 Task: Look for space in Chincha Alta, Peru from 10th June, 2023 to 25th June, 2023 for 4 adults in price range Rs.10000 to Rs.15000. Place can be private room with 4 bedrooms having 4 beds and 4 bathrooms. Property type can be house, flat, guest house, hotel. Amenities needed are: wifi, TV, free parkinig on premises, gym, breakfast. Booking option can be shelf check-in. Required host language is English.
Action: Mouse moved to (566, 115)
Screenshot: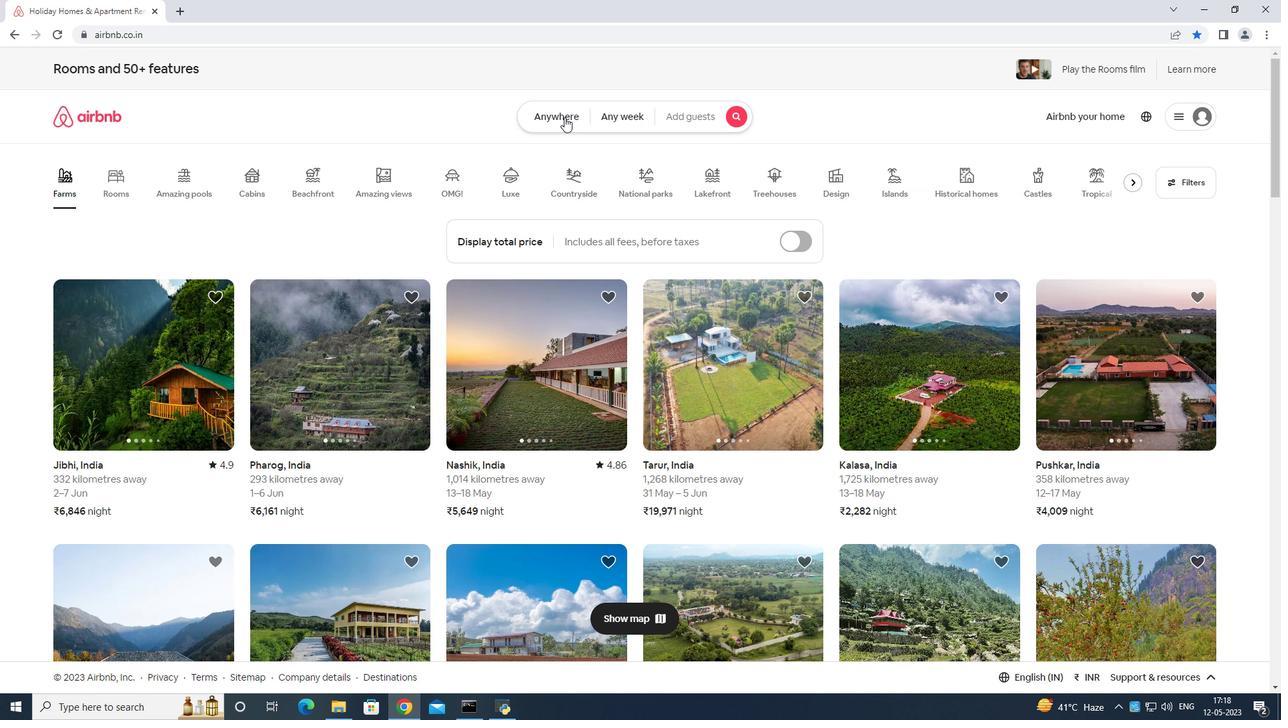 
Action: Mouse pressed left at (566, 115)
Screenshot: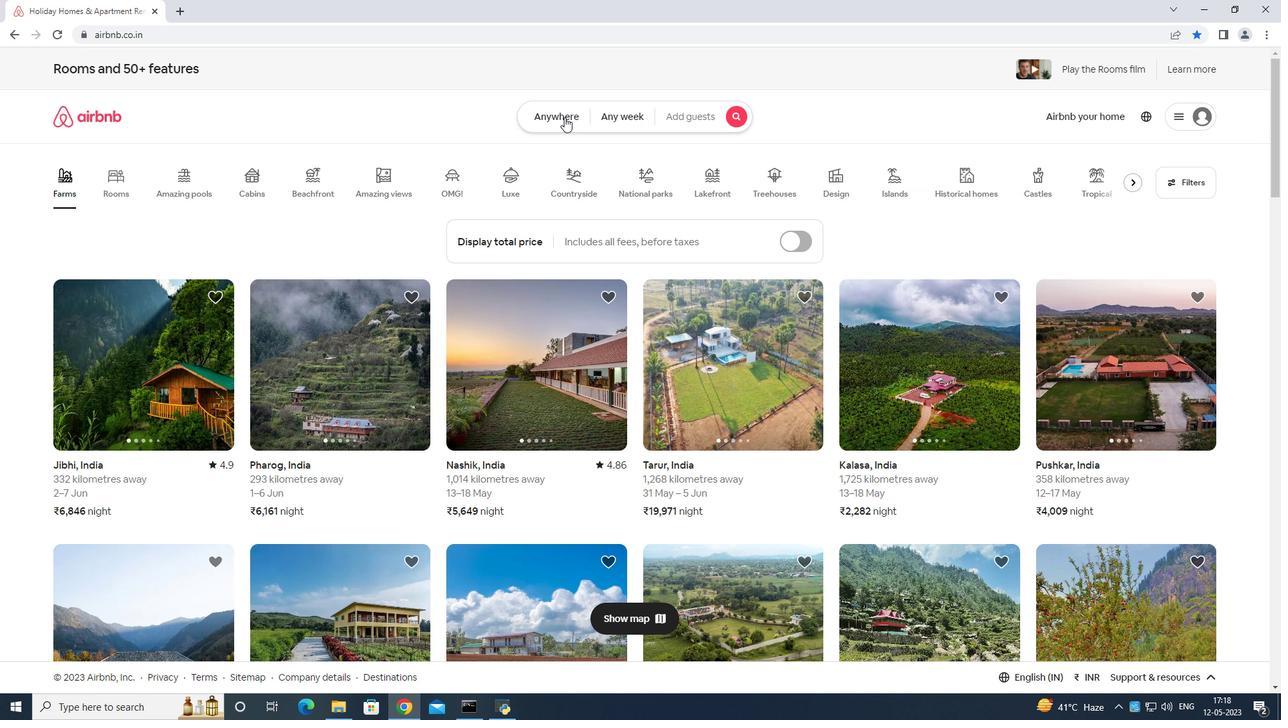 
Action: Mouse moved to (507, 170)
Screenshot: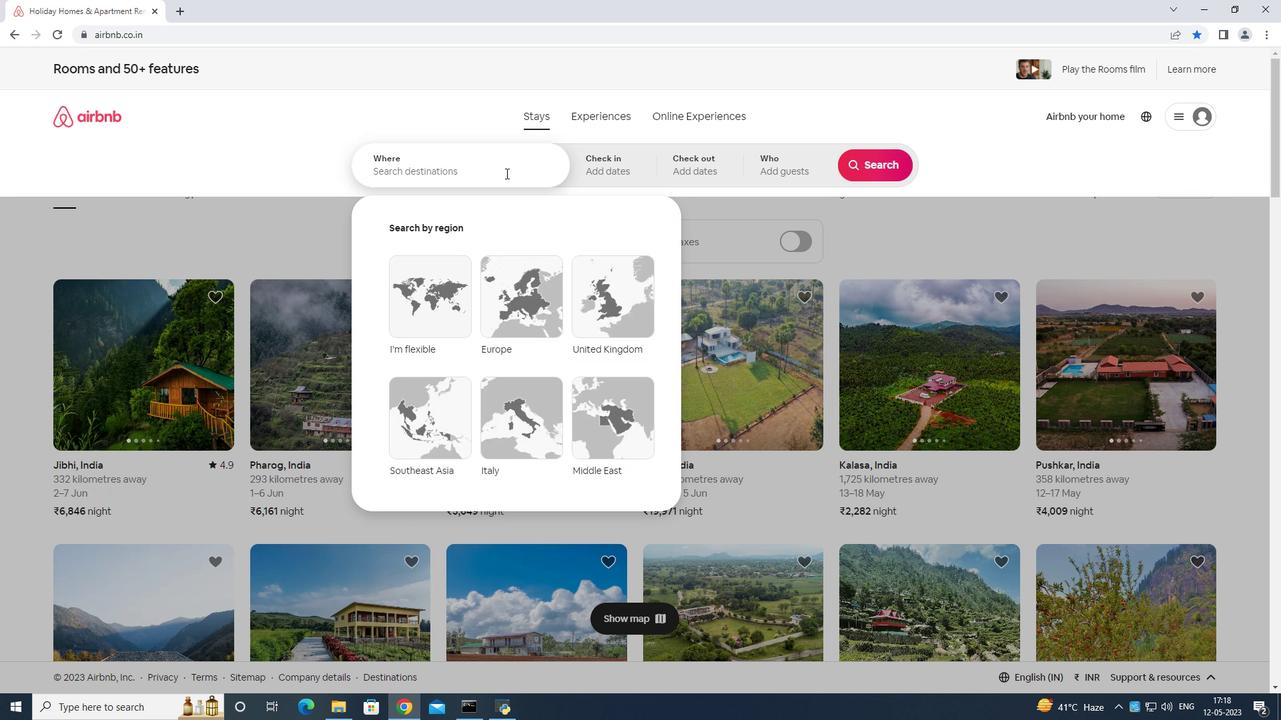 
Action: Mouse pressed left at (507, 170)
Screenshot: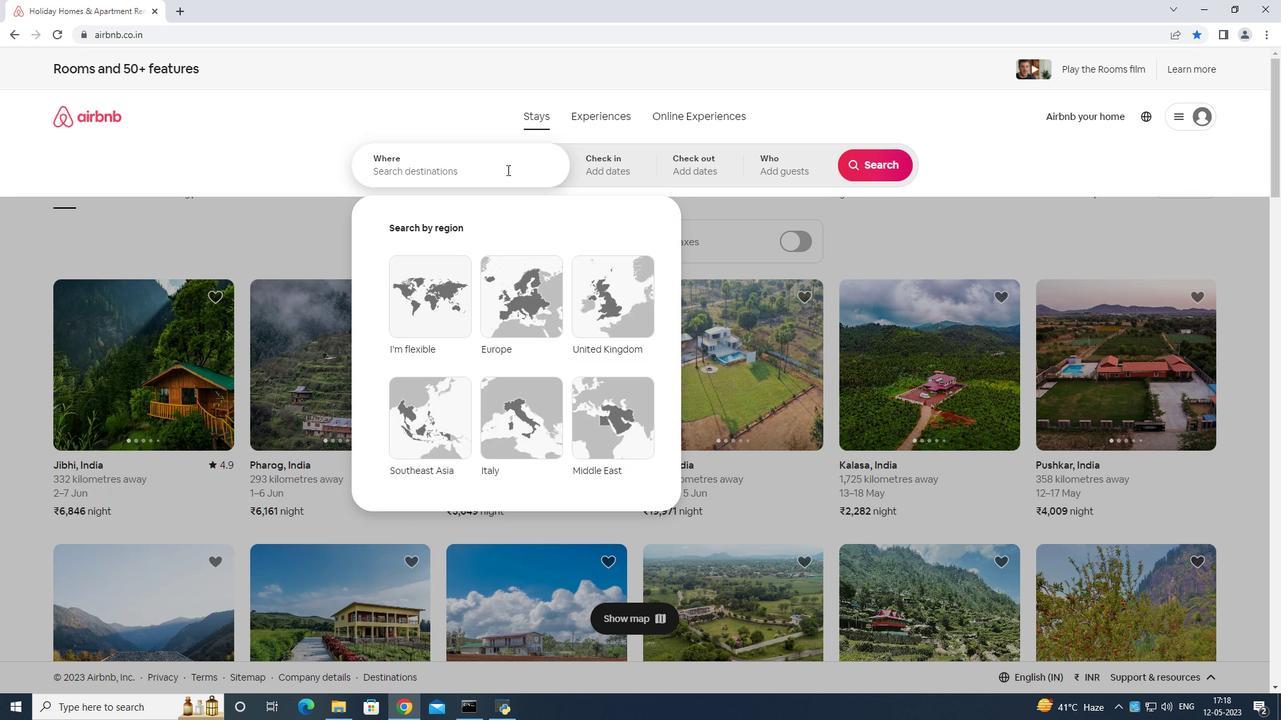 
Action: Mouse moved to (507, 168)
Screenshot: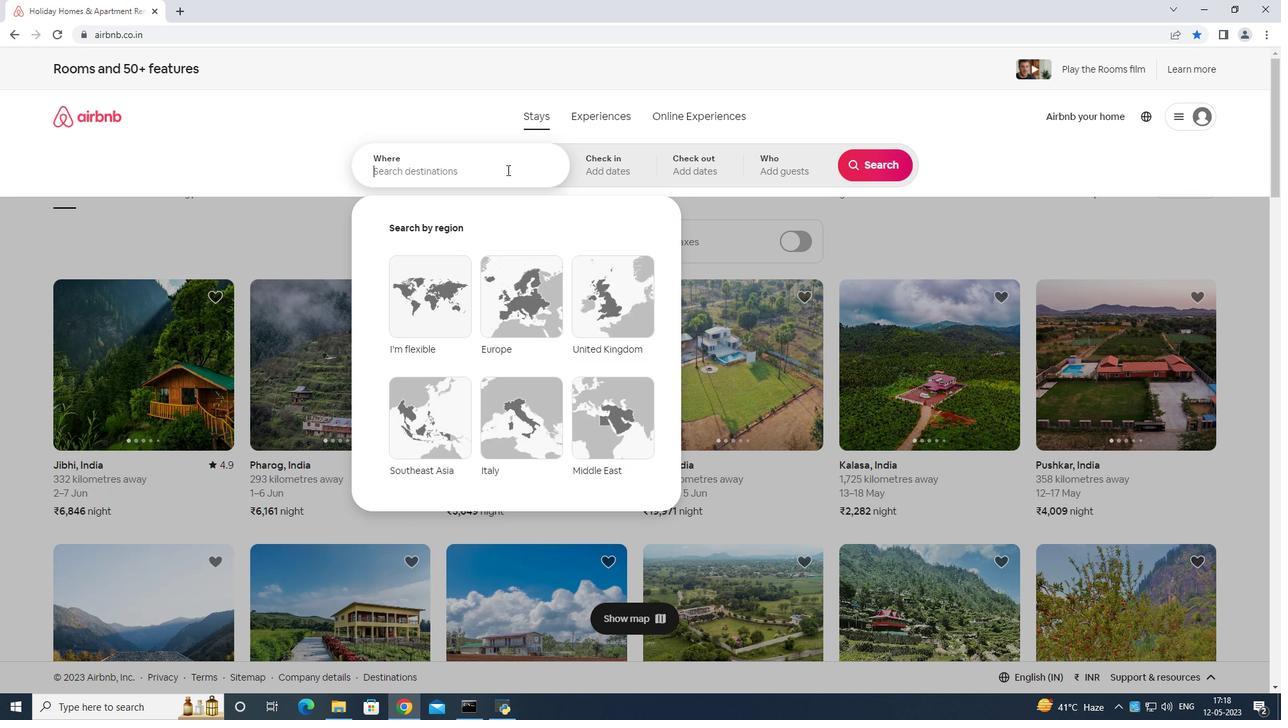 
Action: Key pressed <Key.shift>Chincha<Key.space>alta<Key.space>pr<Key.backspace>err<Key.backspace>u<Key.space><Key.enter>
Screenshot: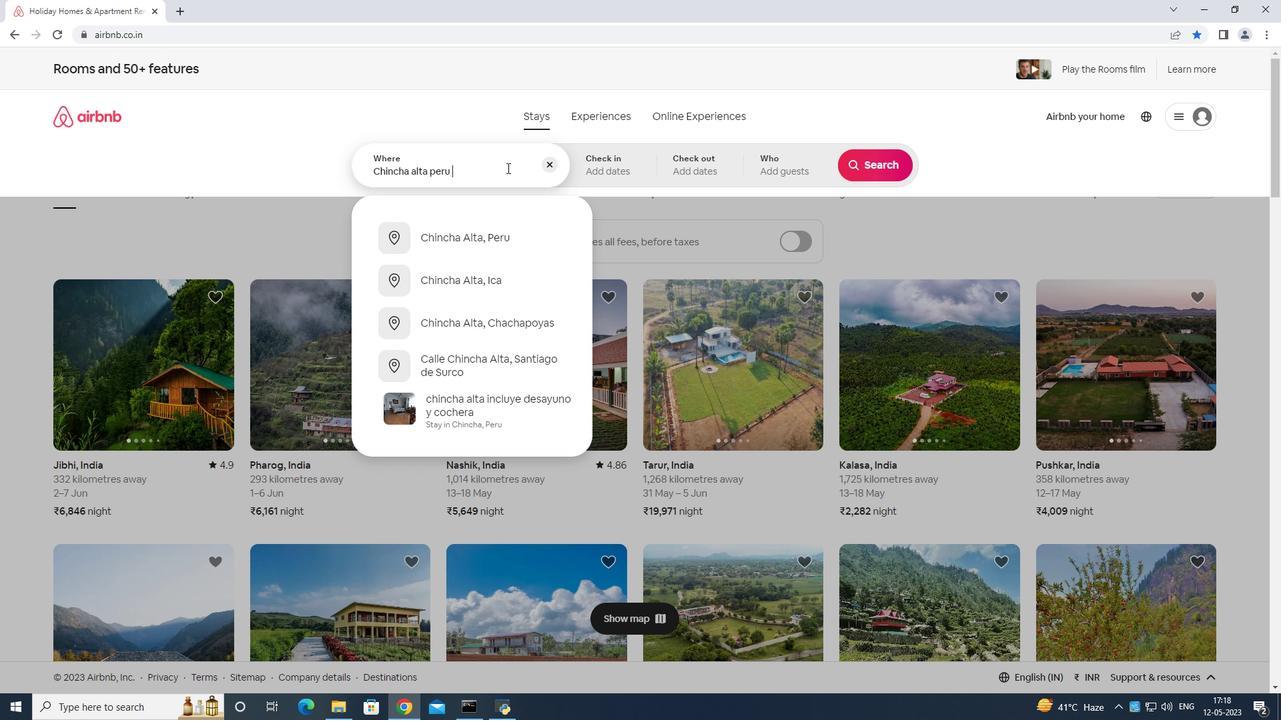 
Action: Mouse moved to (849, 361)
Screenshot: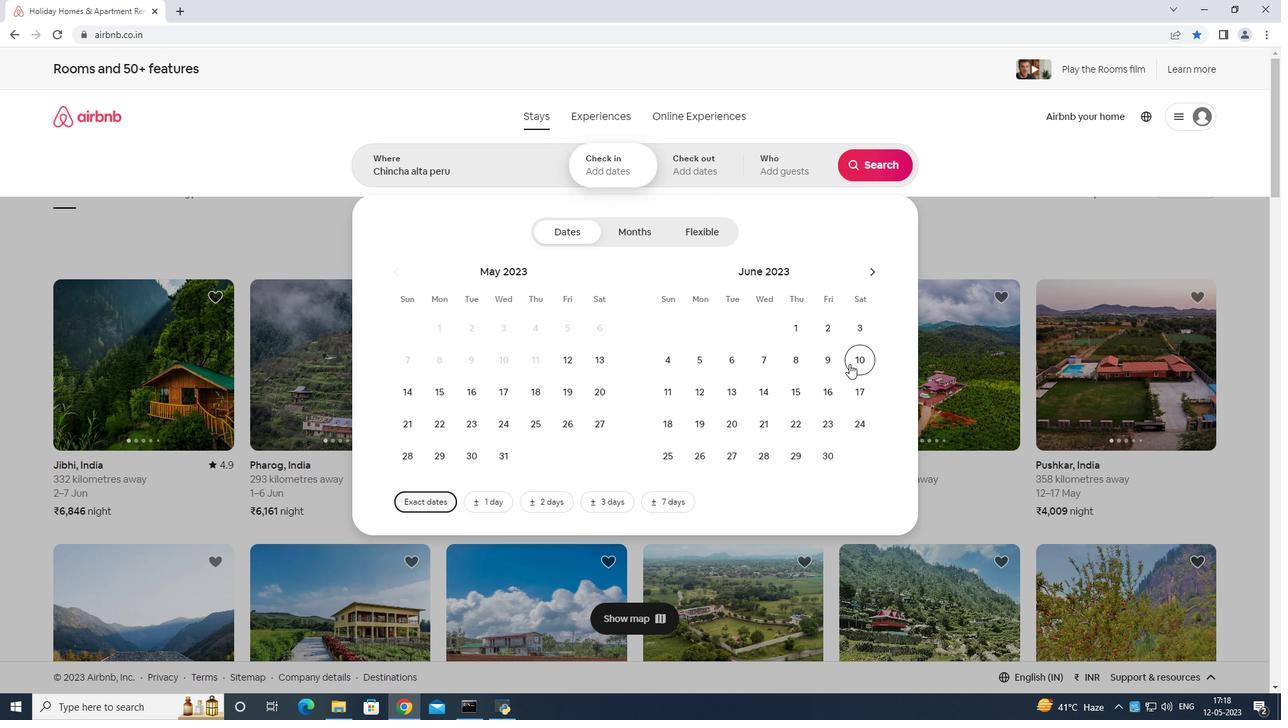 
Action: Mouse pressed left at (849, 361)
Screenshot: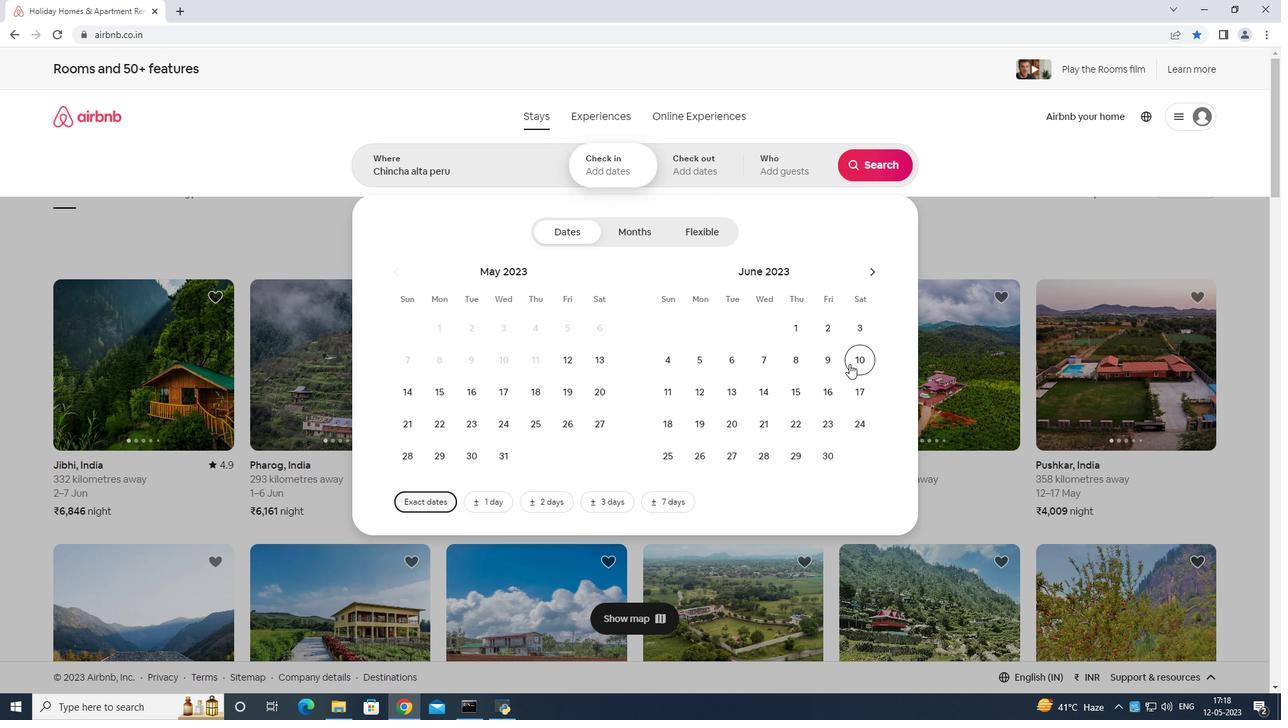 
Action: Mouse moved to (663, 463)
Screenshot: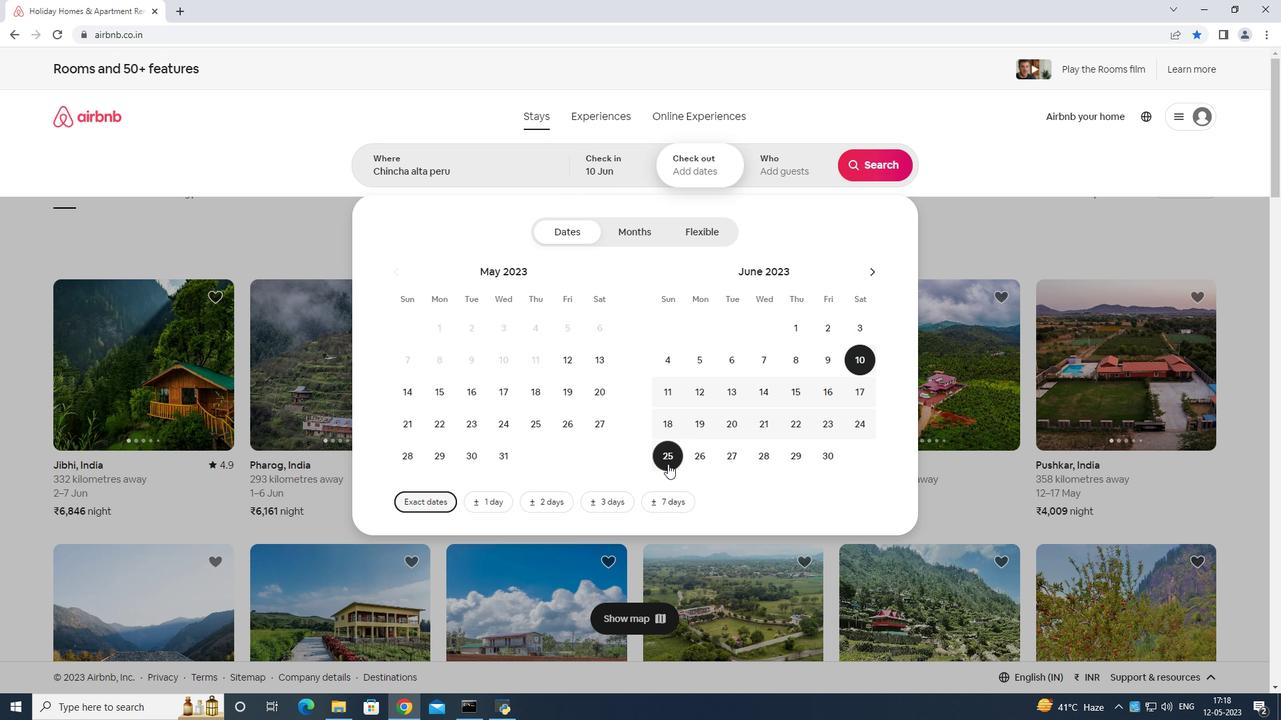
Action: Mouse pressed left at (663, 463)
Screenshot: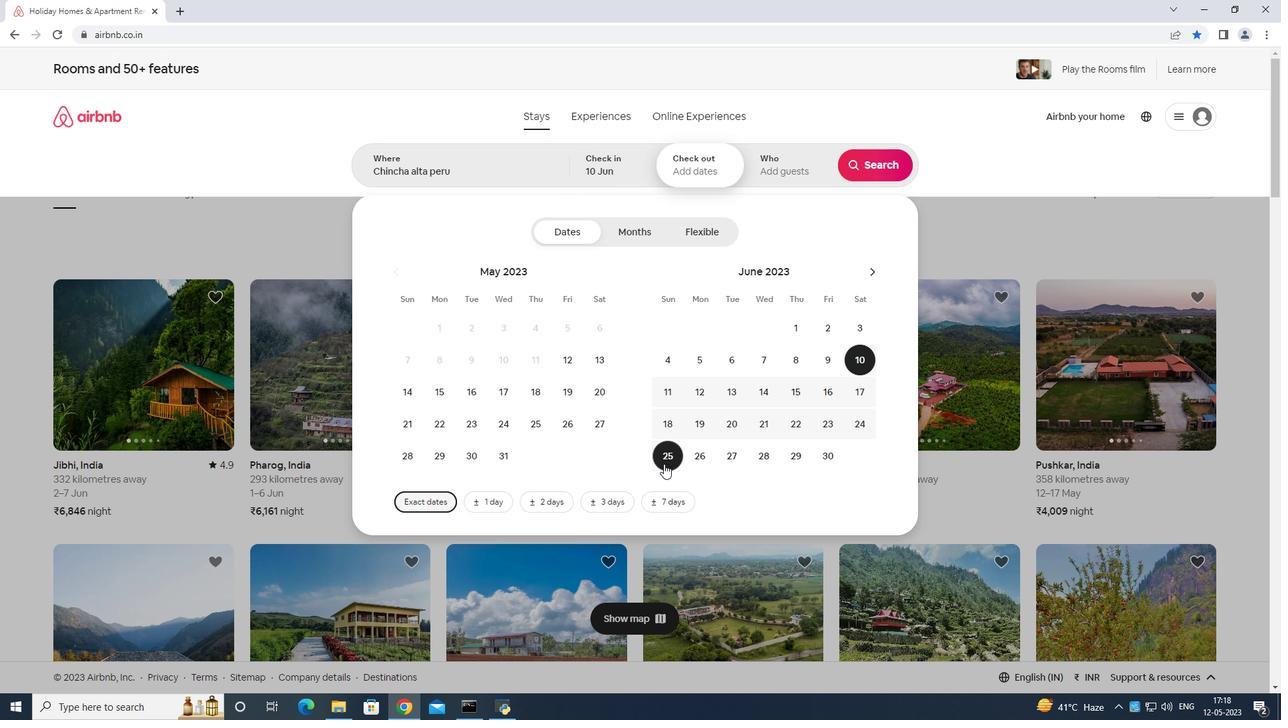 
Action: Mouse moved to (780, 166)
Screenshot: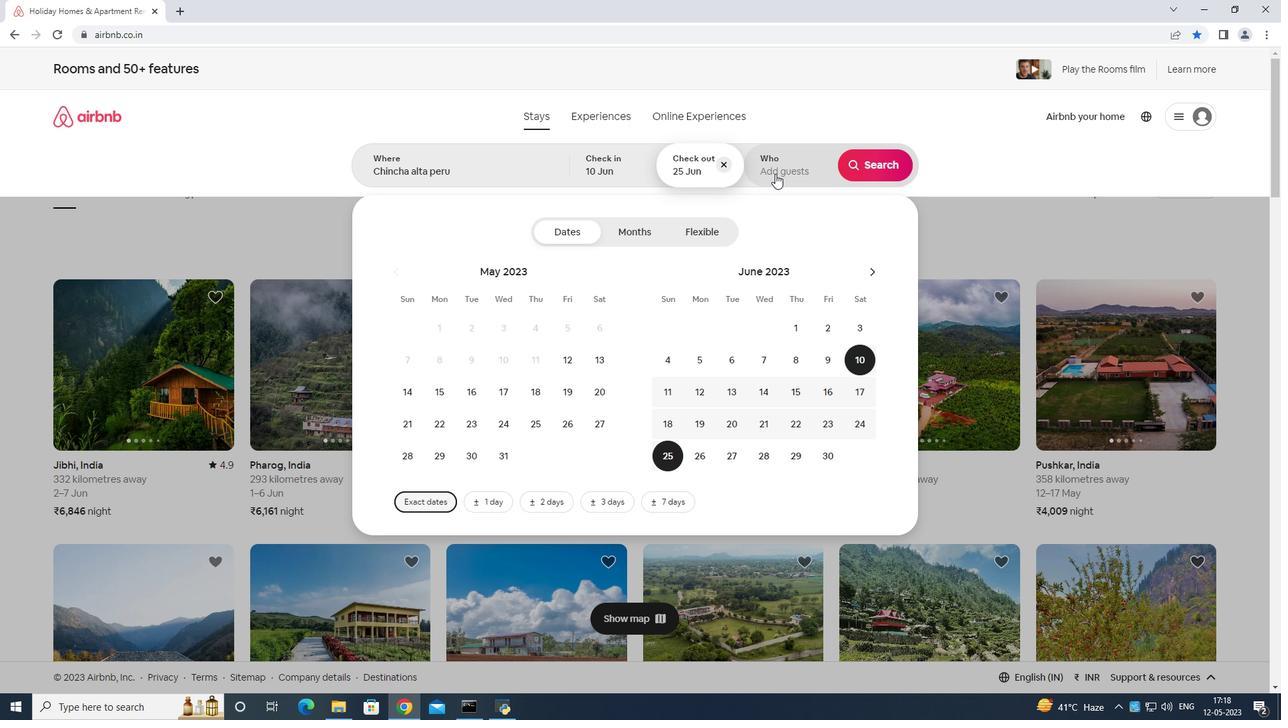 
Action: Mouse pressed left at (780, 166)
Screenshot: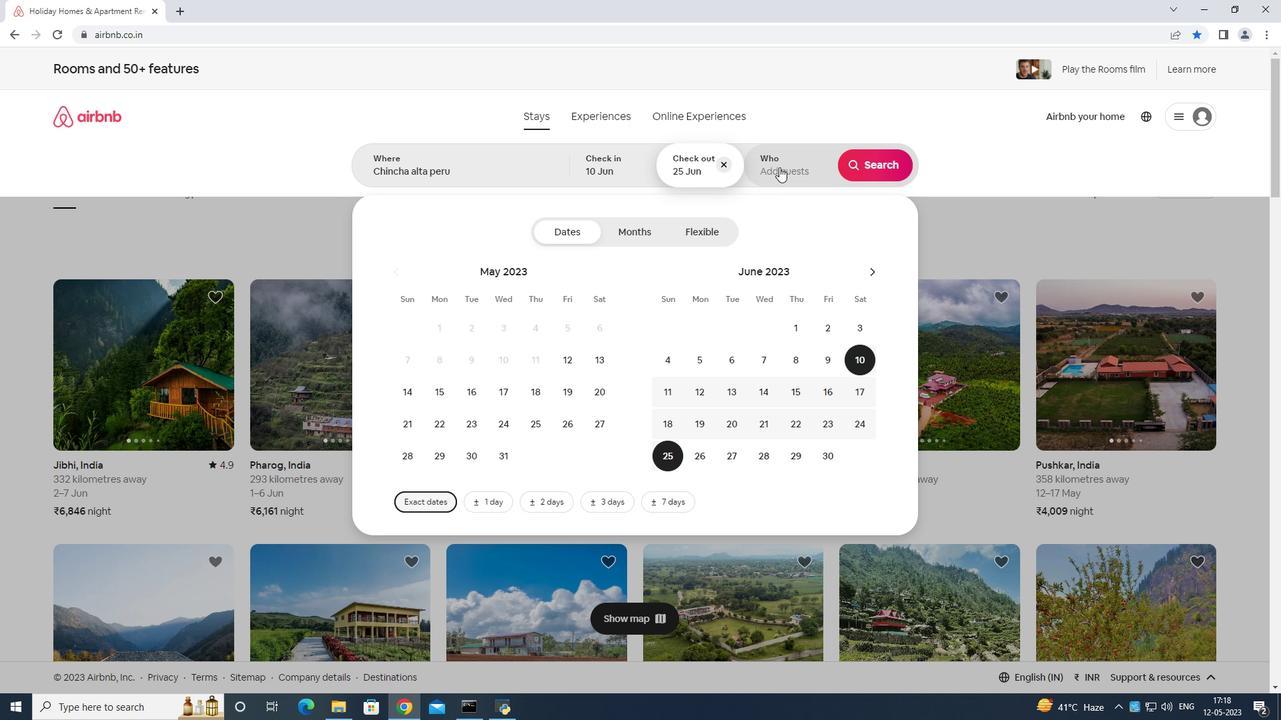 
Action: Mouse moved to (875, 240)
Screenshot: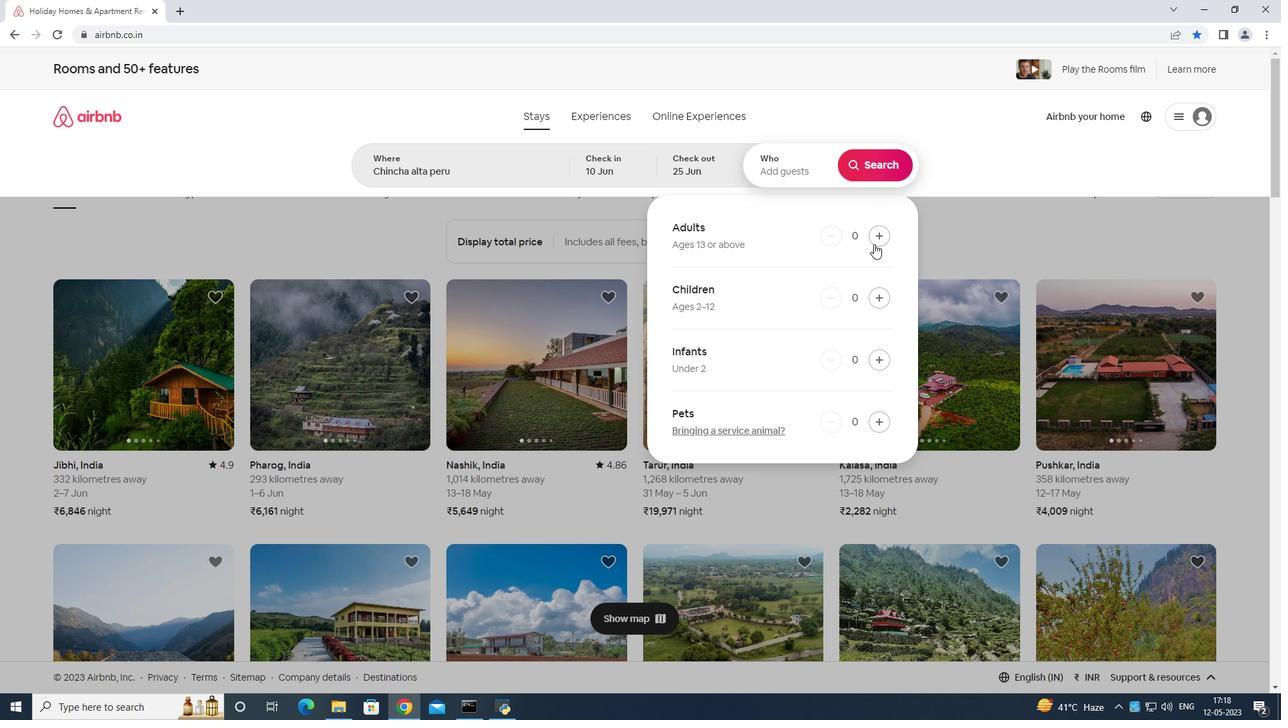
Action: Mouse pressed left at (875, 240)
Screenshot: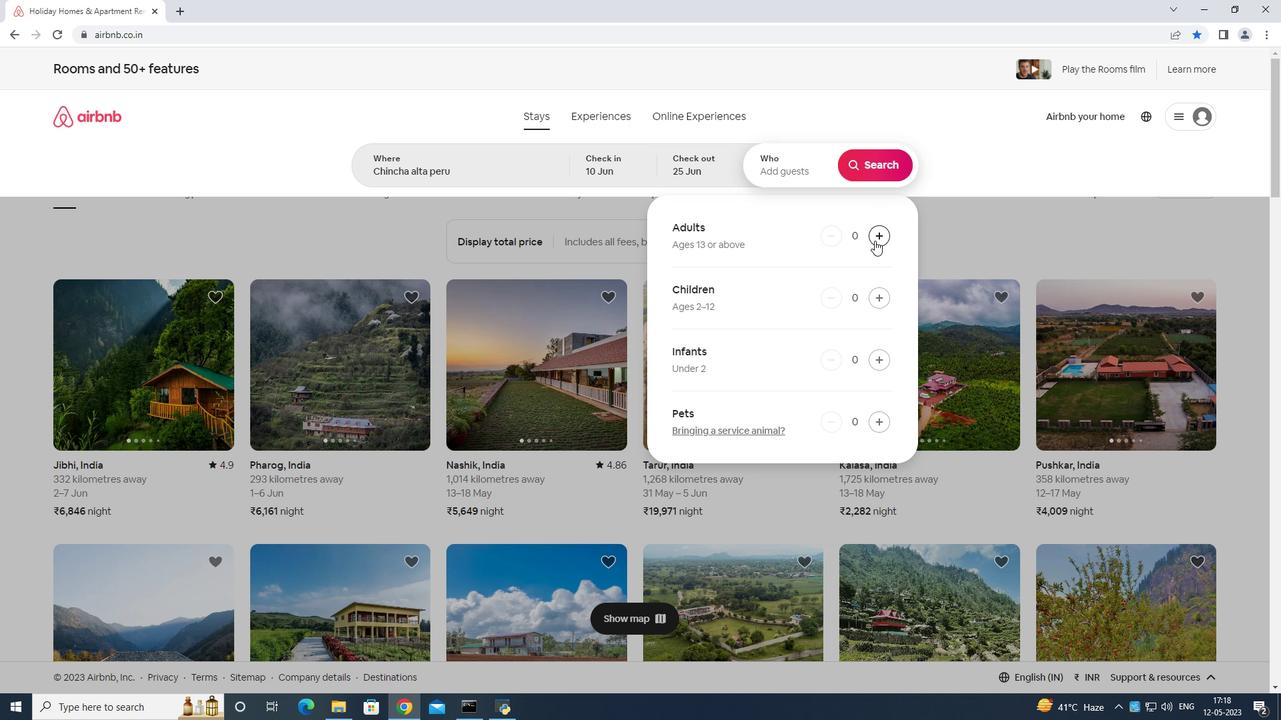 
Action: Mouse moved to (875, 240)
Screenshot: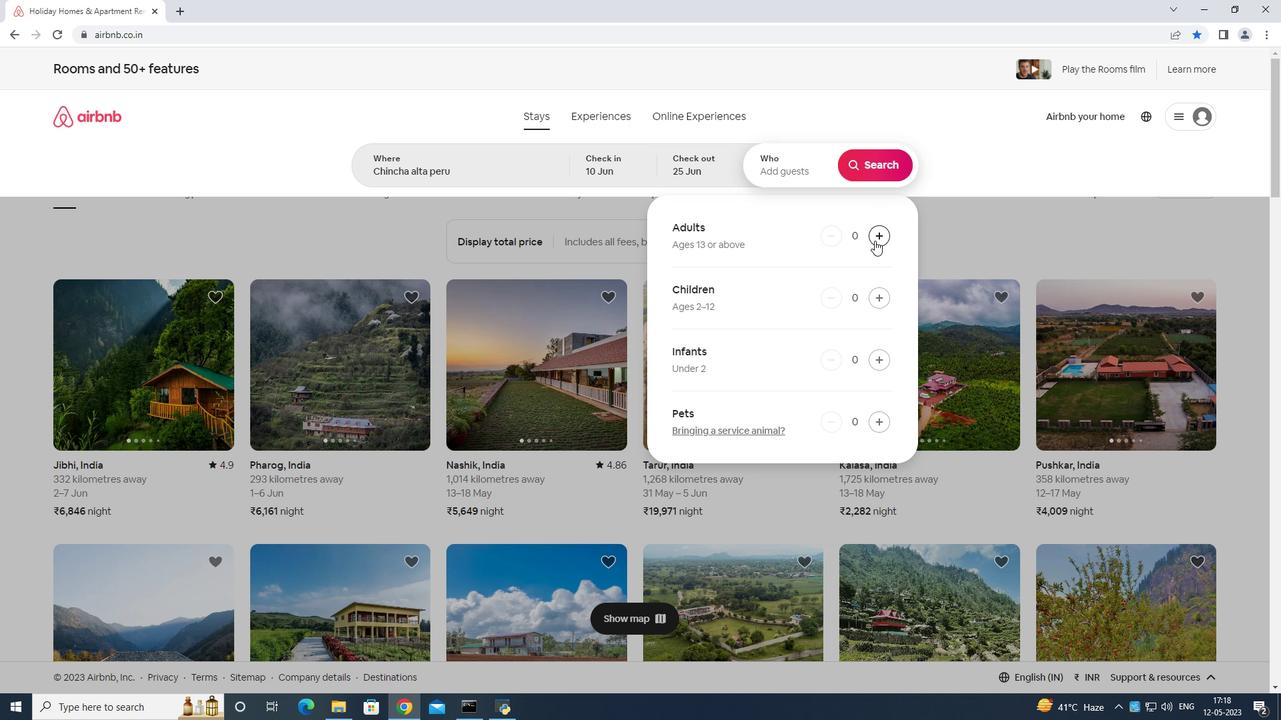 
Action: Mouse pressed left at (875, 240)
Screenshot: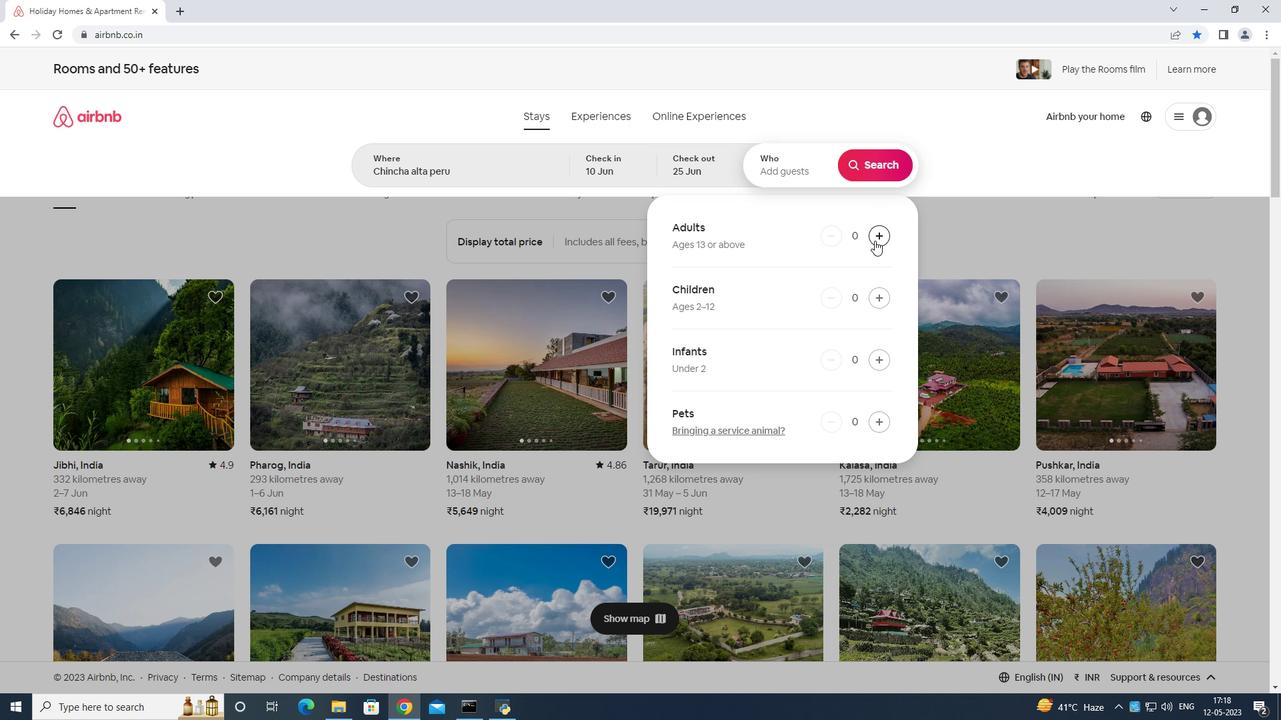 
Action: Mouse pressed left at (875, 240)
Screenshot: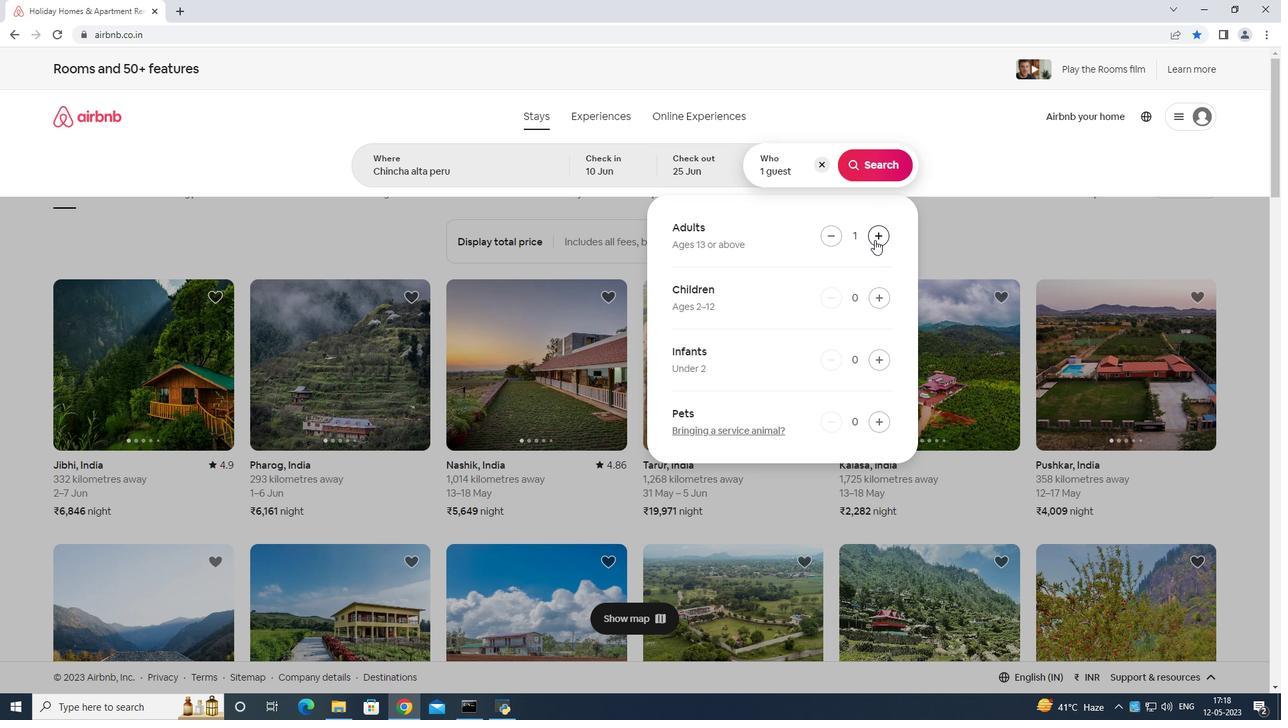 
Action: Mouse moved to (876, 240)
Screenshot: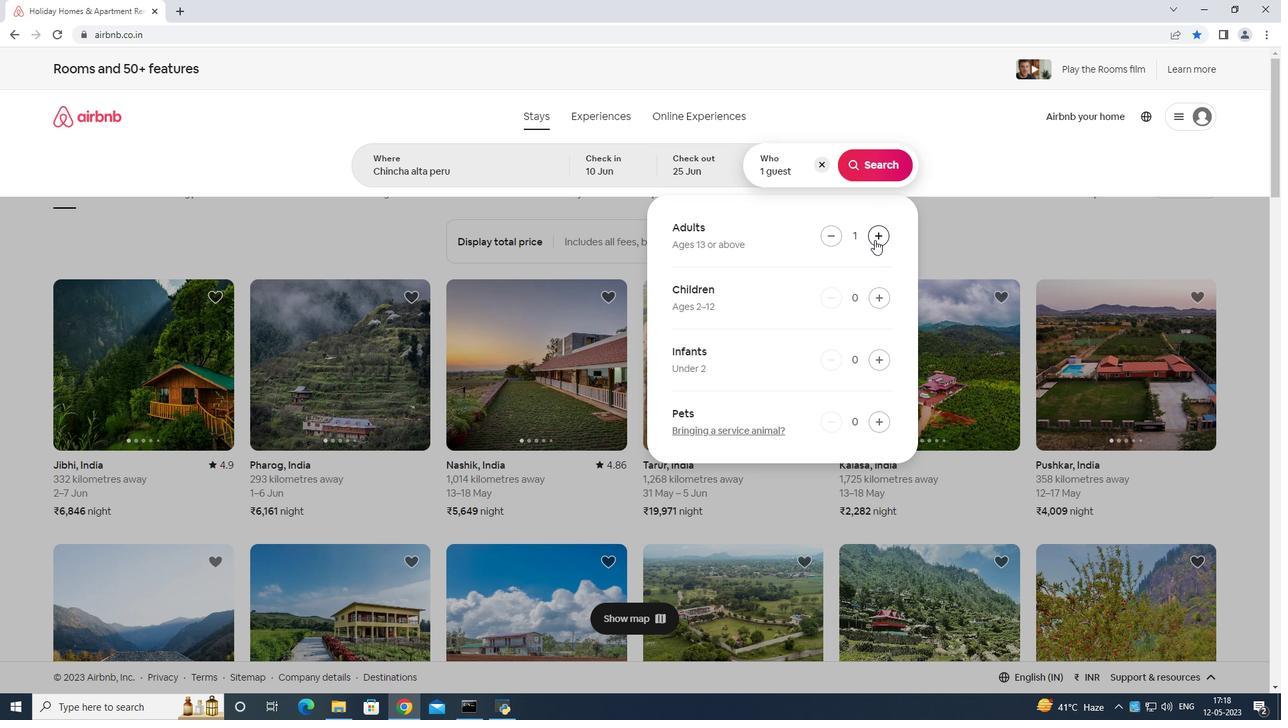 
Action: Mouse pressed left at (876, 240)
Screenshot: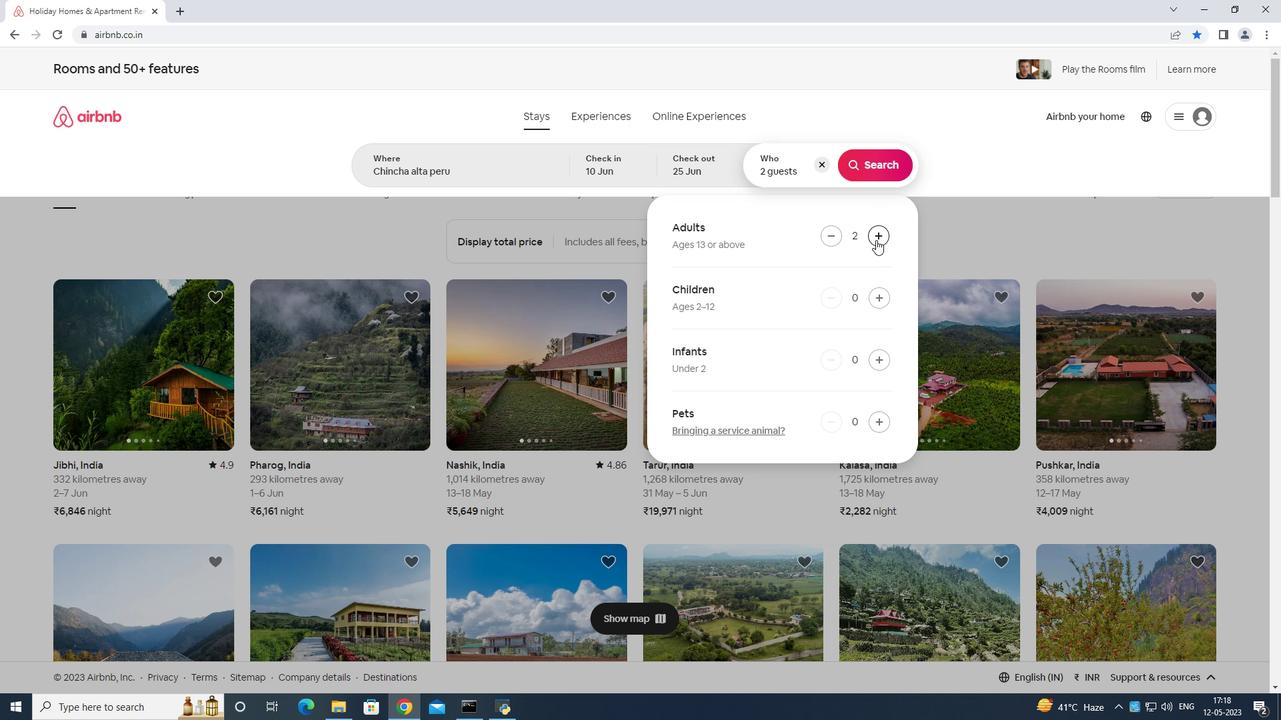 
Action: Mouse moved to (875, 164)
Screenshot: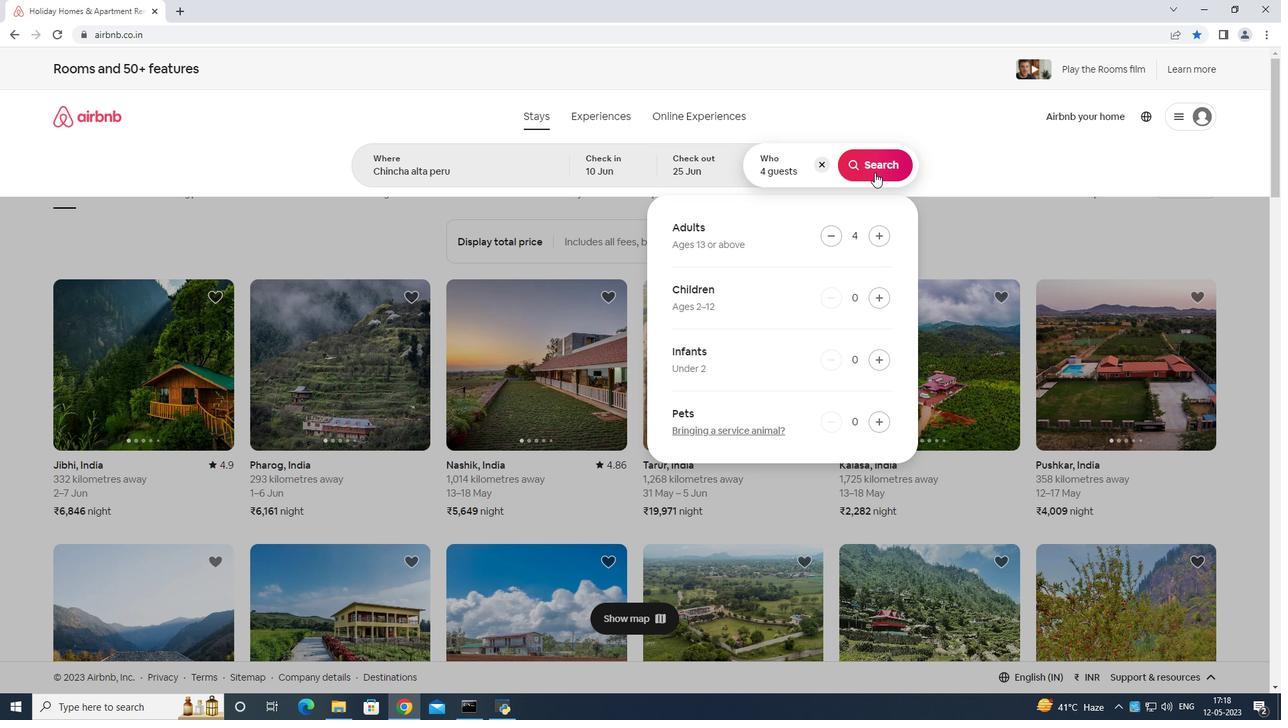 
Action: Mouse pressed left at (875, 164)
Screenshot: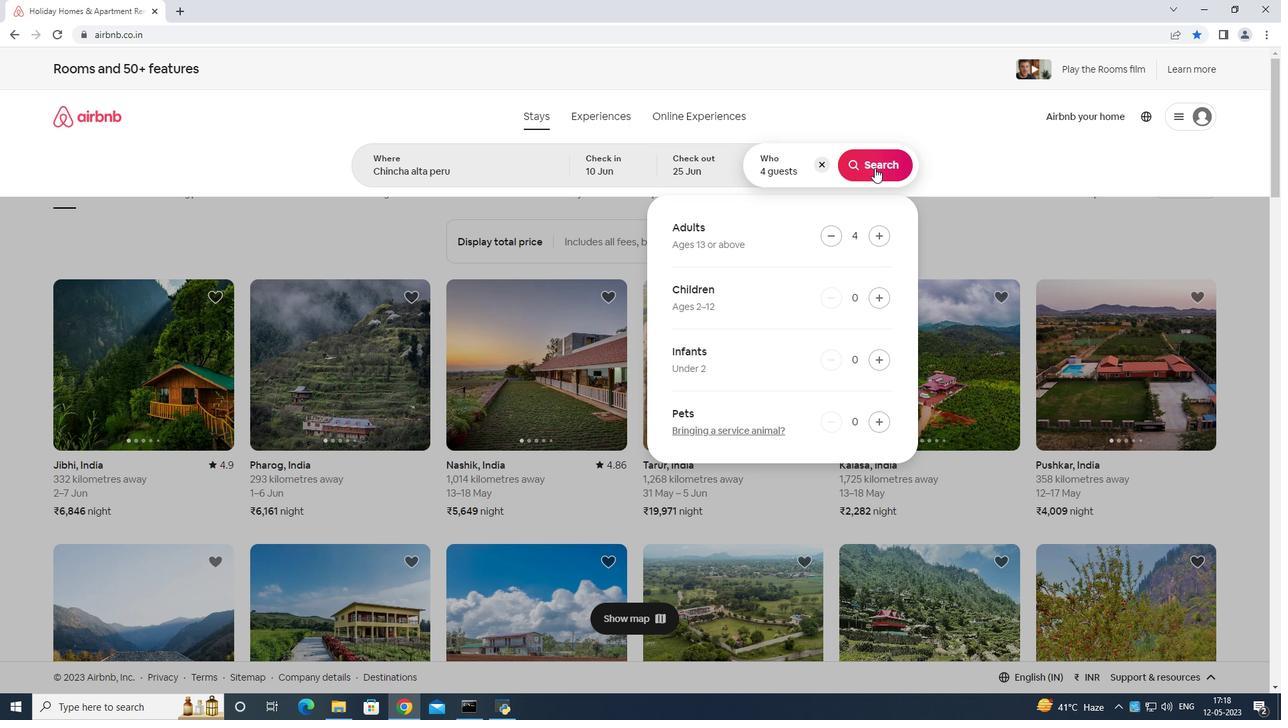 
Action: Mouse moved to (1205, 126)
Screenshot: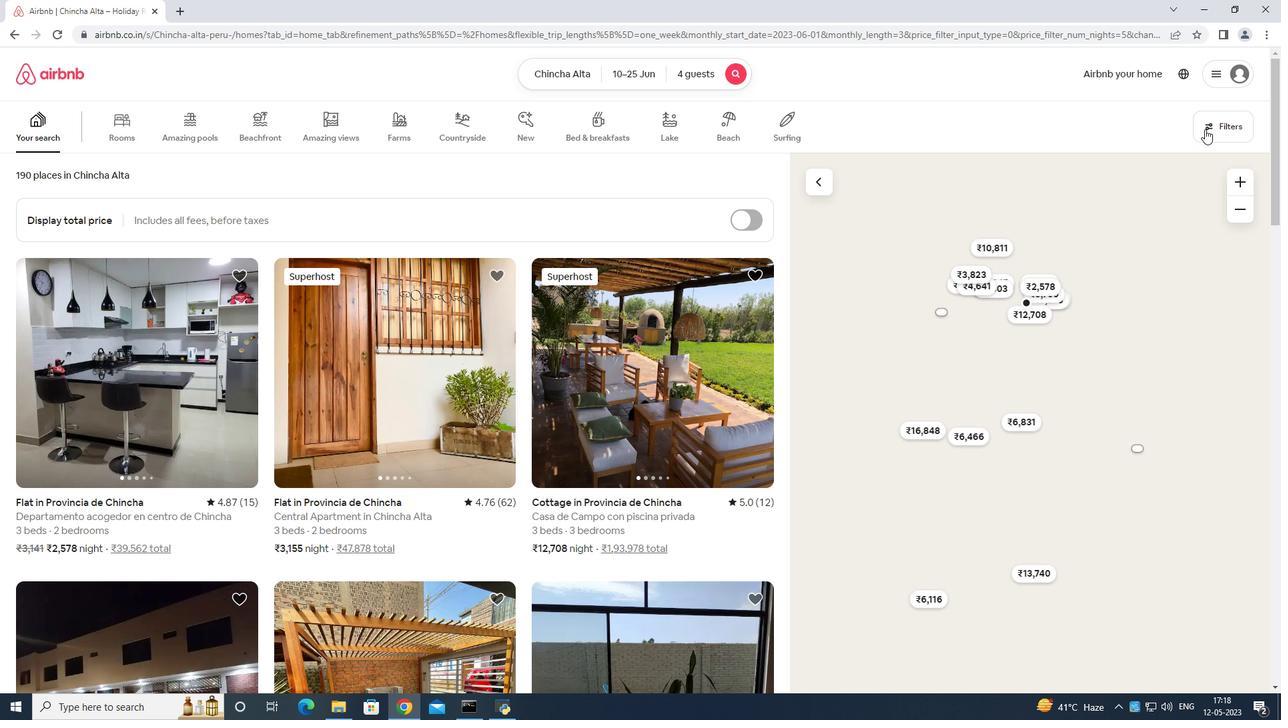 
Action: Mouse pressed left at (1205, 126)
Screenshot: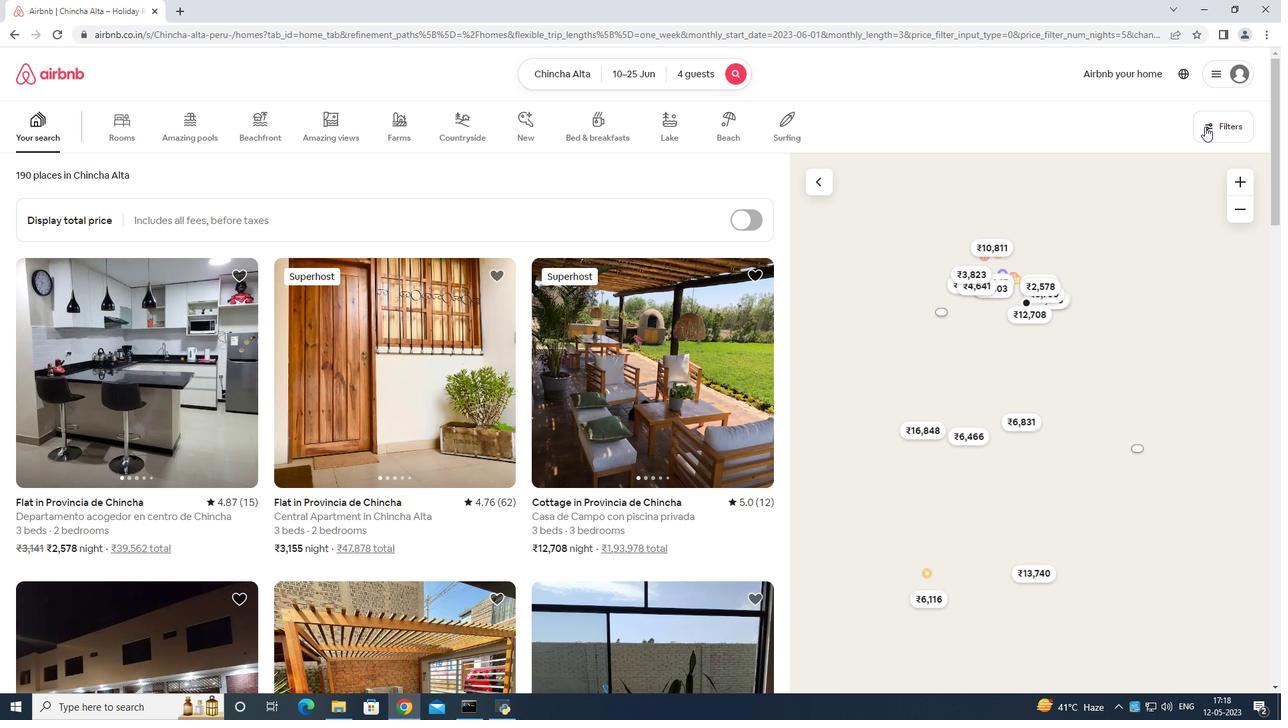 
Action: Mouse moved to (511, 457)
Screenshot: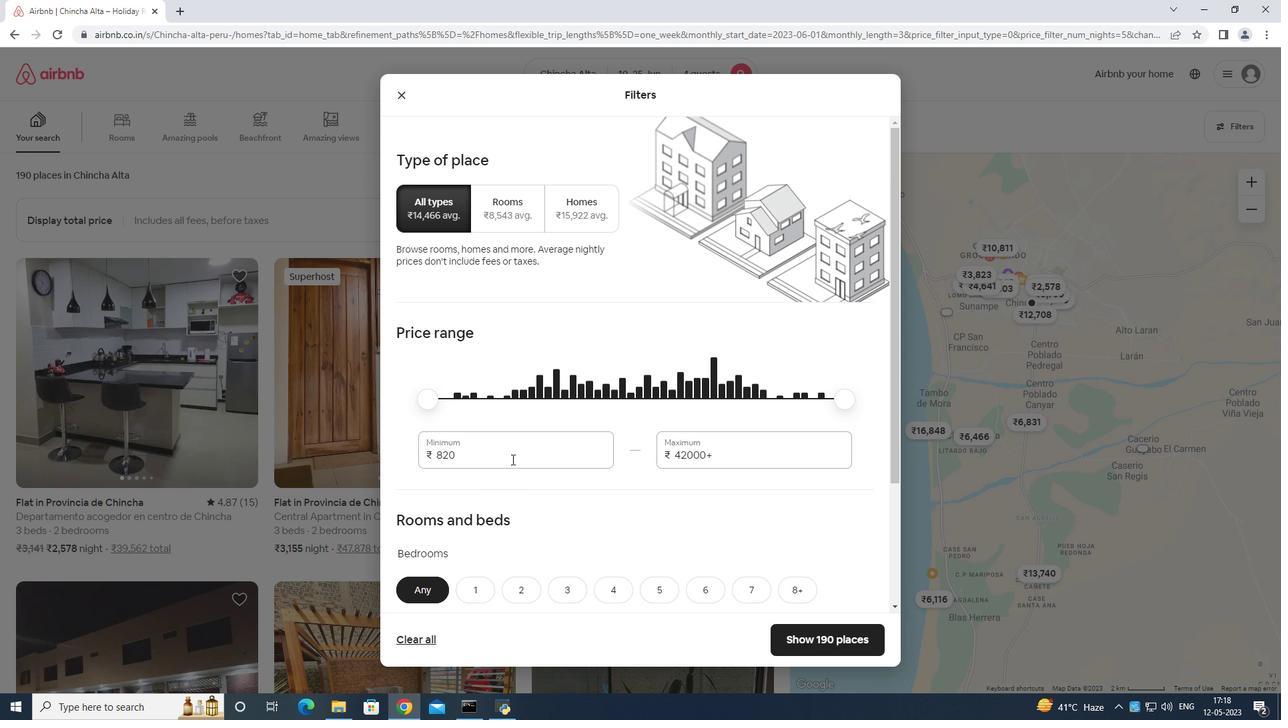 
Action: Mouse pressed left at (511, 457)
Screenshot: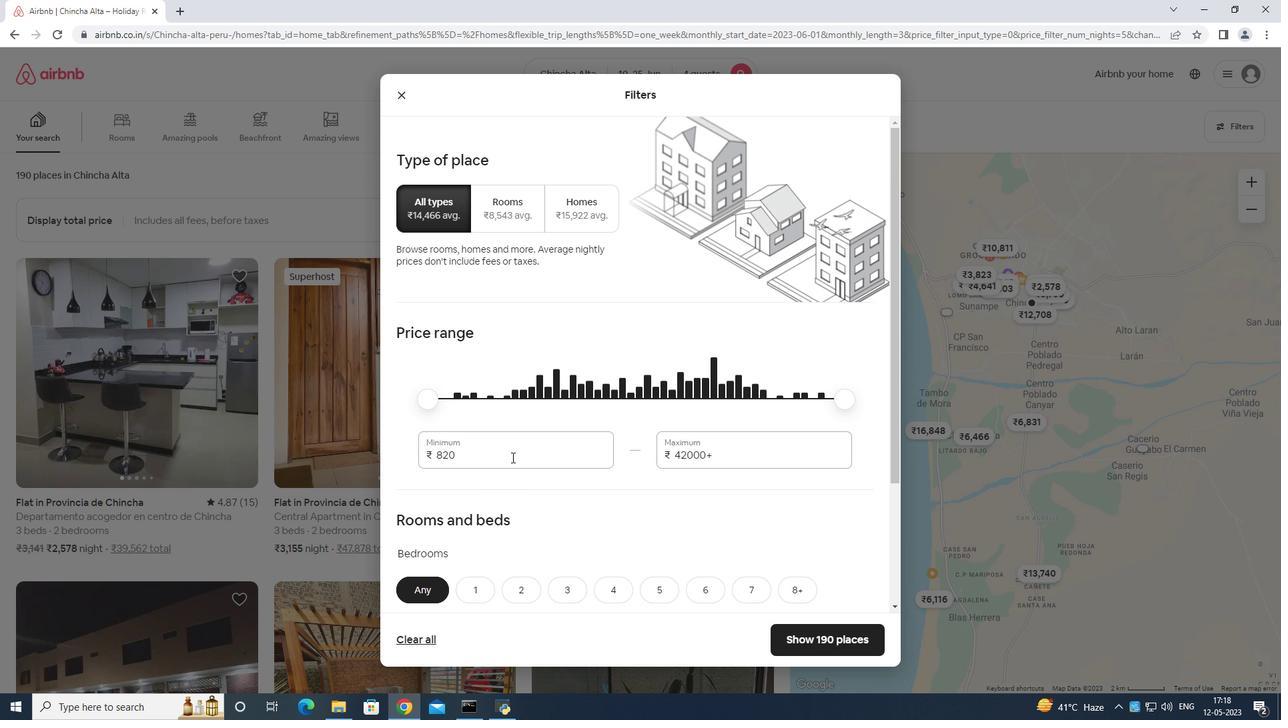 
Action: Mouse moved to (527, 435)
Screenshot: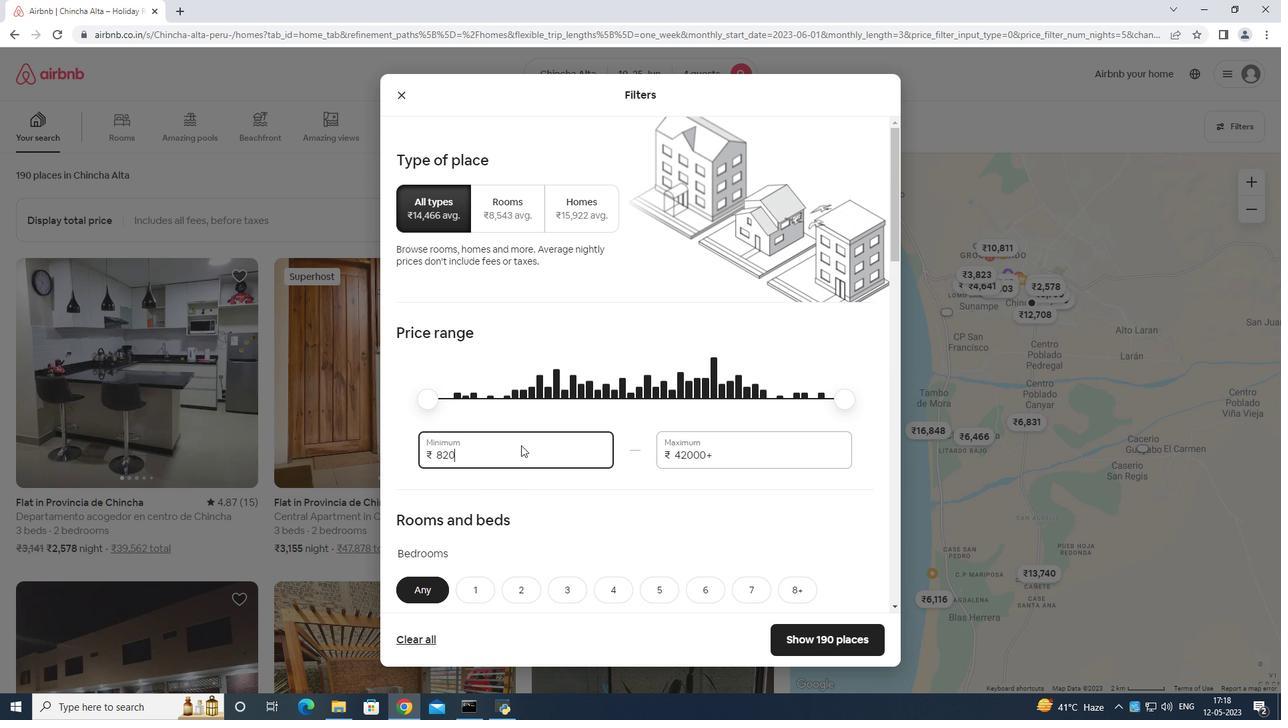 
Action: Key pressed <Key.backspace>
Screenshot: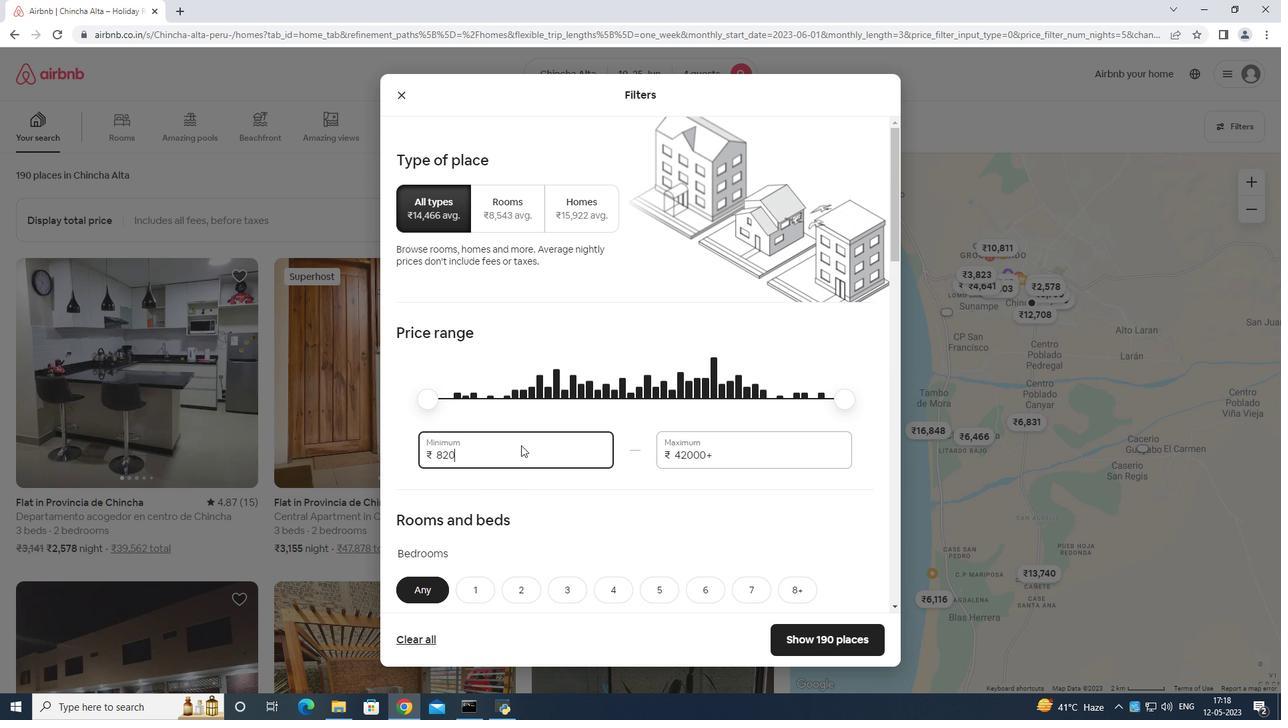 
Action: Mouse moved to (527, 433)
Screenshot: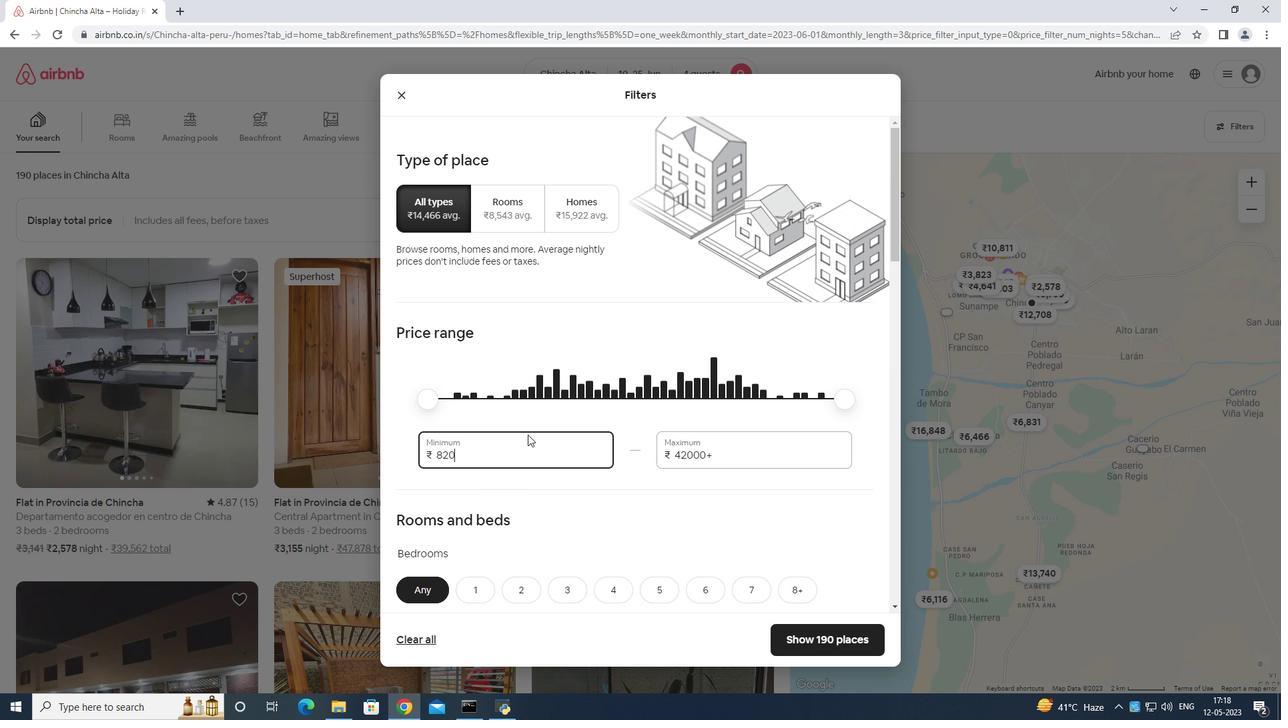 
Action: Key pressed <Key.backspace><Key.backspace><Key.backspace><Key.backspace>10000
Screenshot: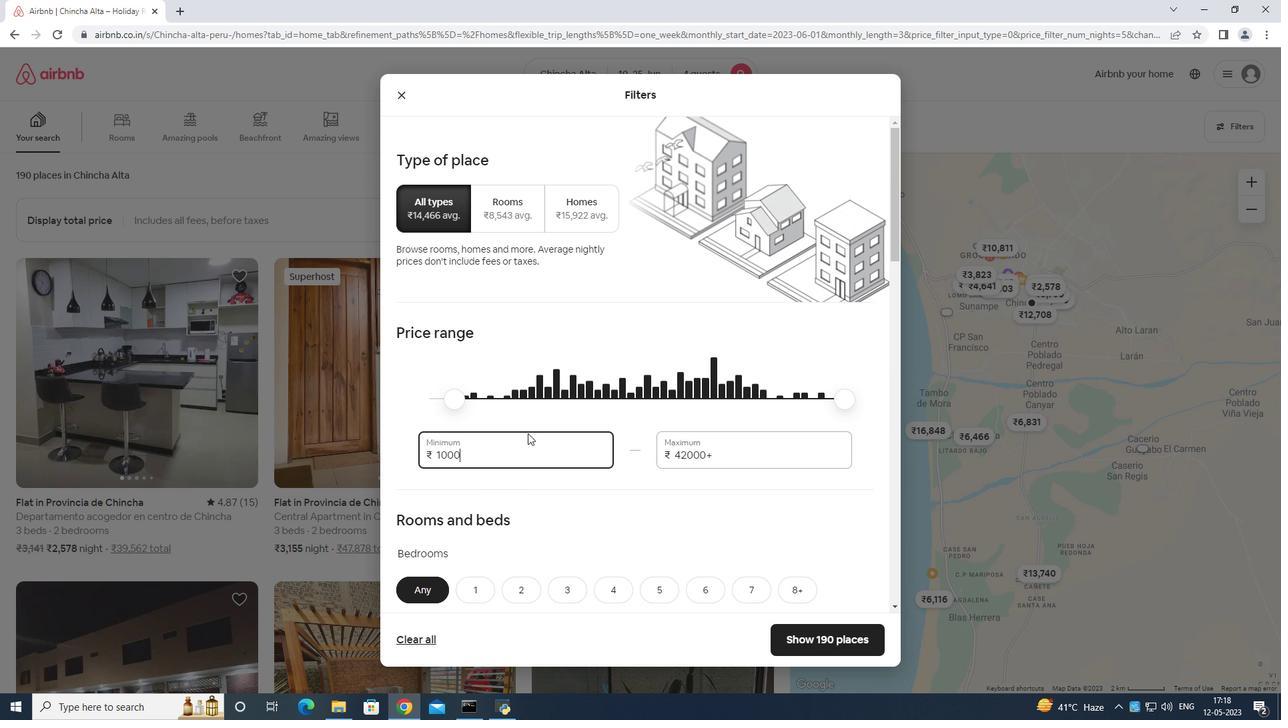 
Action: Mouse moved to (734, 448)
Screenshot: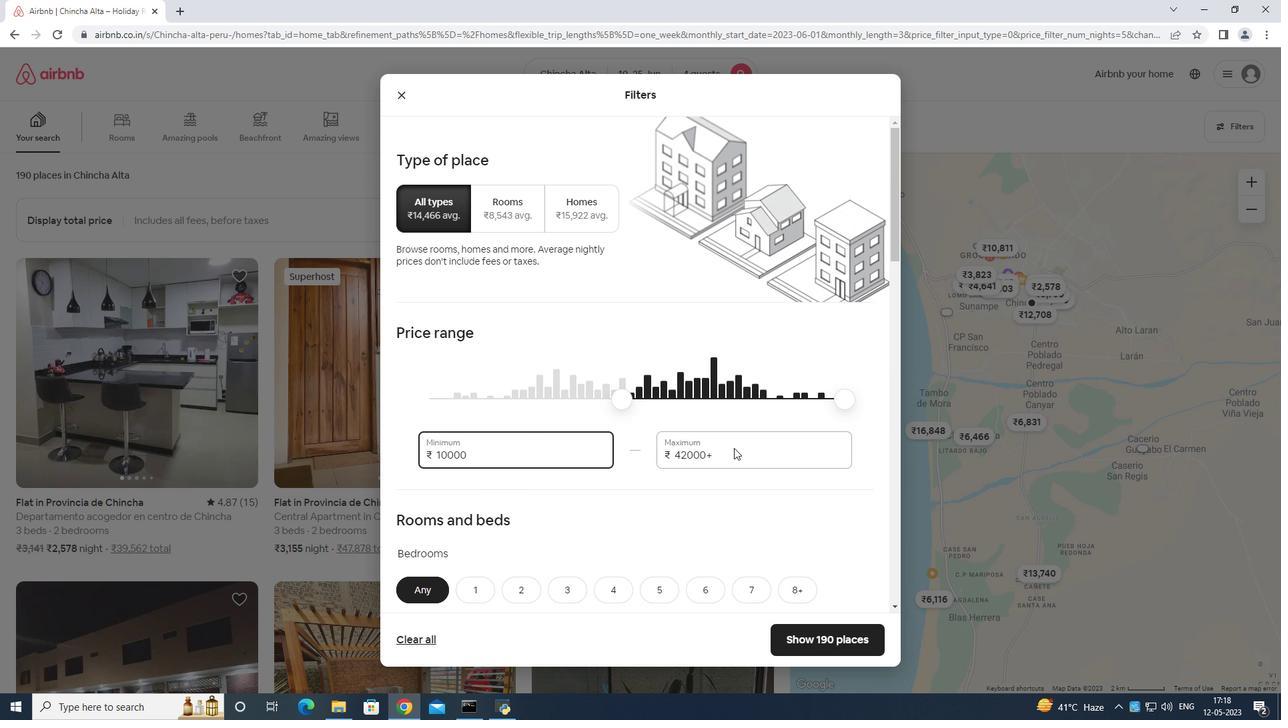 
Action: Mouse pressed left at (734, 448)
Screenshot: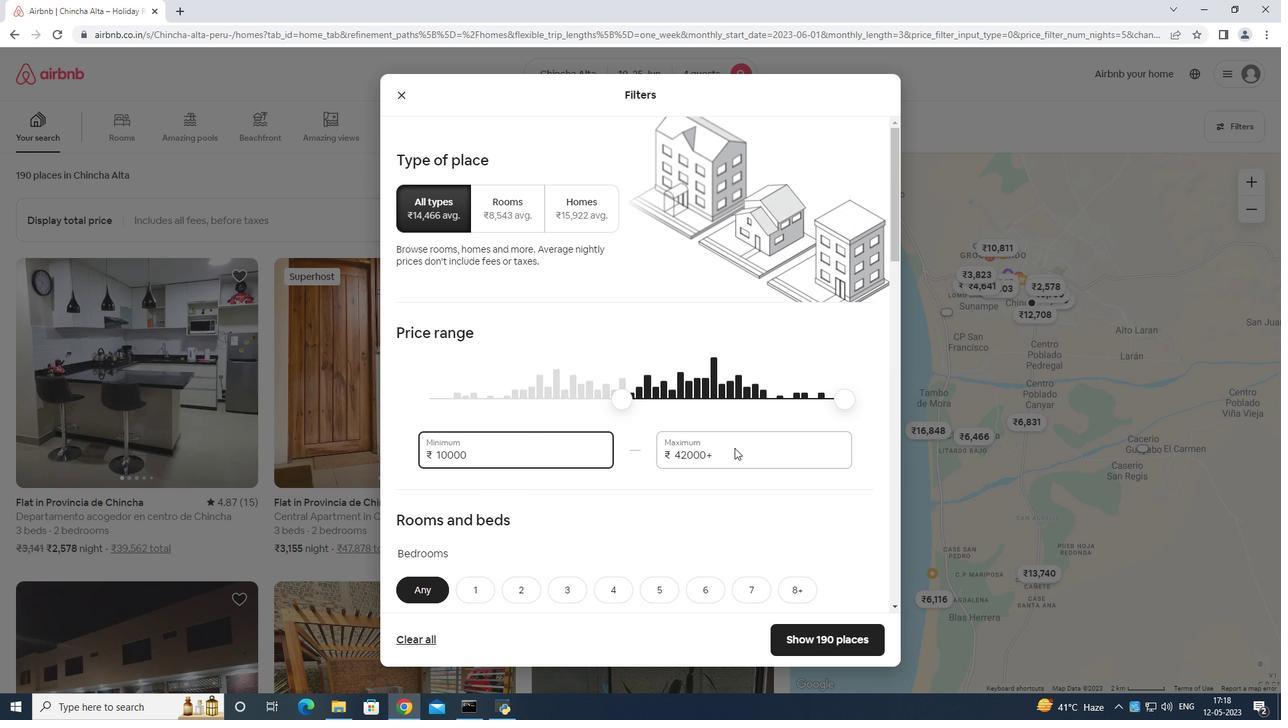 
Action: Mouse moved to (735, 443)
Screenshot: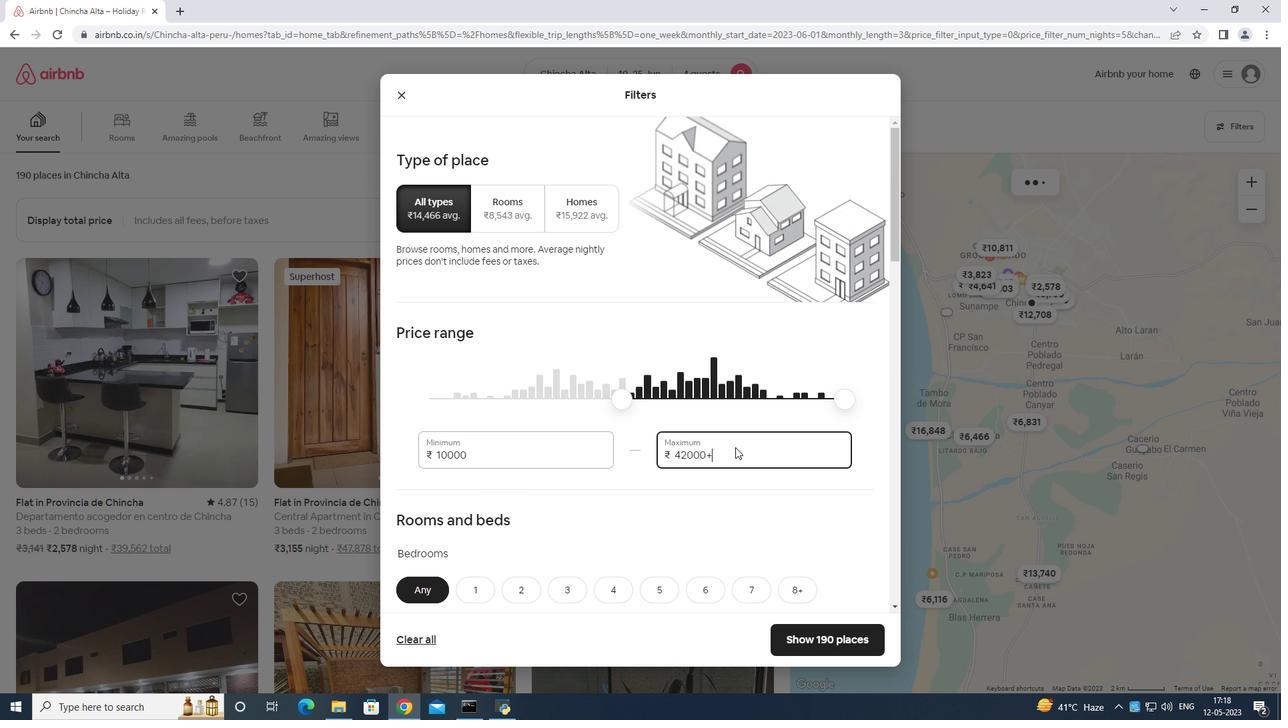 
Action: Key pressed <Key.backspace><Key.backspace><Key.backspace><Key.backspace><Key.backspace><Key.backspace><Key.backspace><Key.backspace><Key.backspace><Key.backspace><Key.backspace><Key.backspace>15000
Screenshot: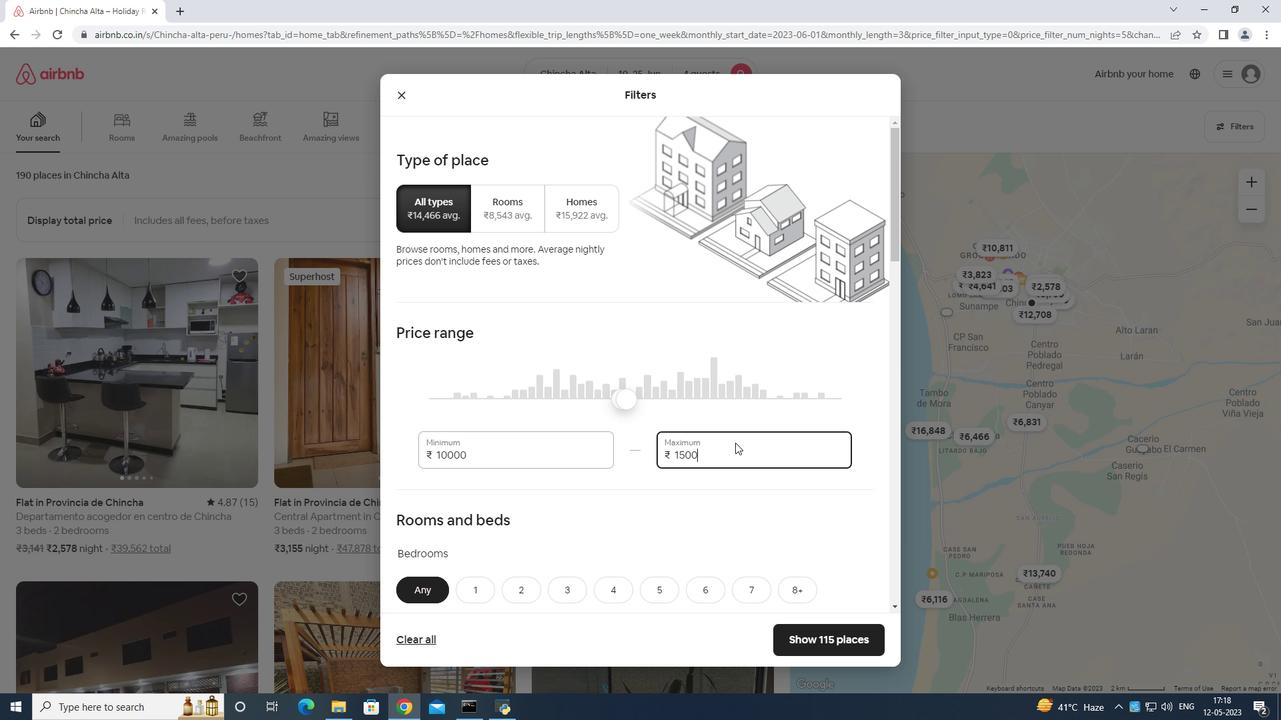 
Action: Mouse scrolled (735, 442) with delta (0, 0)
Screenshot: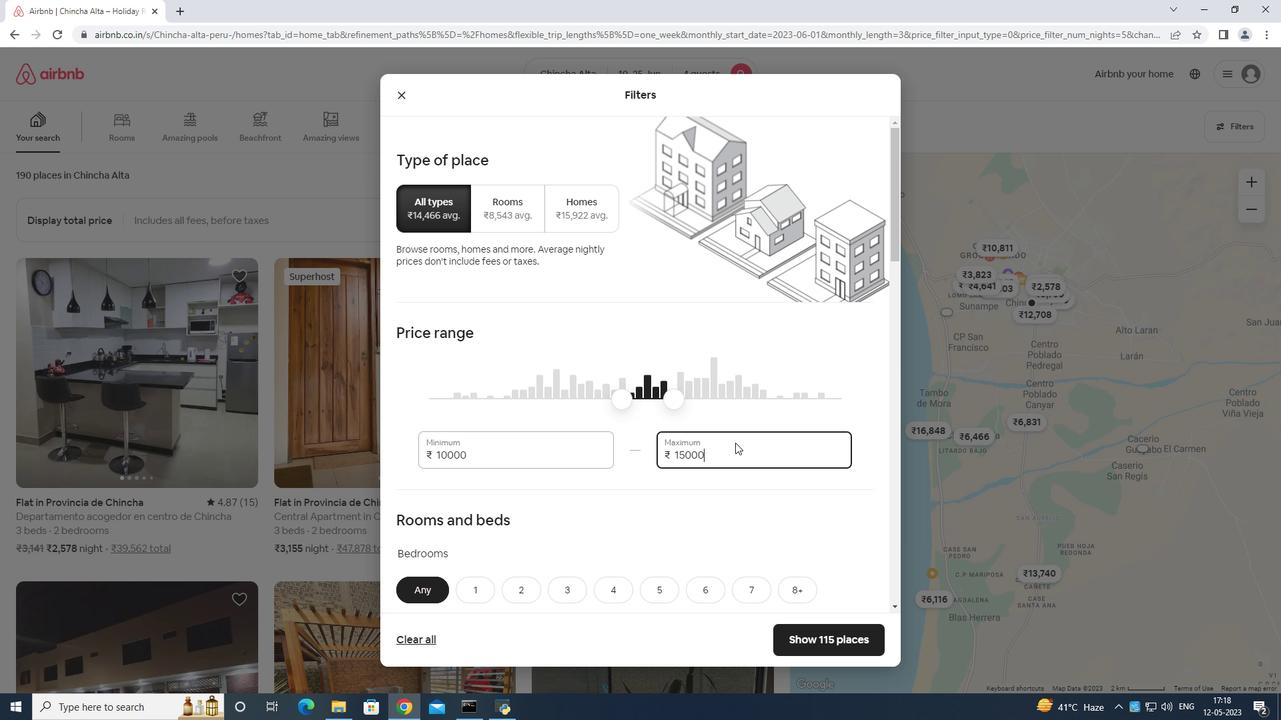 
Action: Mouse moved to (737, 445)
Screenshot: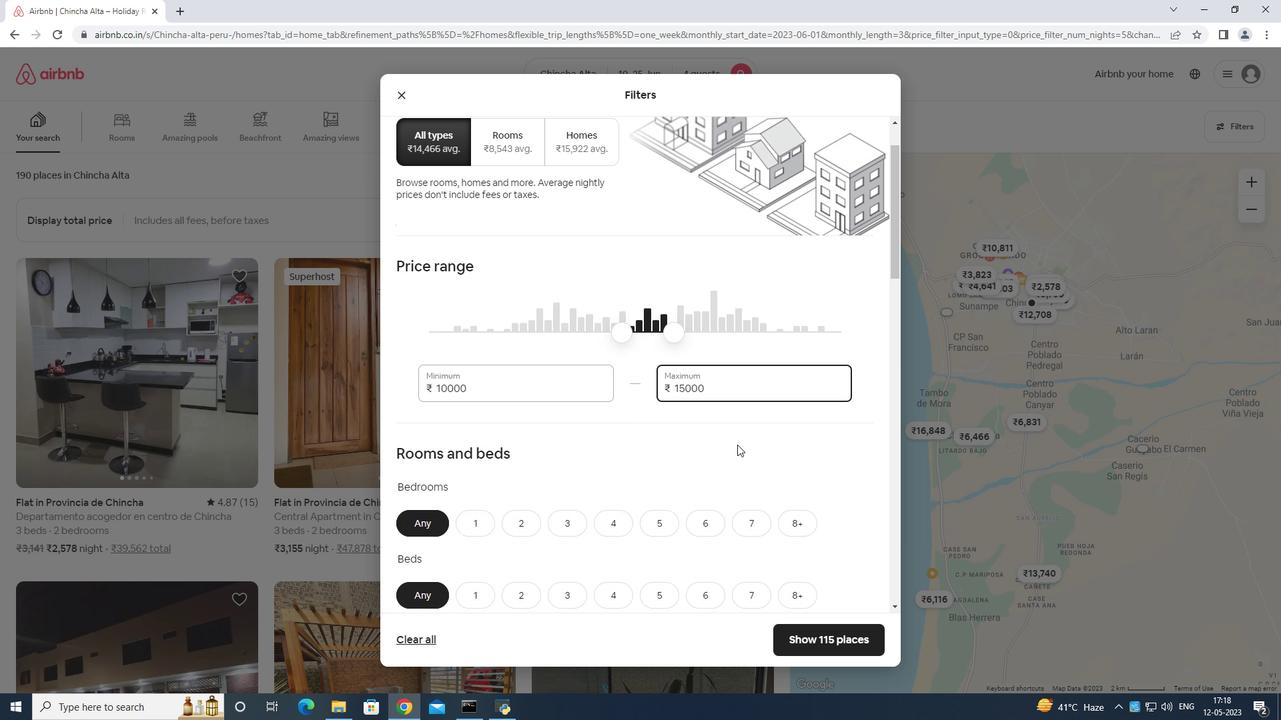 
Action: Mouse scrolled (737, 445) with delta (0, 0)
Screenshot: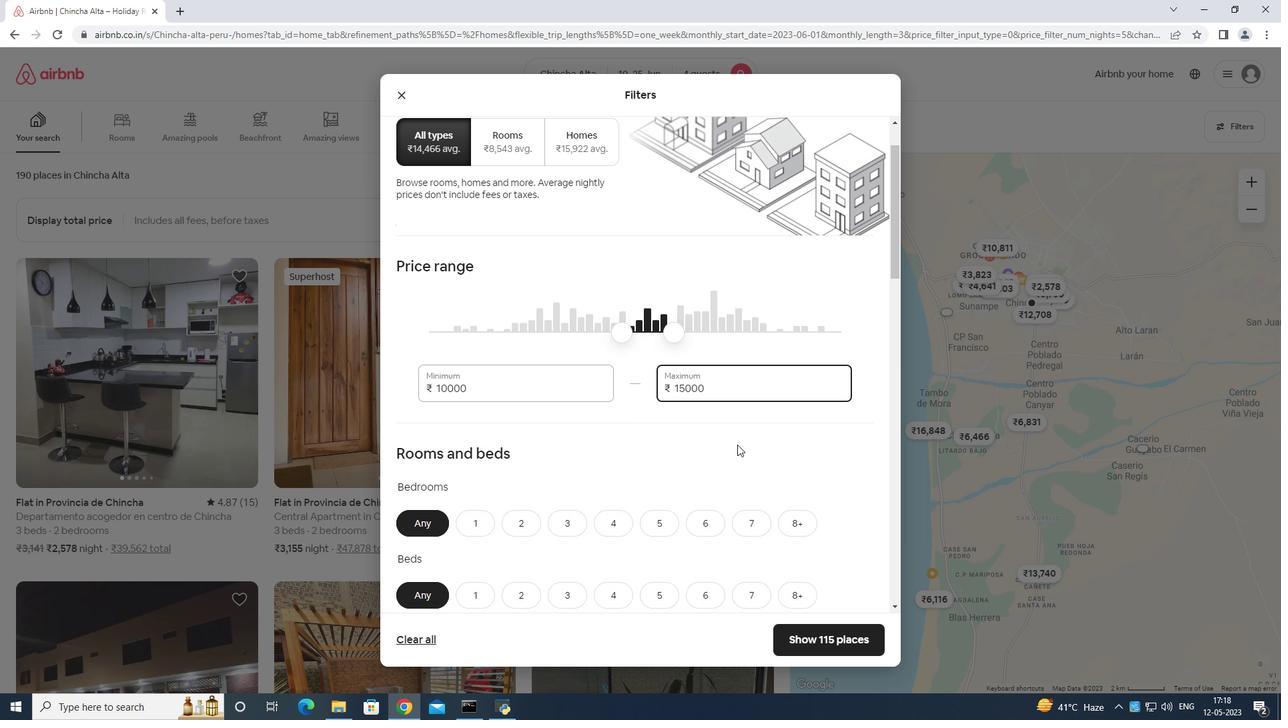 
Action: Mouse scrolled (737, 445) with delta (0, 0)
Screenshot: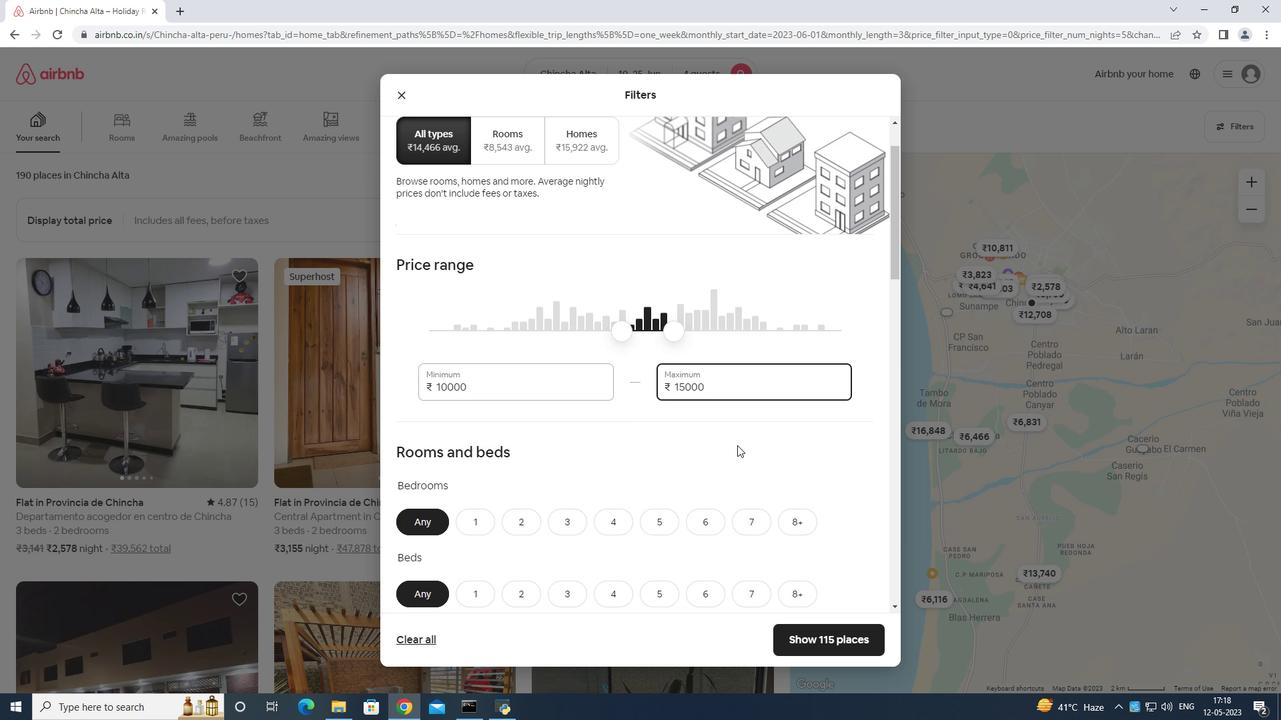 
Action: Mouse moved to (601, 386)
Screenshot: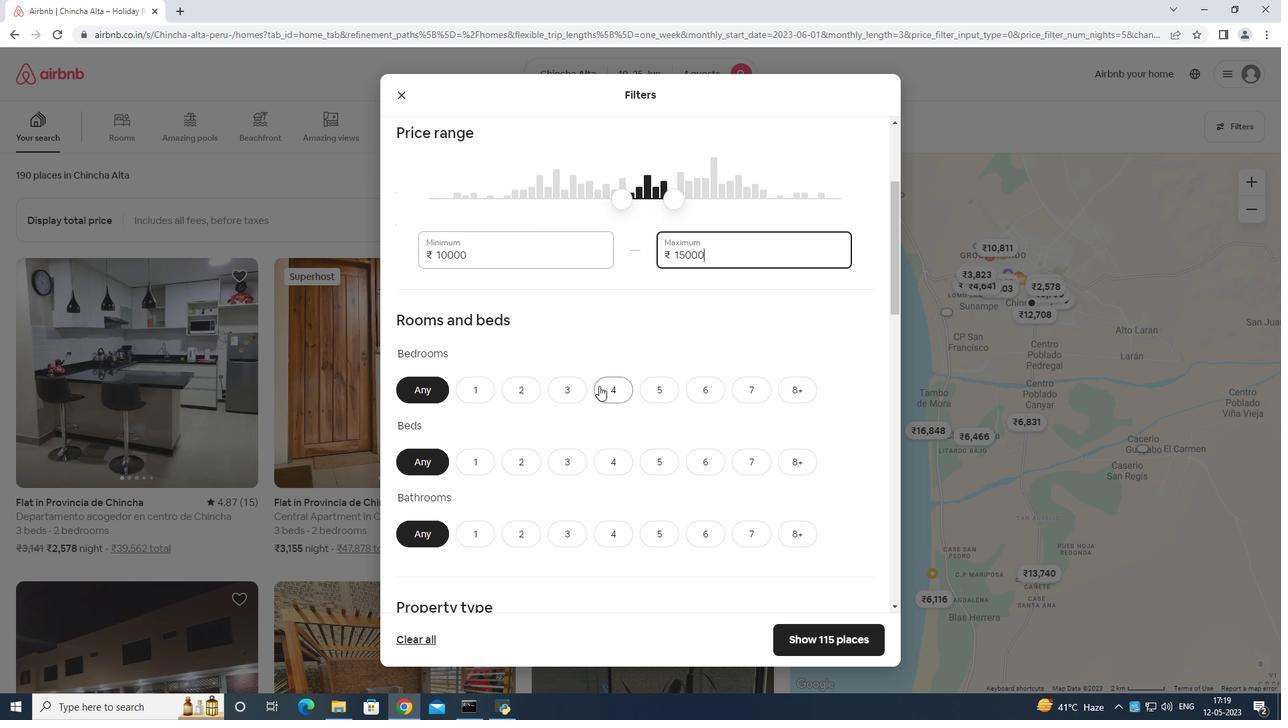
Action: Mouse pressed left at (601, 386)
Screenshot: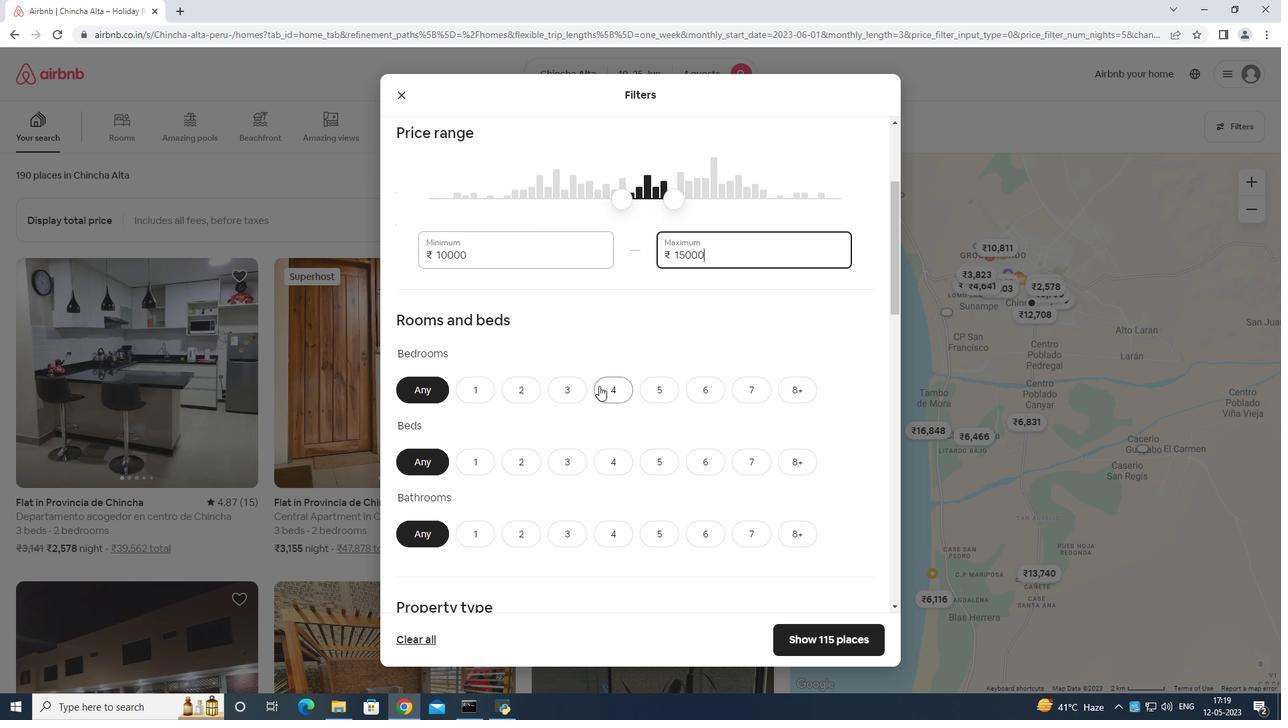 
Action: Mouse moved to (618, 458)
Screenshot: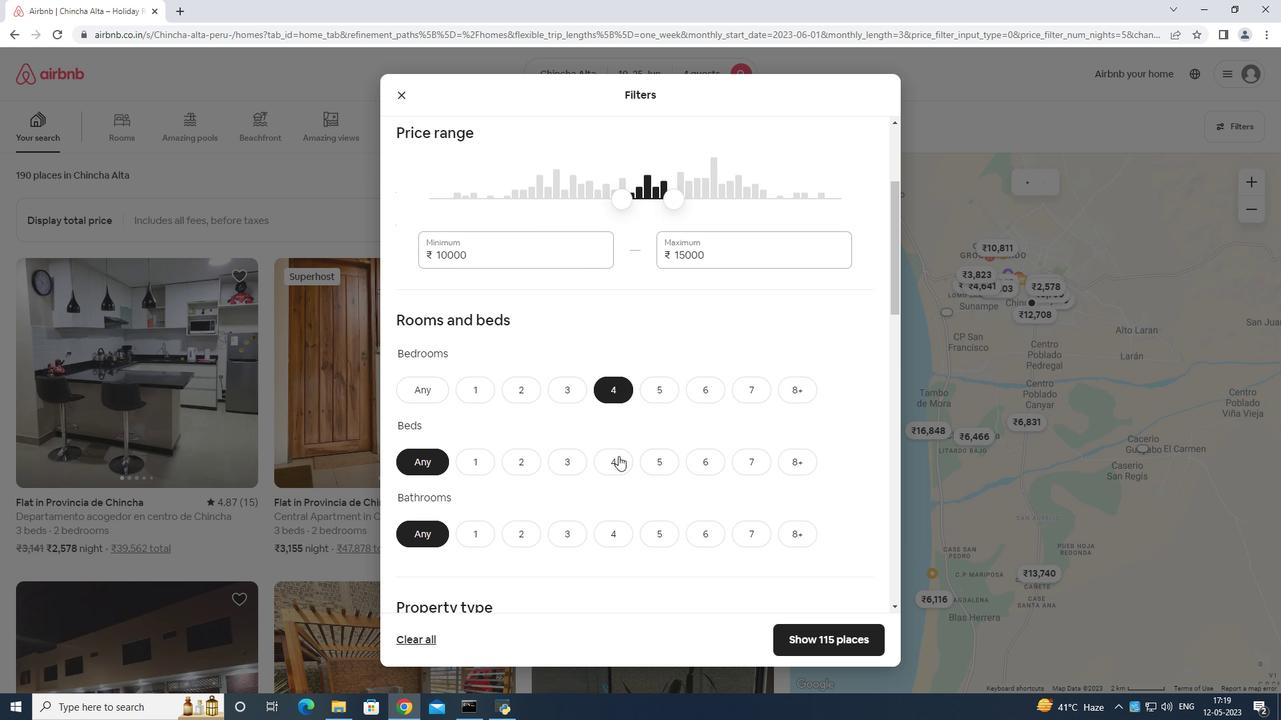 
Action: Mouse pressed left at (618, 458)
Screenshot: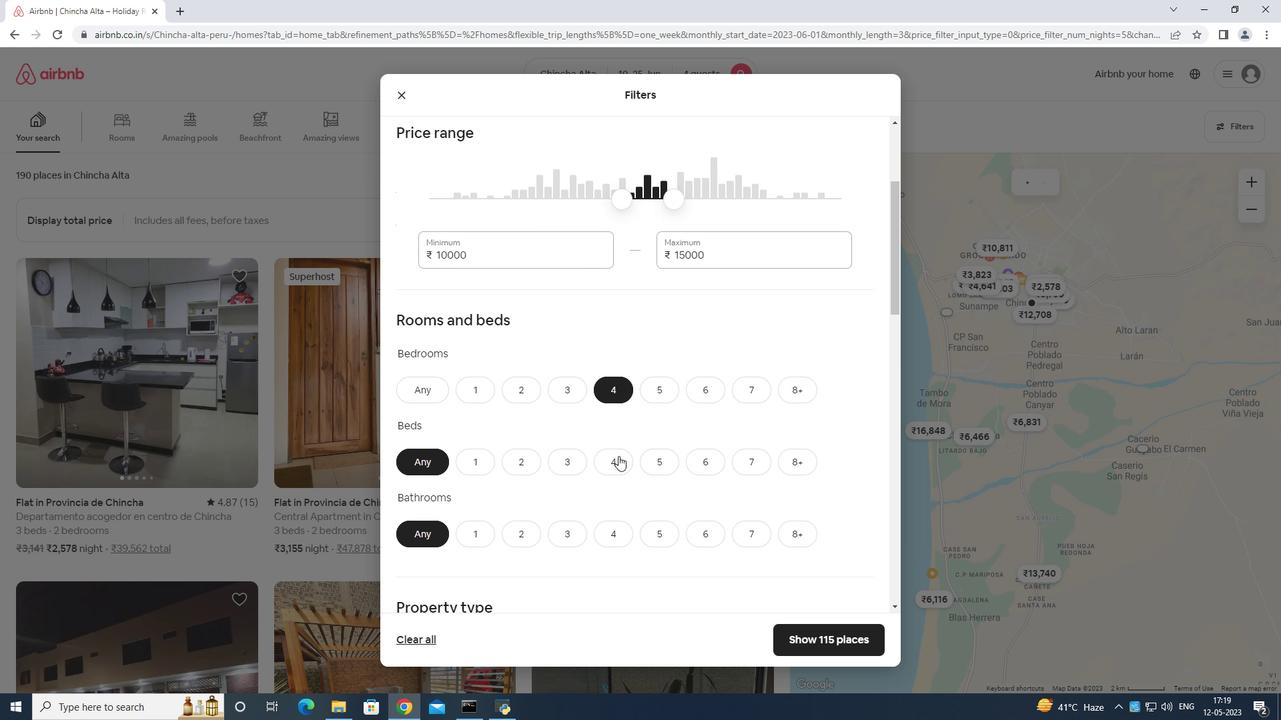 
Action: Mouse moved to (614, 522)
Screenshot: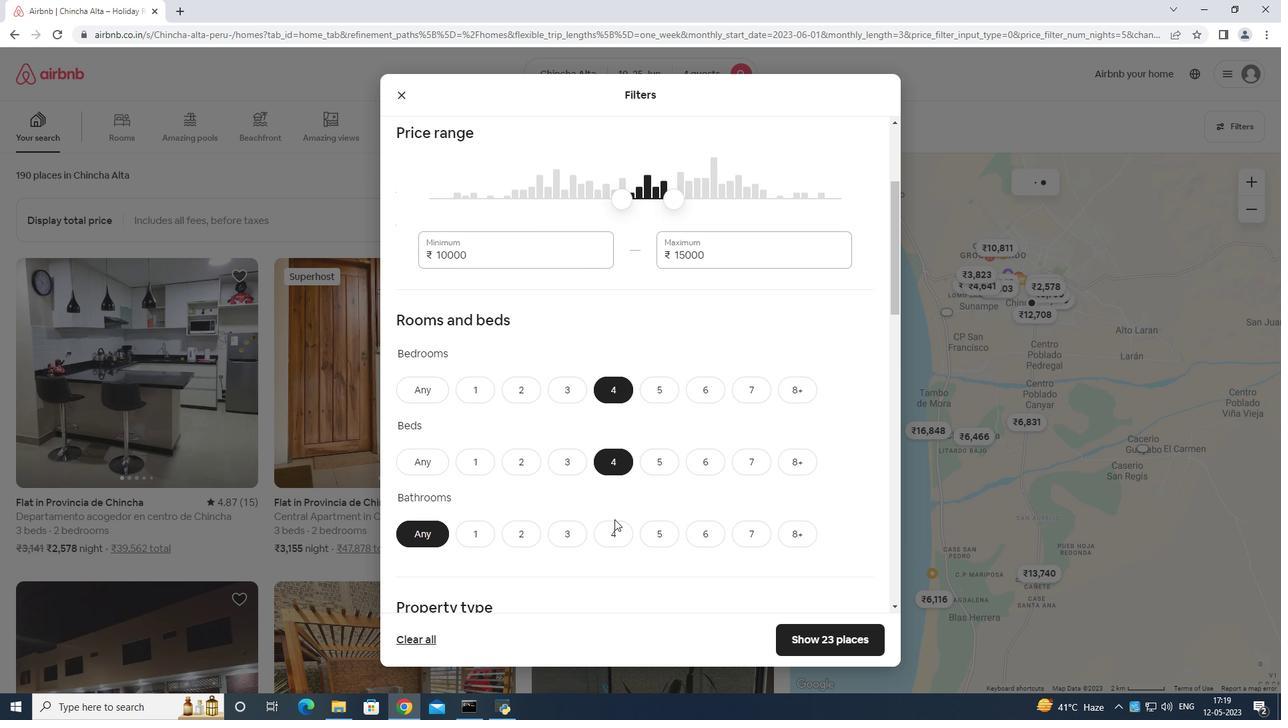
Action: Mouse pressed left at (614, 522)
Screenshot: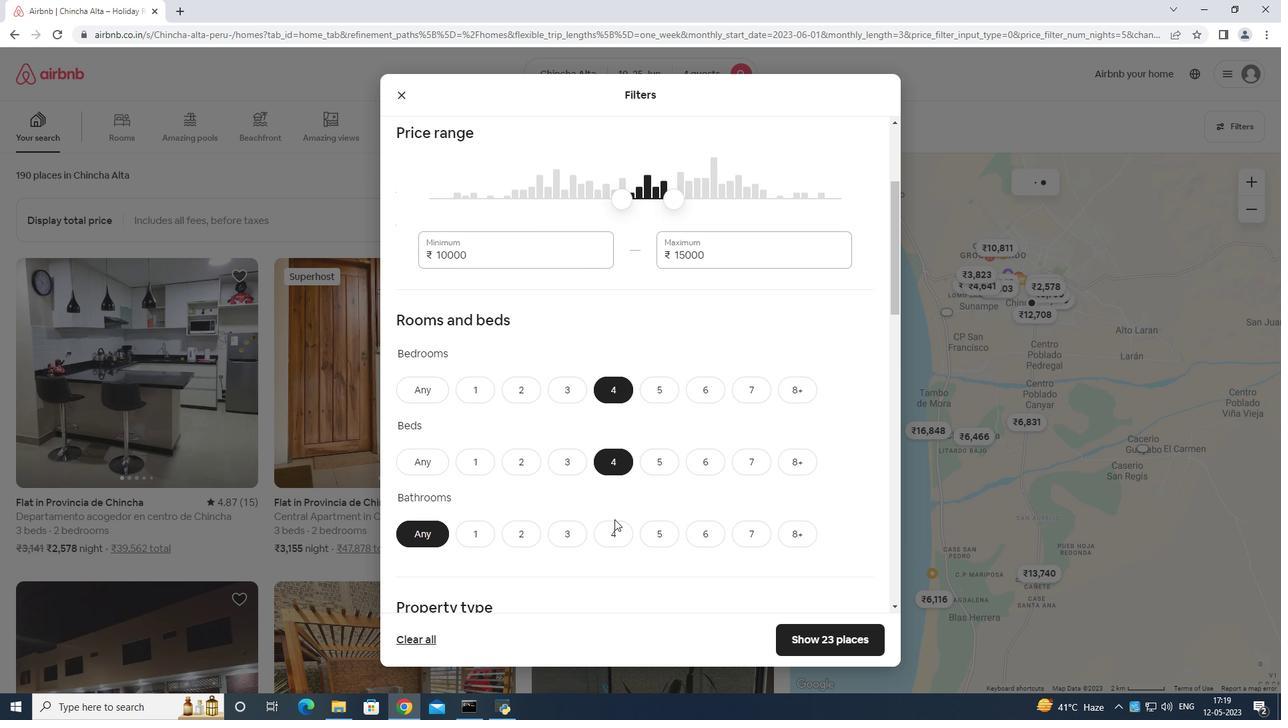 
Action: Mouse moved to (614, 530)
Screenshot: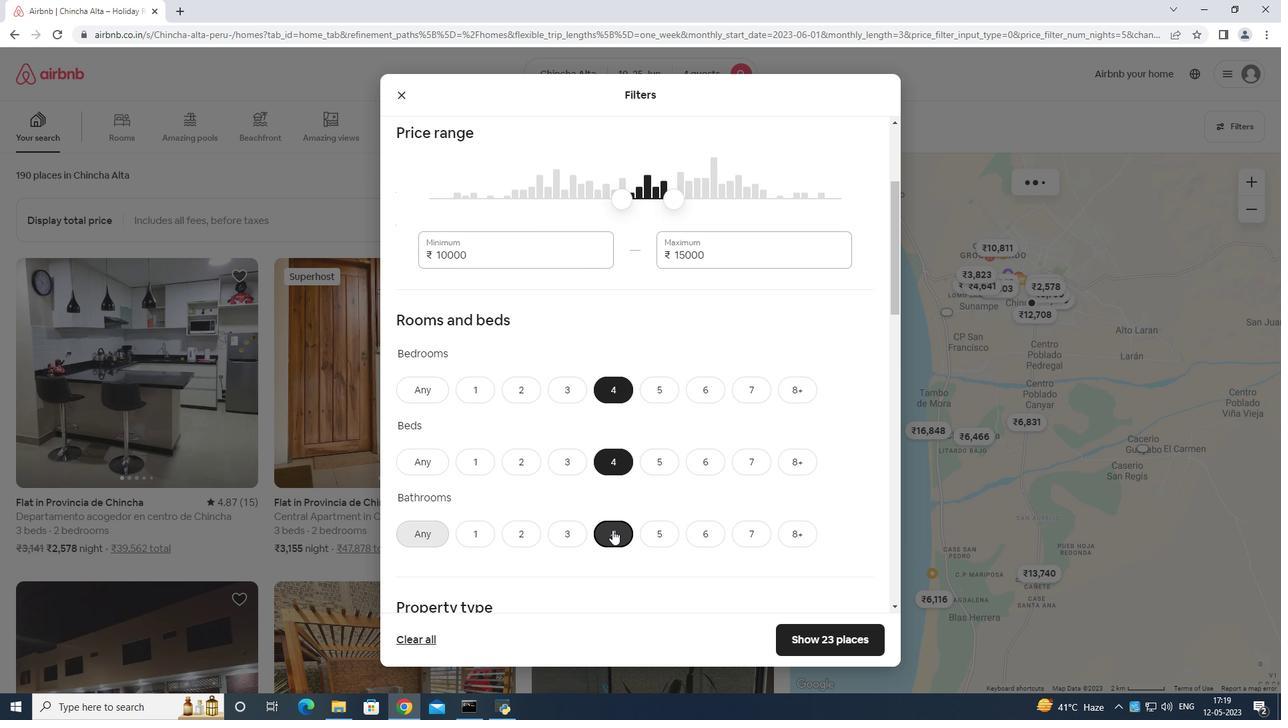 
Action: Mouse scrolled (614, 529) with delta (0, 0)
Screenshot: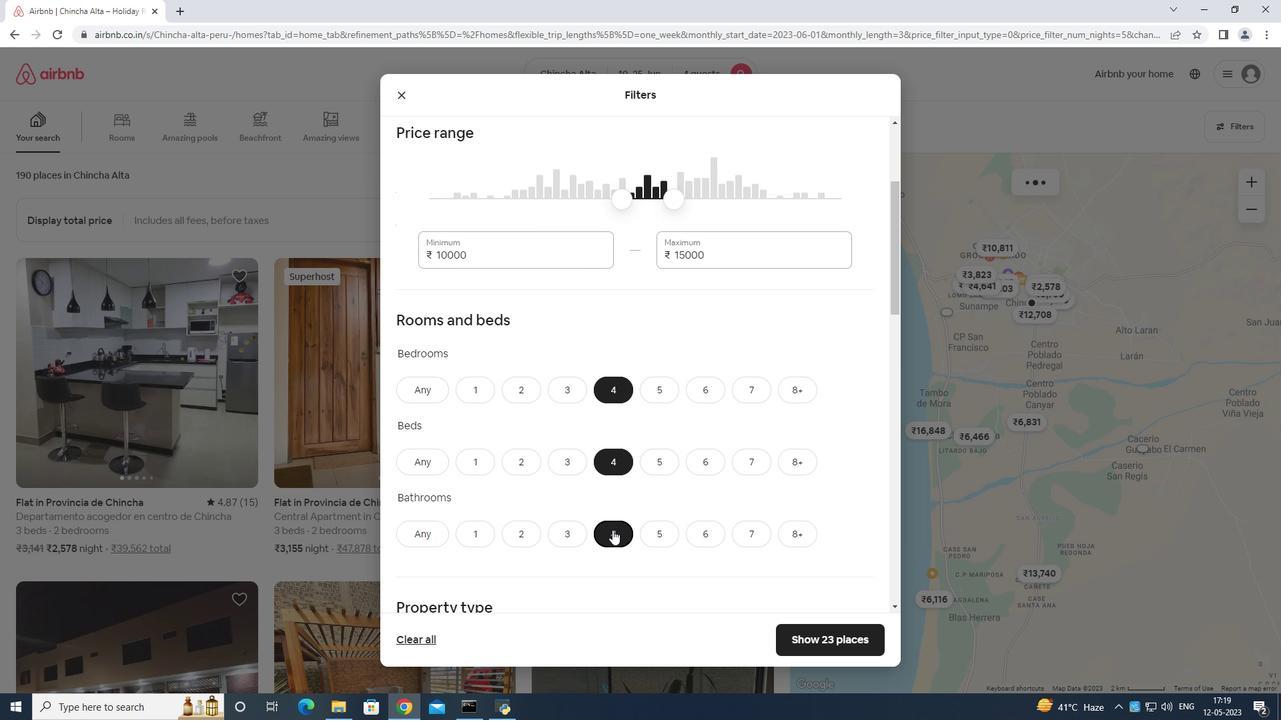 
Action: Mouse moved to (616, 529)
Screenshot: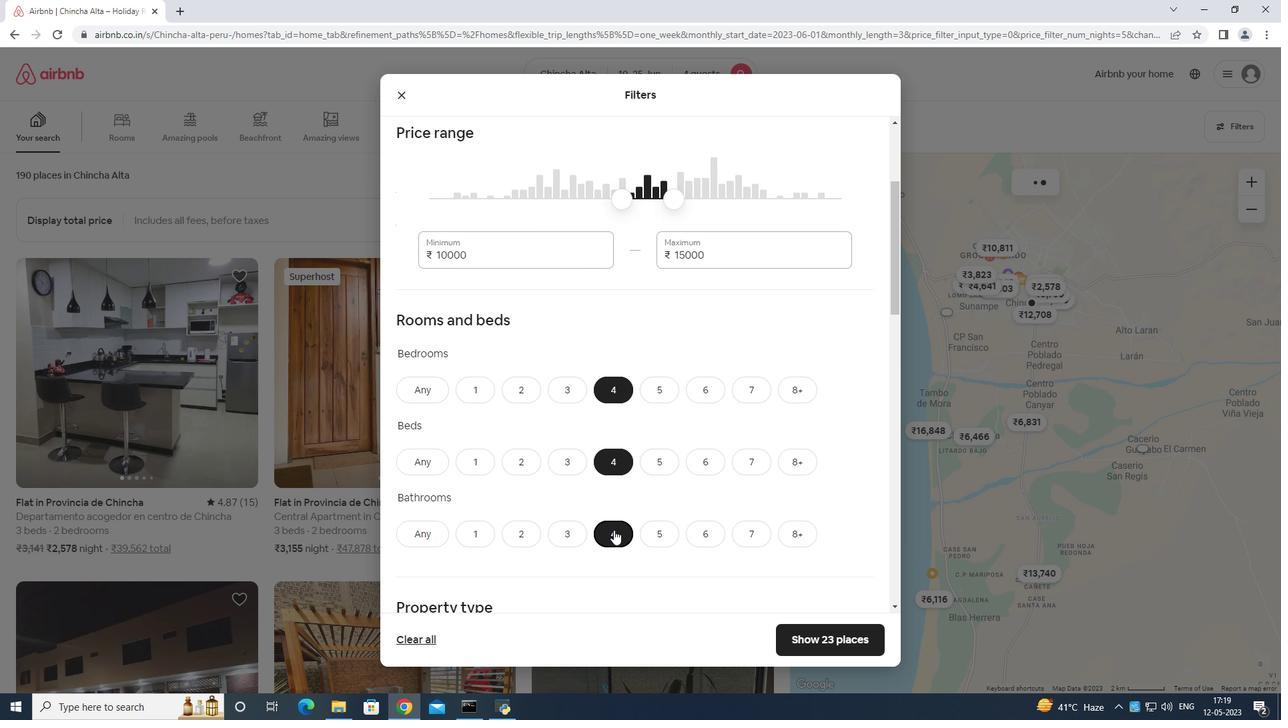 
Action: Mouse scrolled (616, 528) with delta (0, 0)
Screenshot: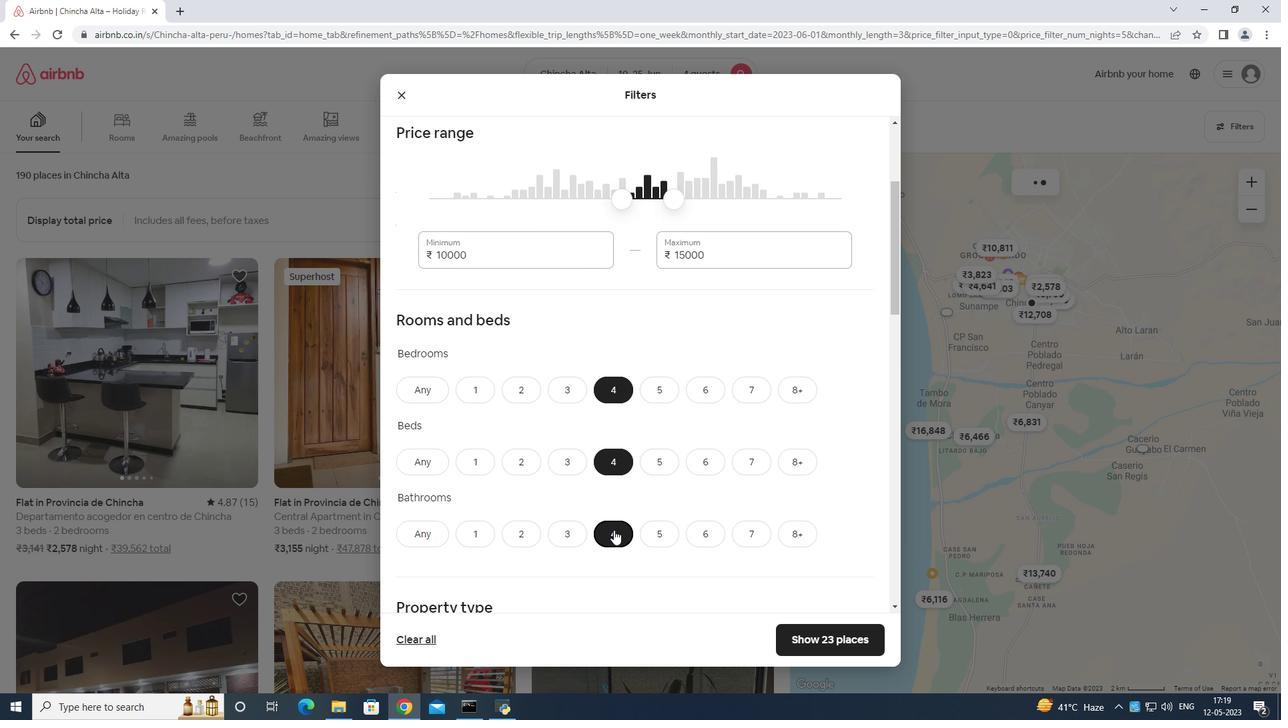 
Action: Mouse moved to (618, 526)
Screenshot: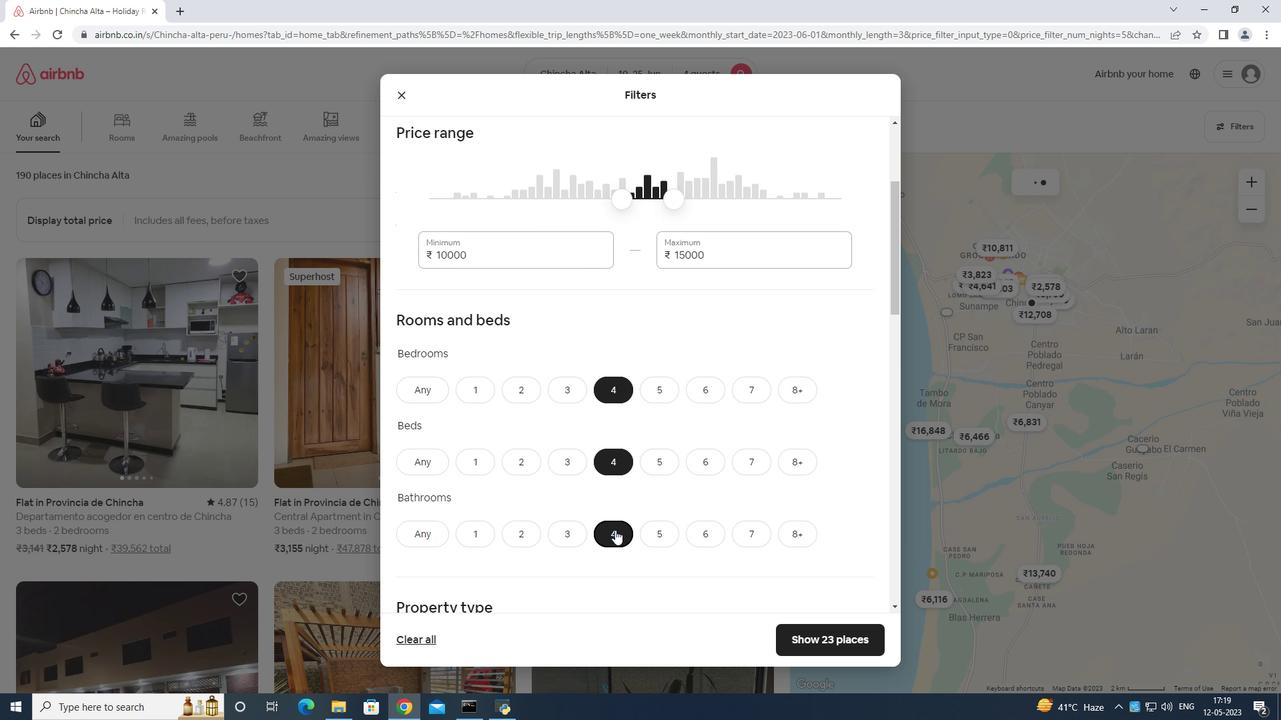 
Action: Mouse scrolled (618, 525) with delta (0, 0)
Screenshot: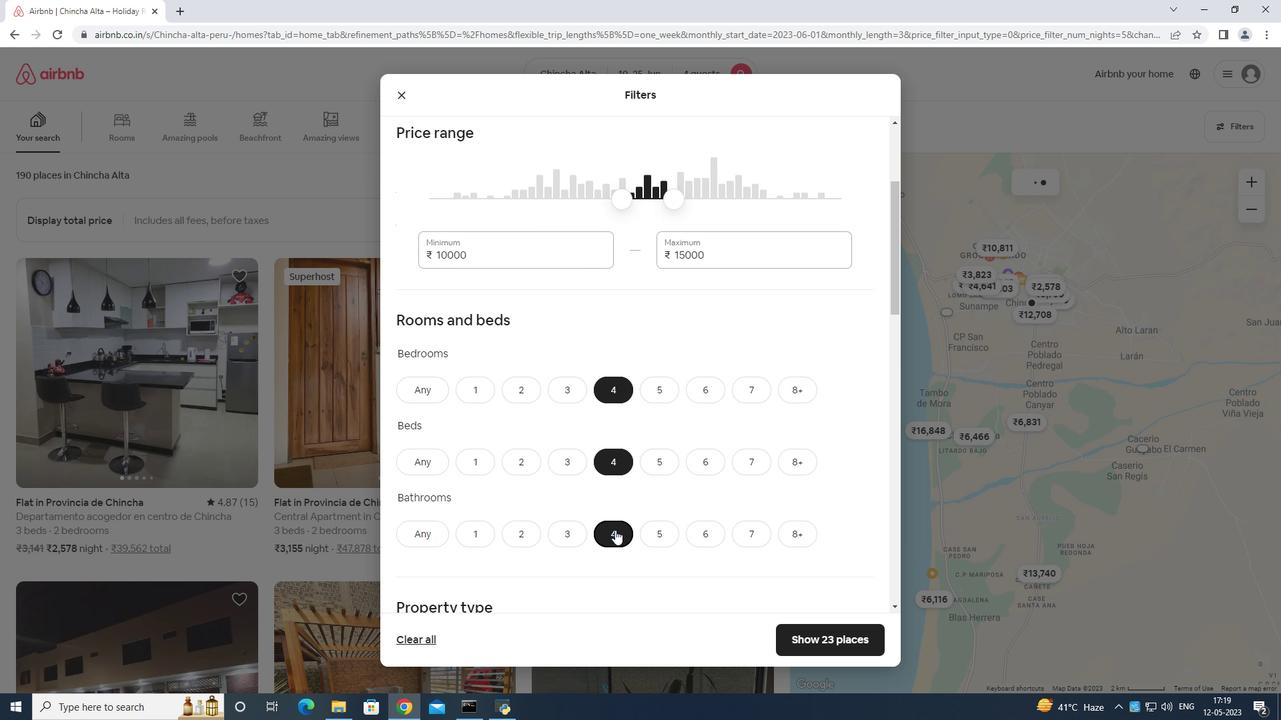
Action: Mouse moved to (624, 520)
Screenshot: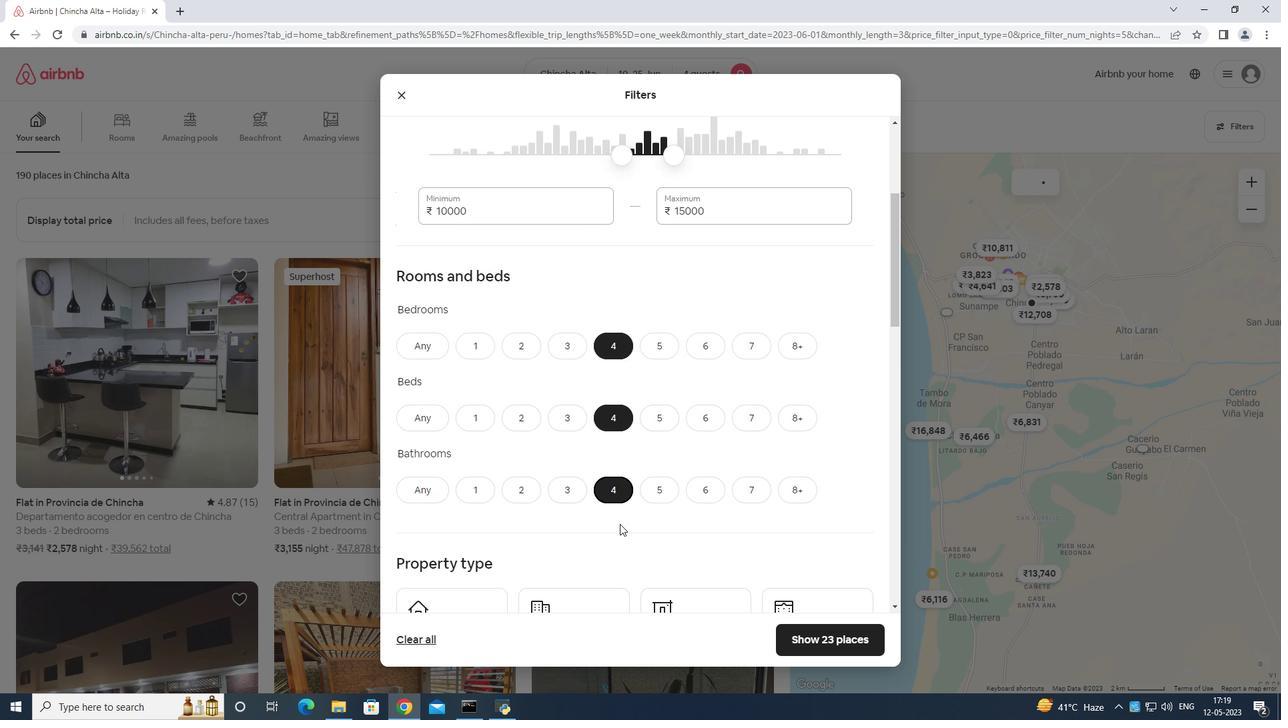 
Action: Mouse scrolled (624, 519) with delta (0, 0)
Screenshot: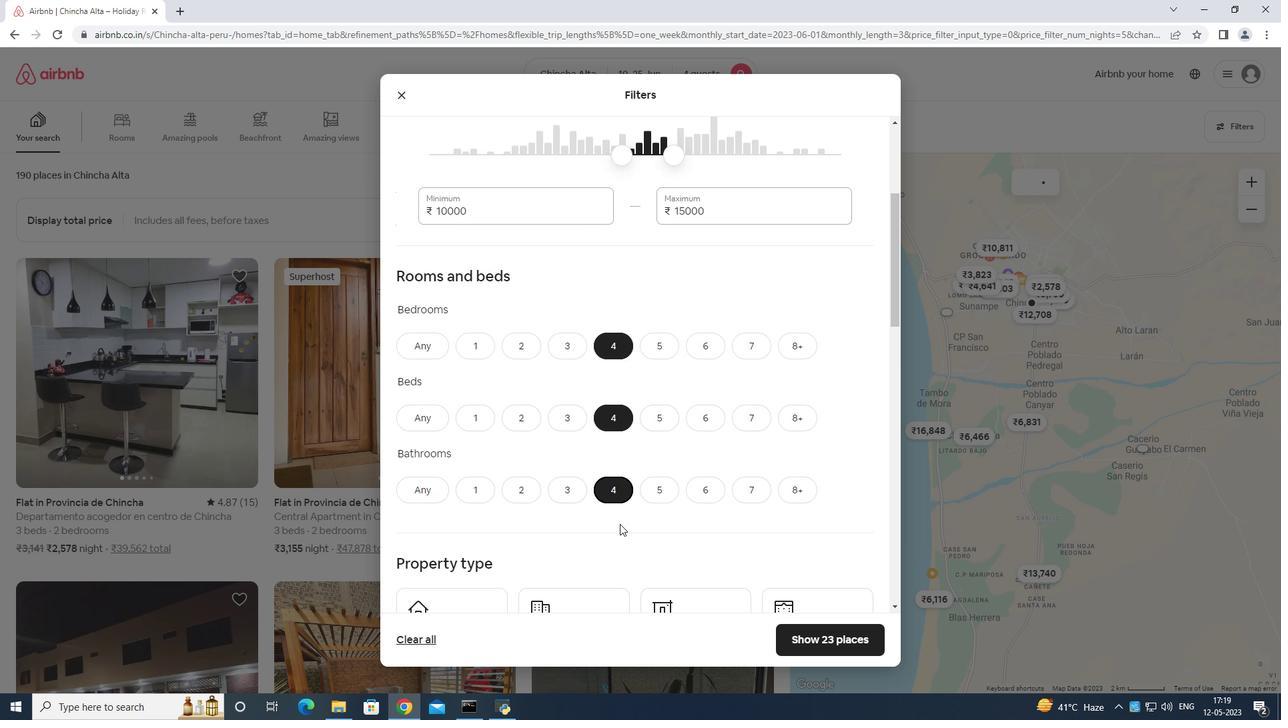 
Action: Mouse moved to (483, 413)
Screenshot: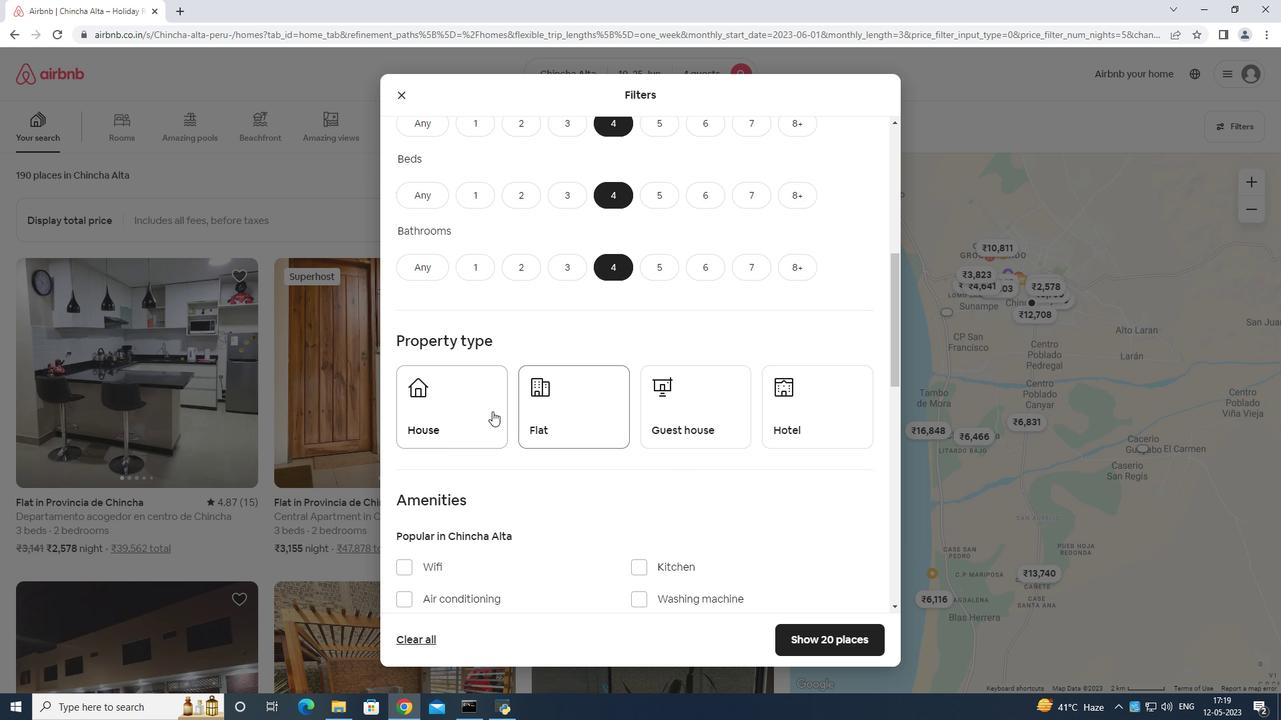 
Action: Mouse pressed left at (483, 413)
Screenshot: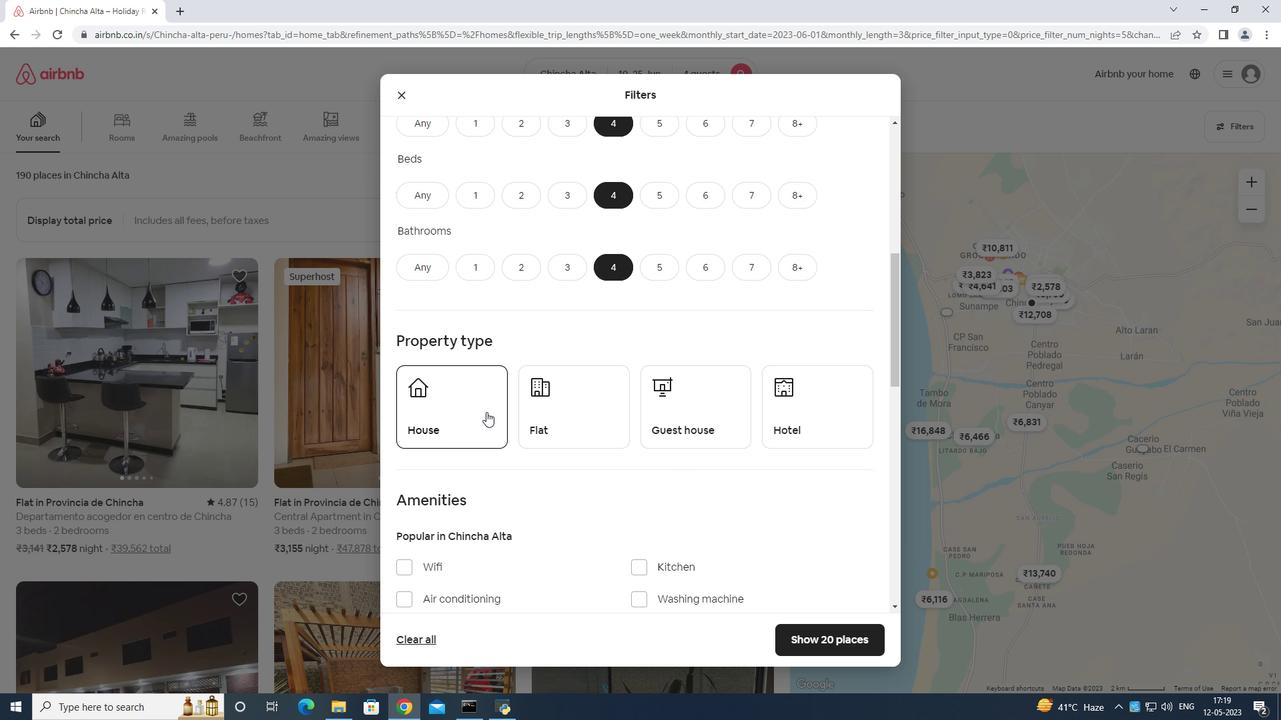 
Action: Mouse moved to (572, 403)
Screenshot: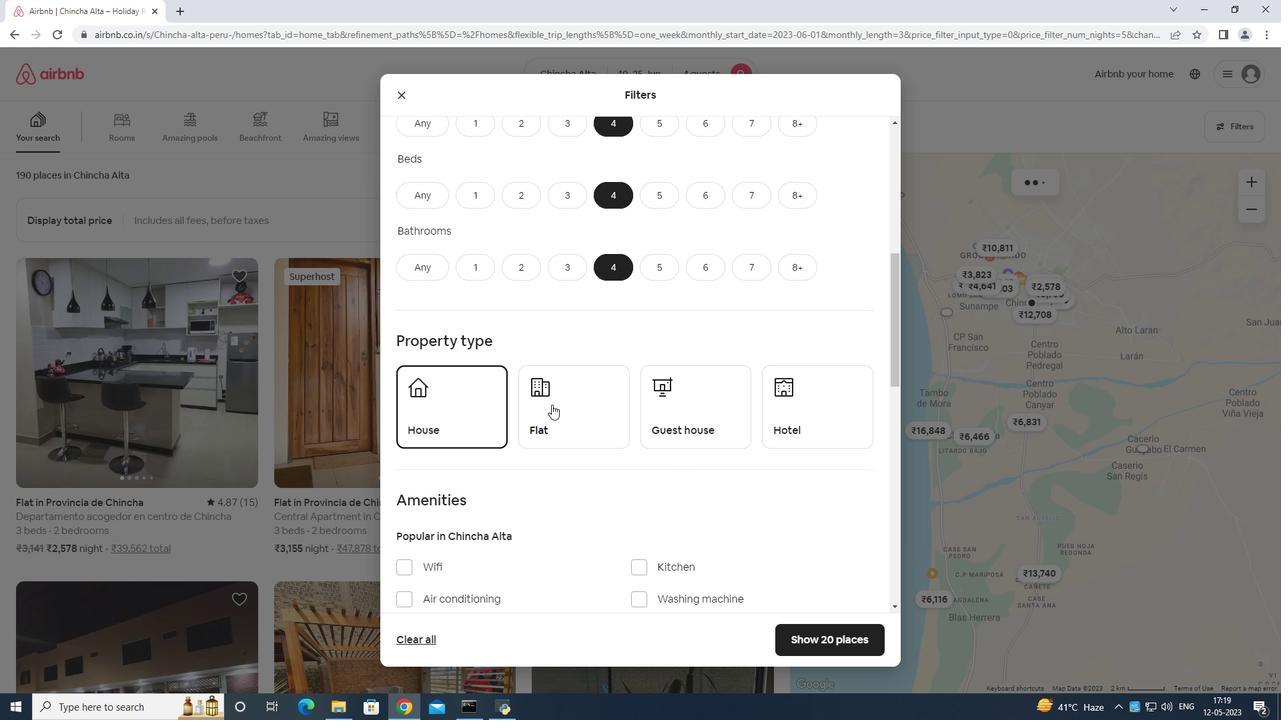 
Action: Mouse pressed left at (572, 403)
Screenshot: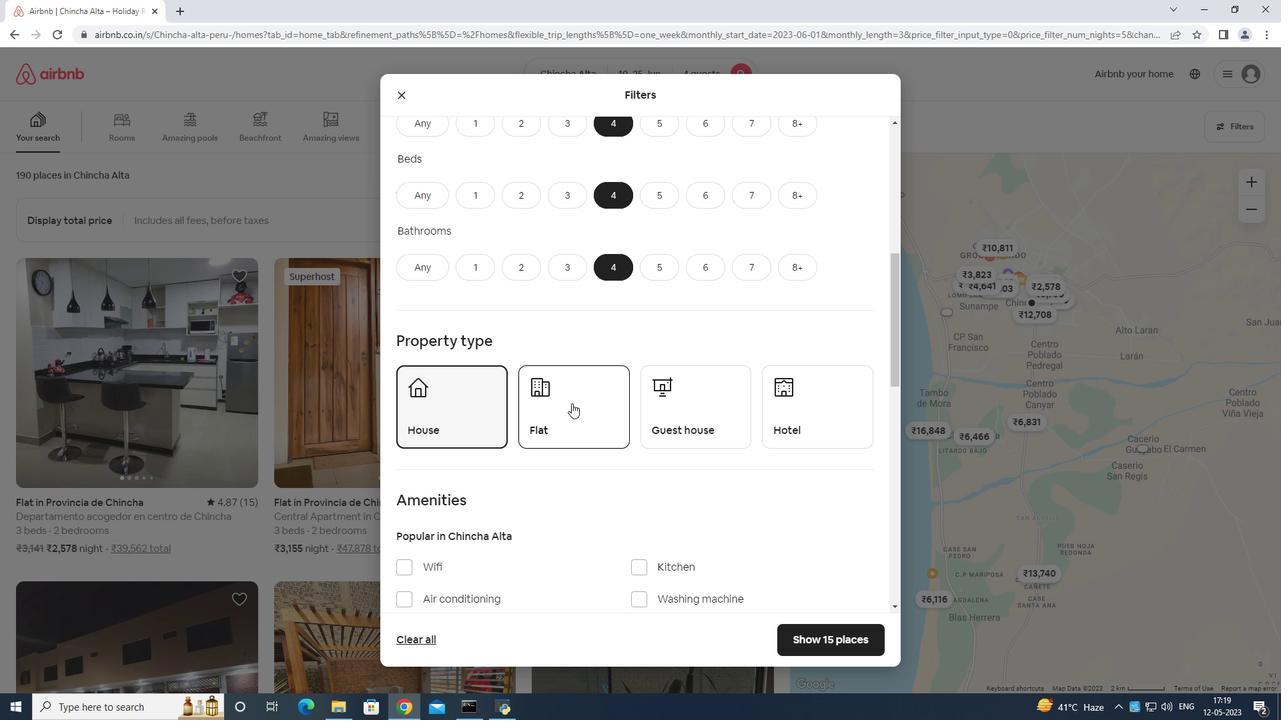 
Action: Mouse moved to (660, 399)
Screenshot: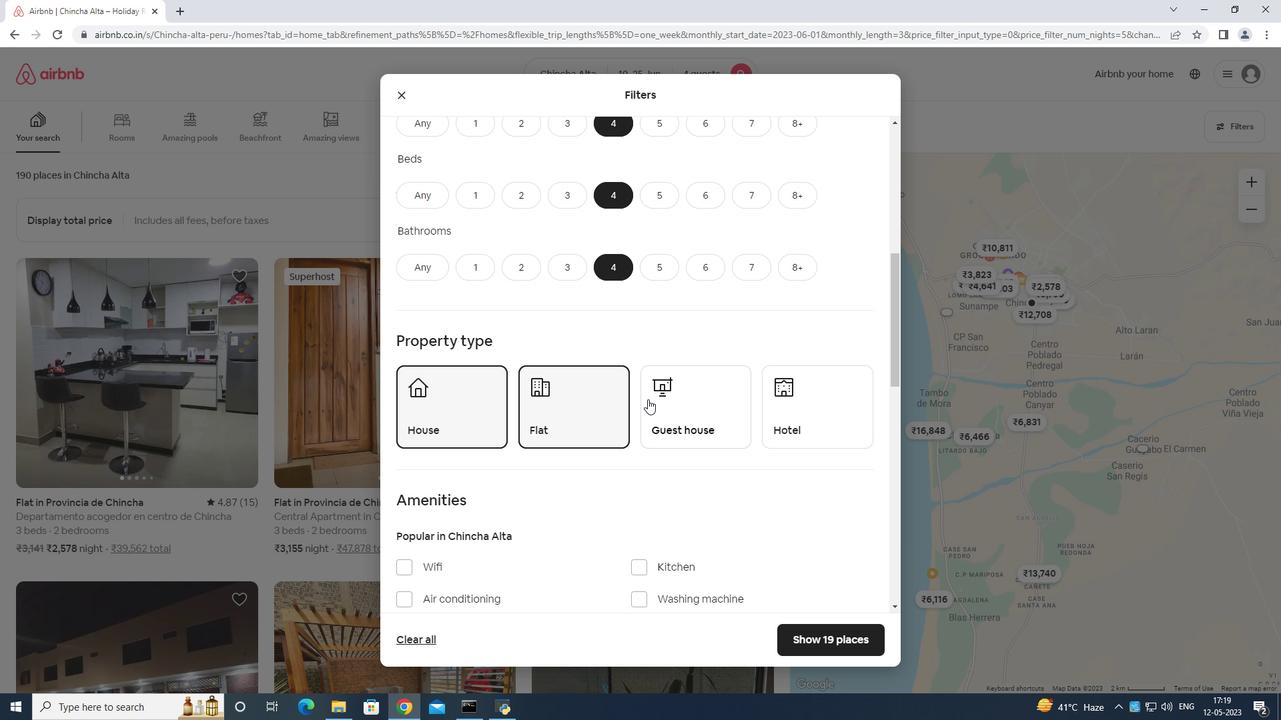
Action: Mouse pressed left at (660, 399)
Screenshot: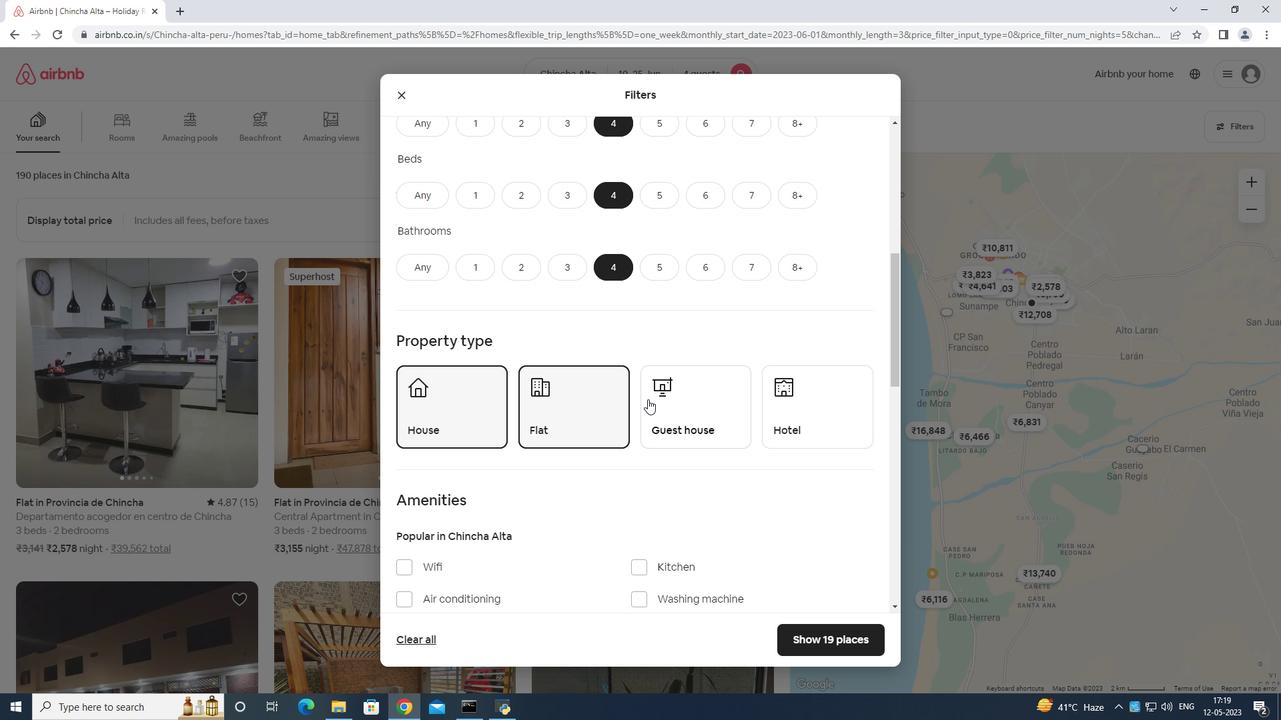 
Action: Mouse moved to (850, 396)
Screenshot: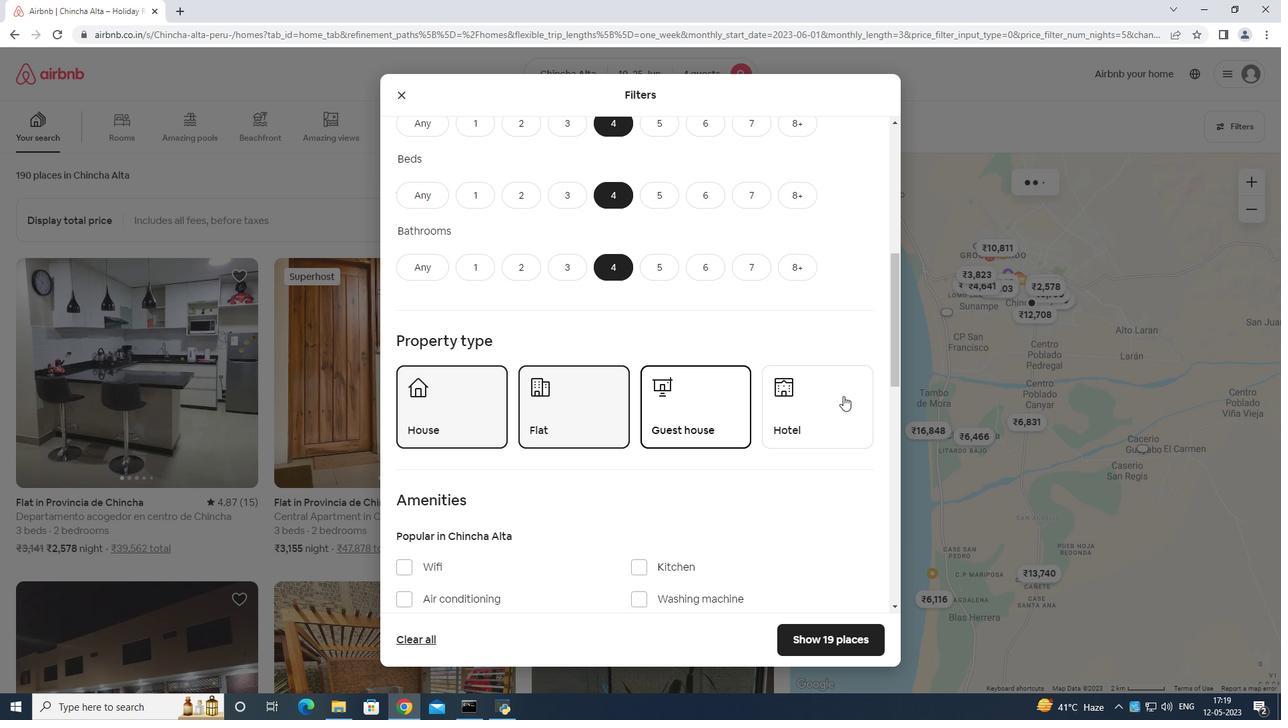 
Action: Mouse pressed left at (850, 396)
Screenshot: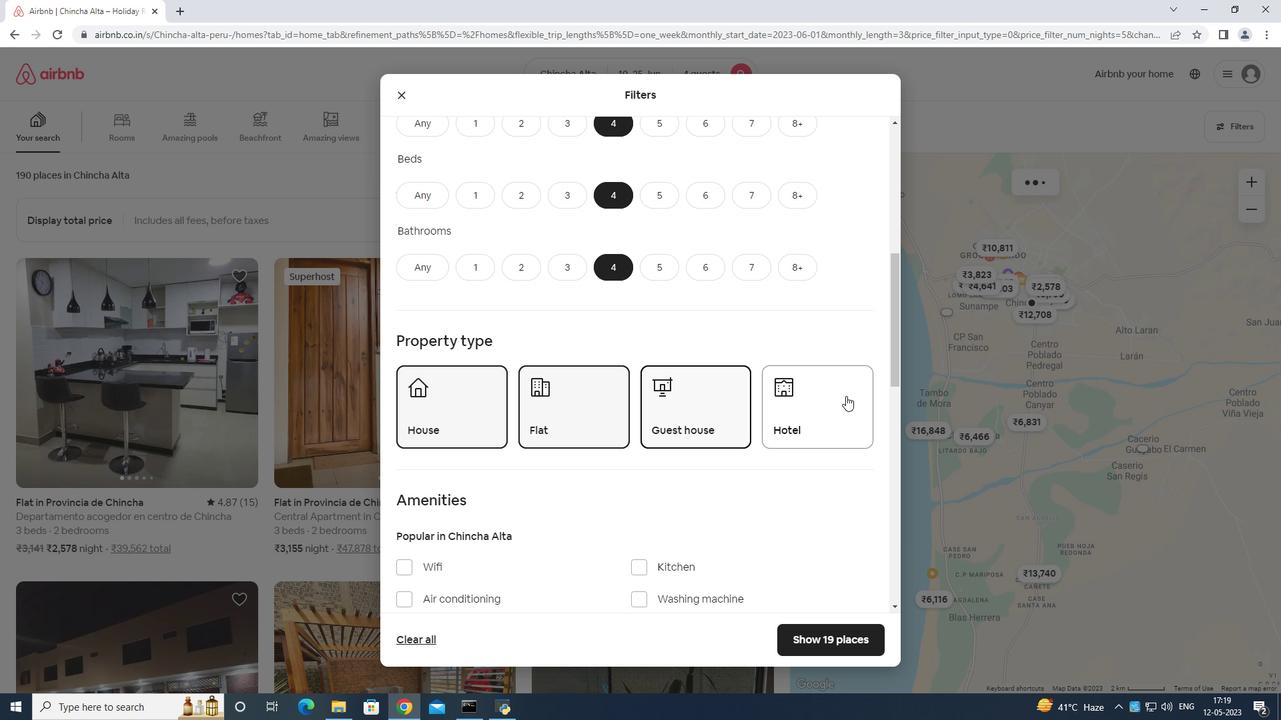 
Action: Mouse moved to (842, 401)
Screenshot: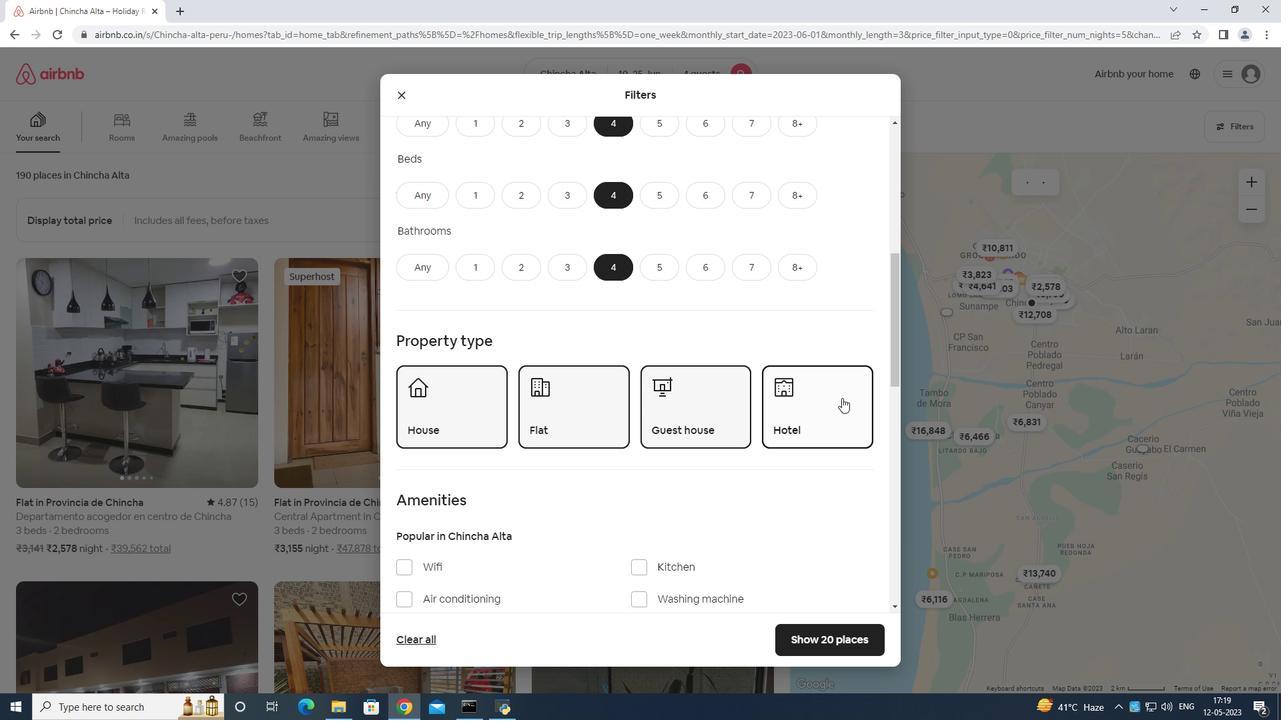 
Action: Mouse scrolled (842, 400) with delta (0, 0)
Screenshot: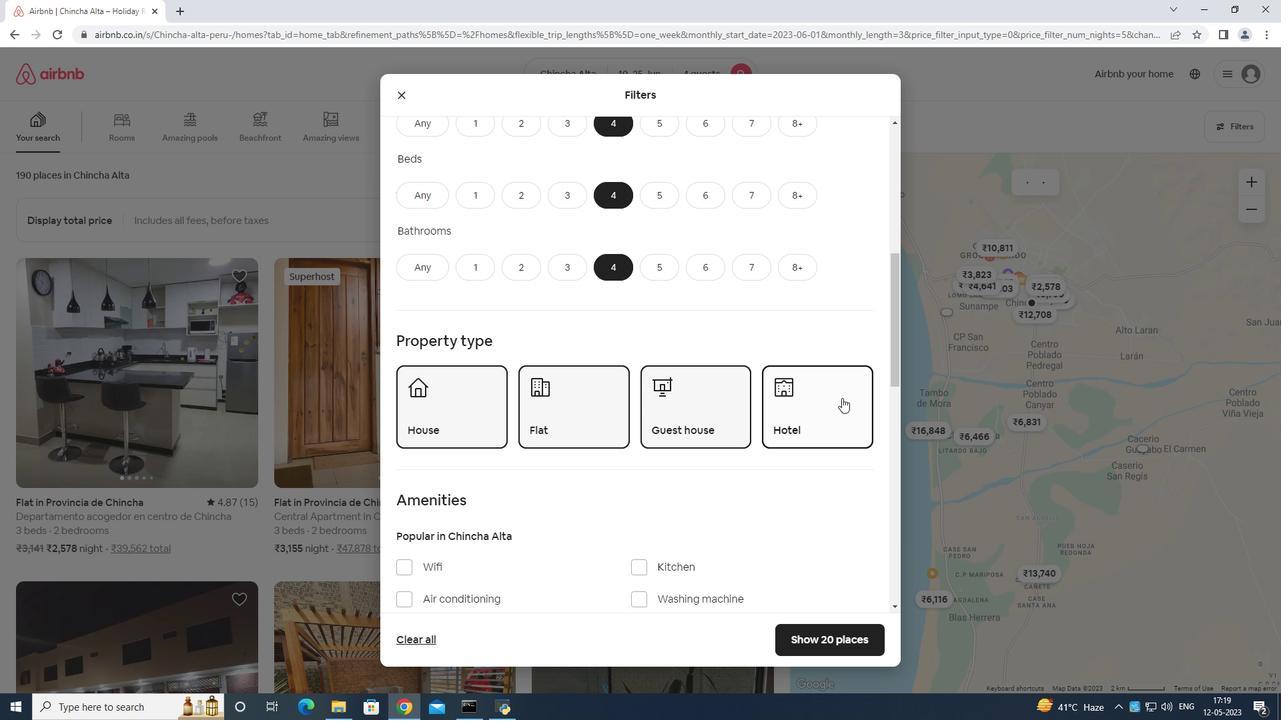 
Action: Mouse moved to (842, 403)
Screenshot: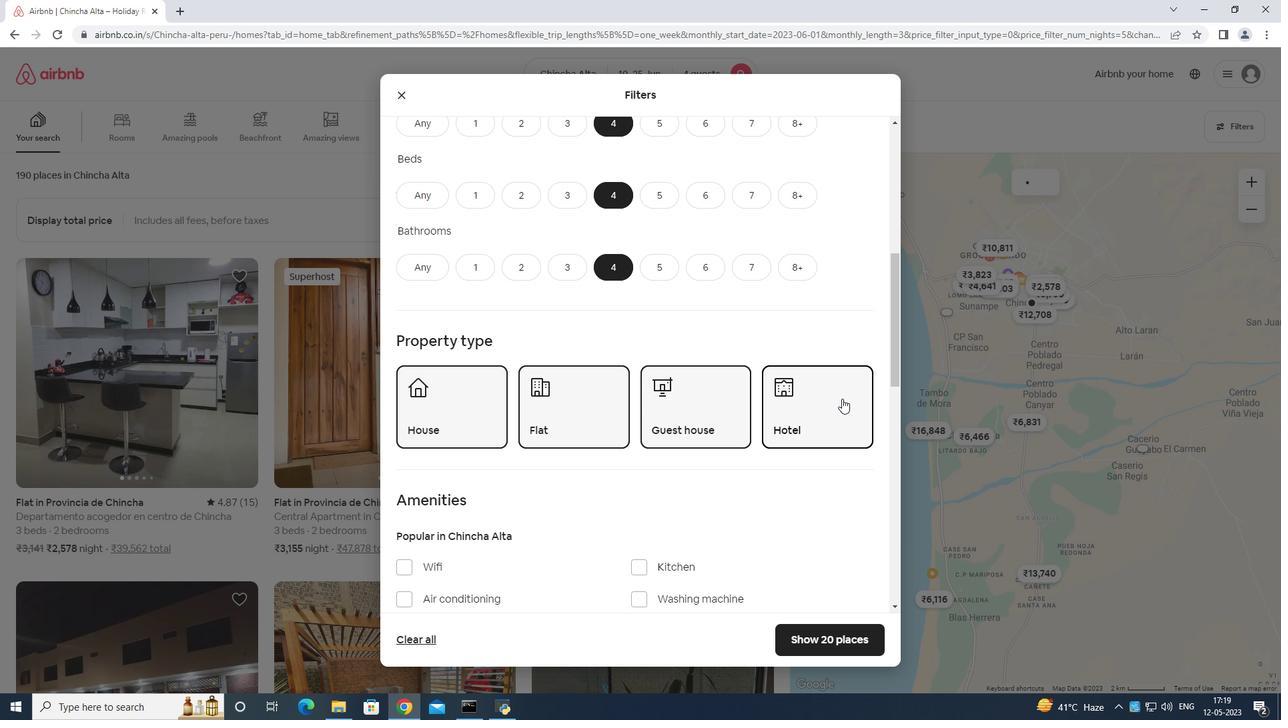 
Action: Mouse scrolled (842, 402) with delta (0, 0)
Screenshot: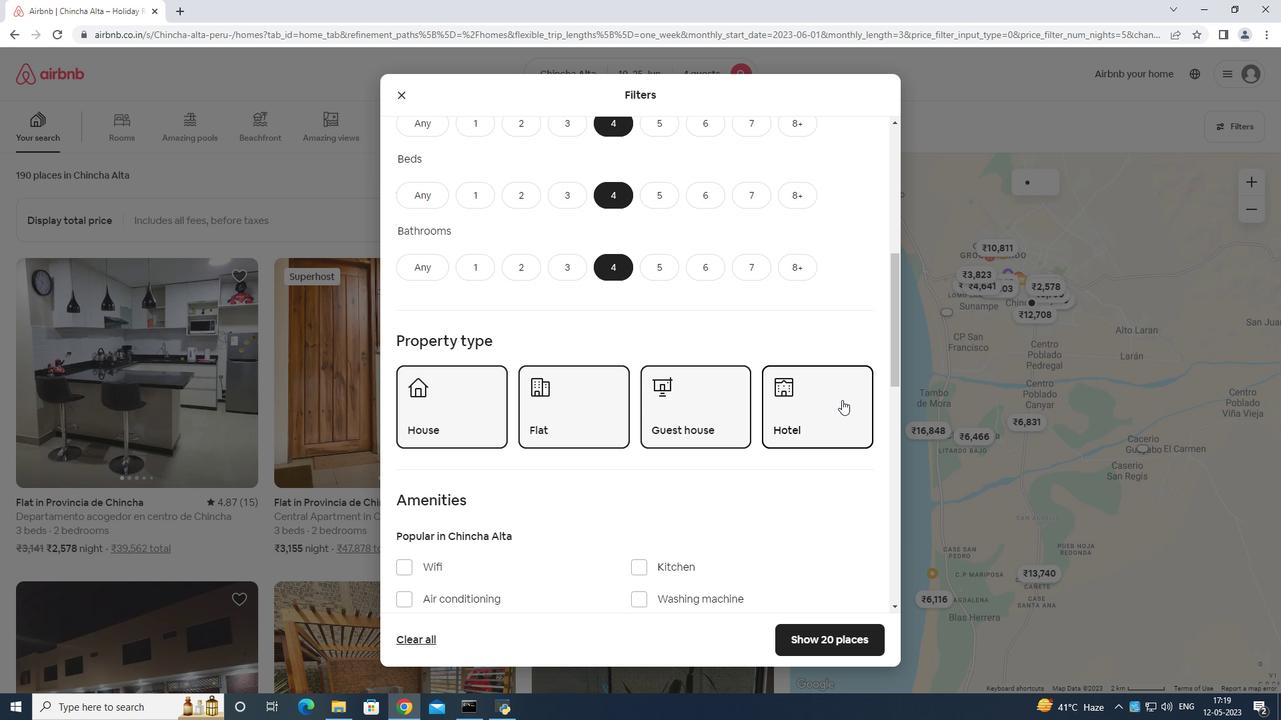 
Action: Mouse moved to (842, 403)
Screenshot: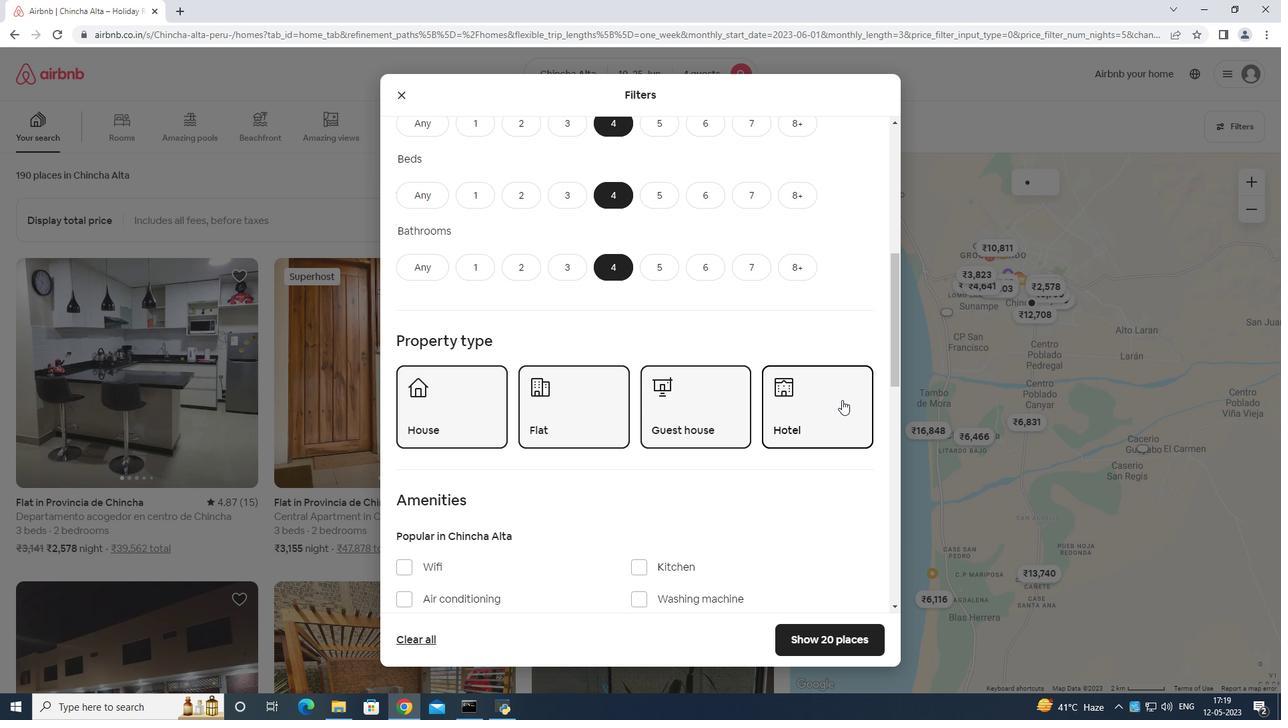 
Action: Mouse scrolled (842, 403) with delta (0, 0)
Screenshot: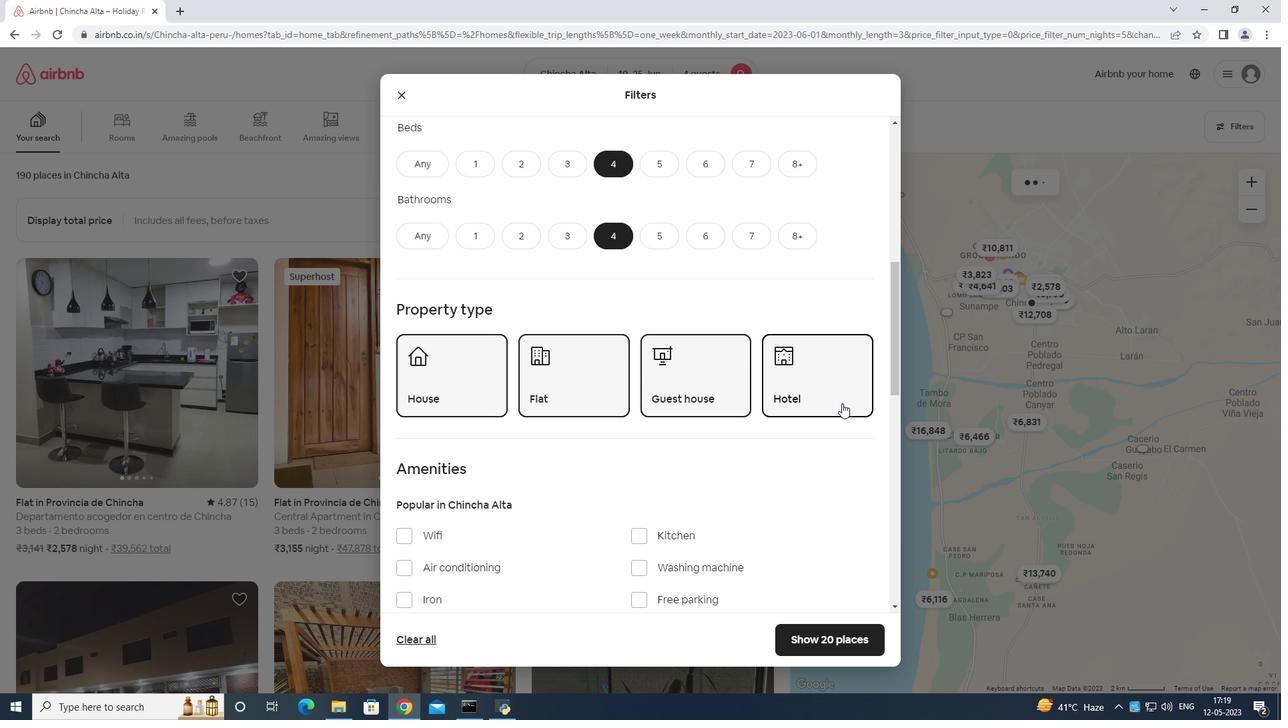 
Action: Mouse moved to (397, 369)
Screenshot: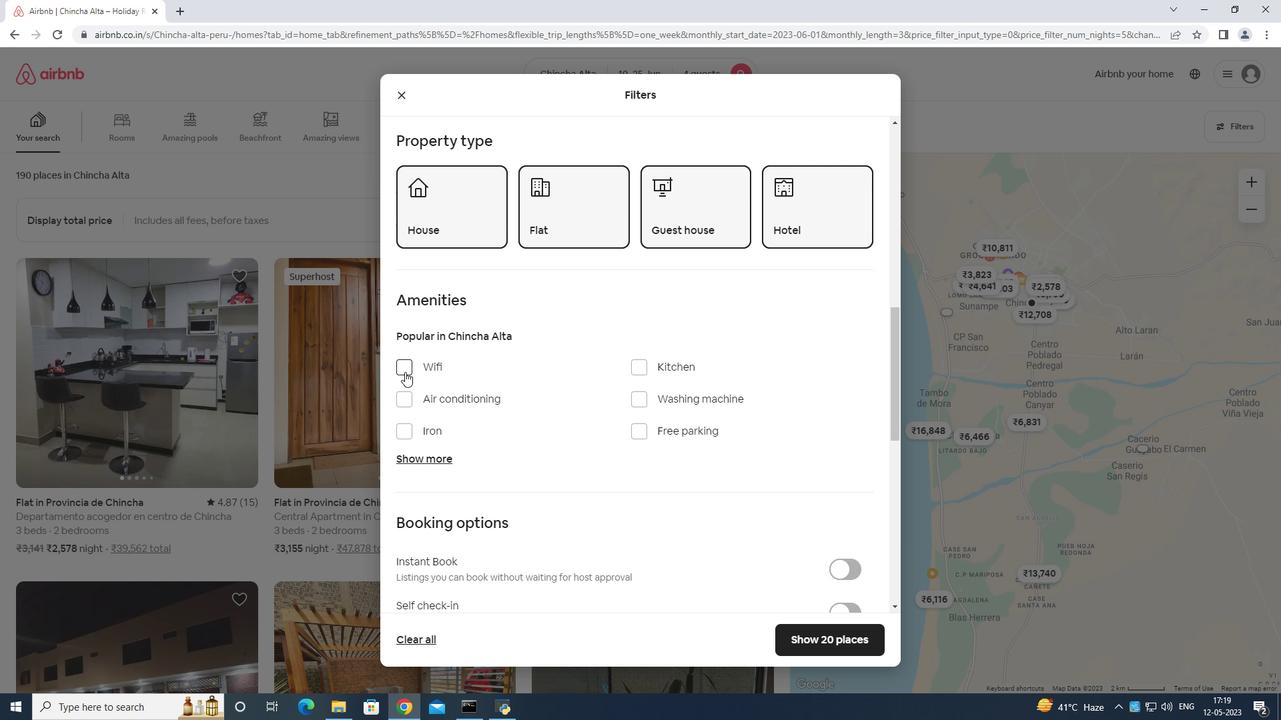 
Action: Mouse pressed left at (397, 369)
Screenshot: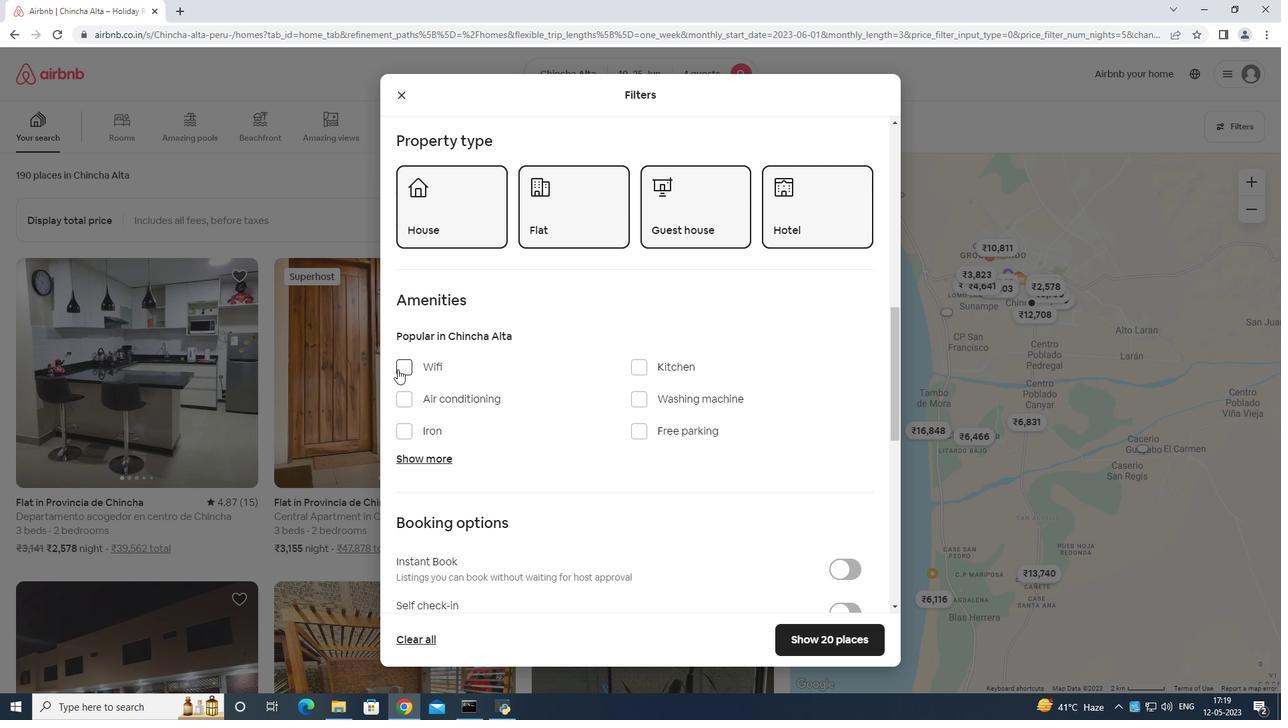 
Action: Mouse moved to (642, 425)
Screenshot: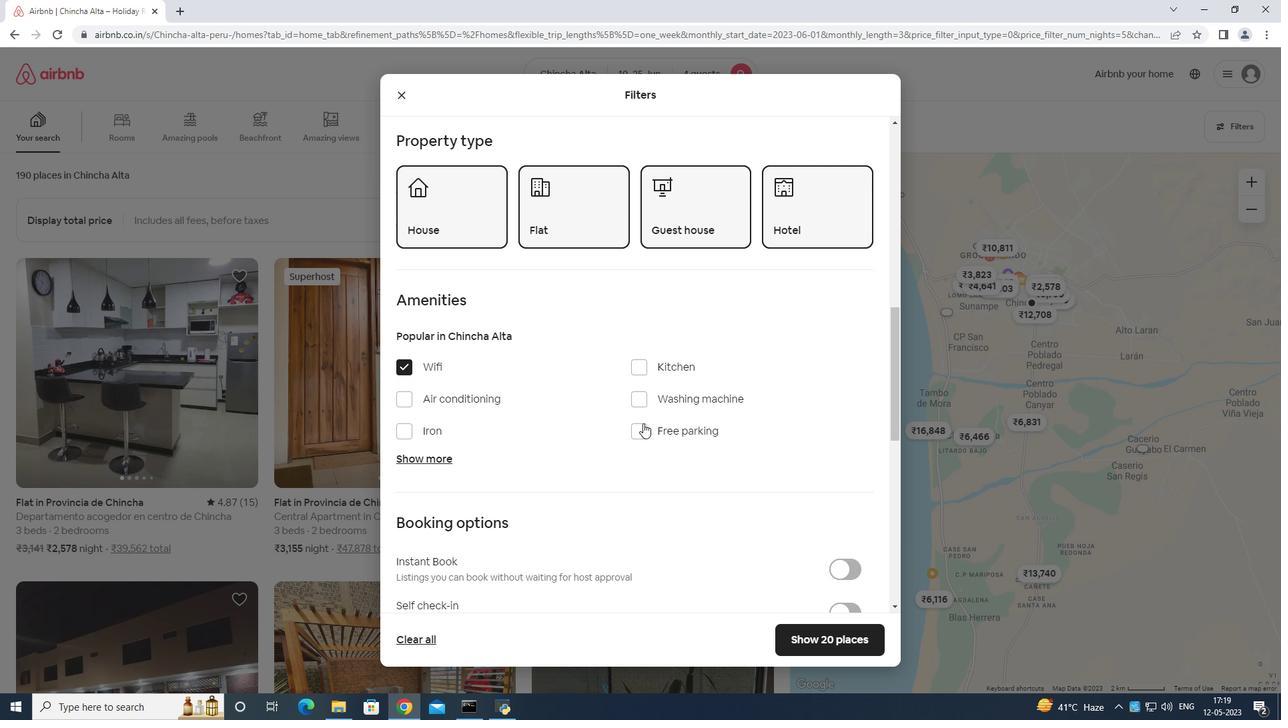 
Action: Mouse pressed left at (642, 425)
Screenshot: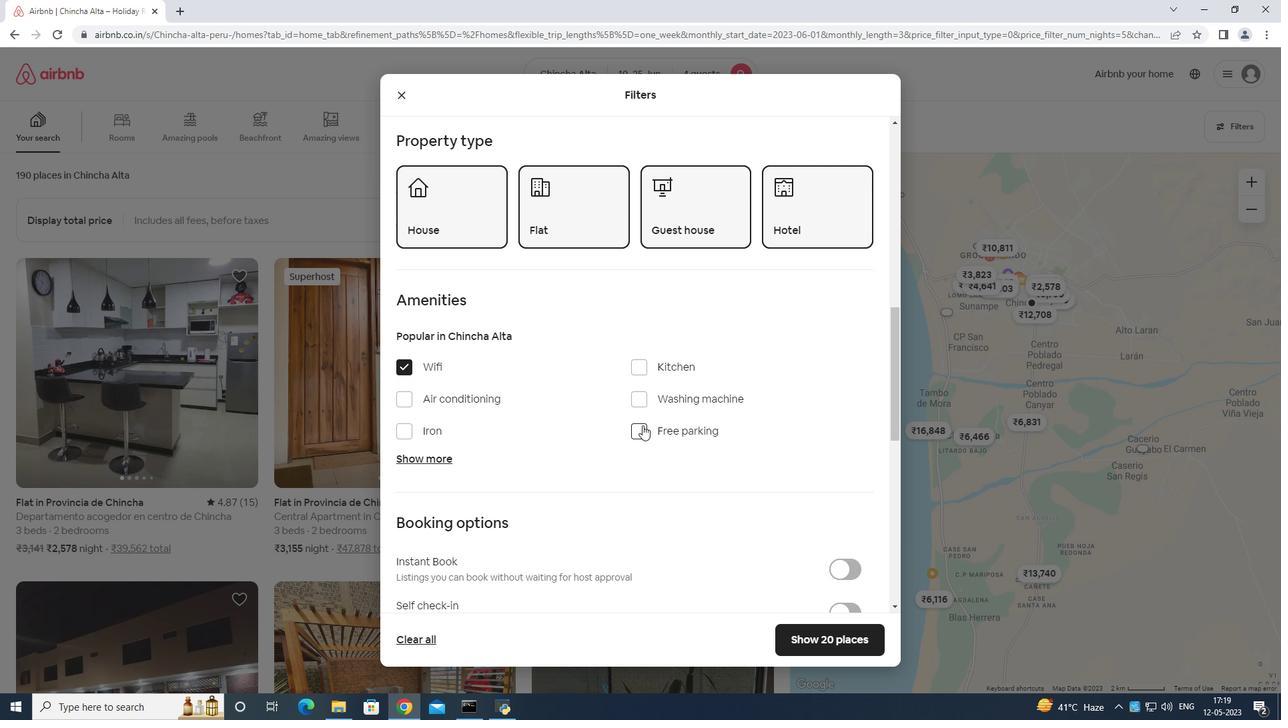 
Action: Mouse moved to (436, 463)
Screenshot: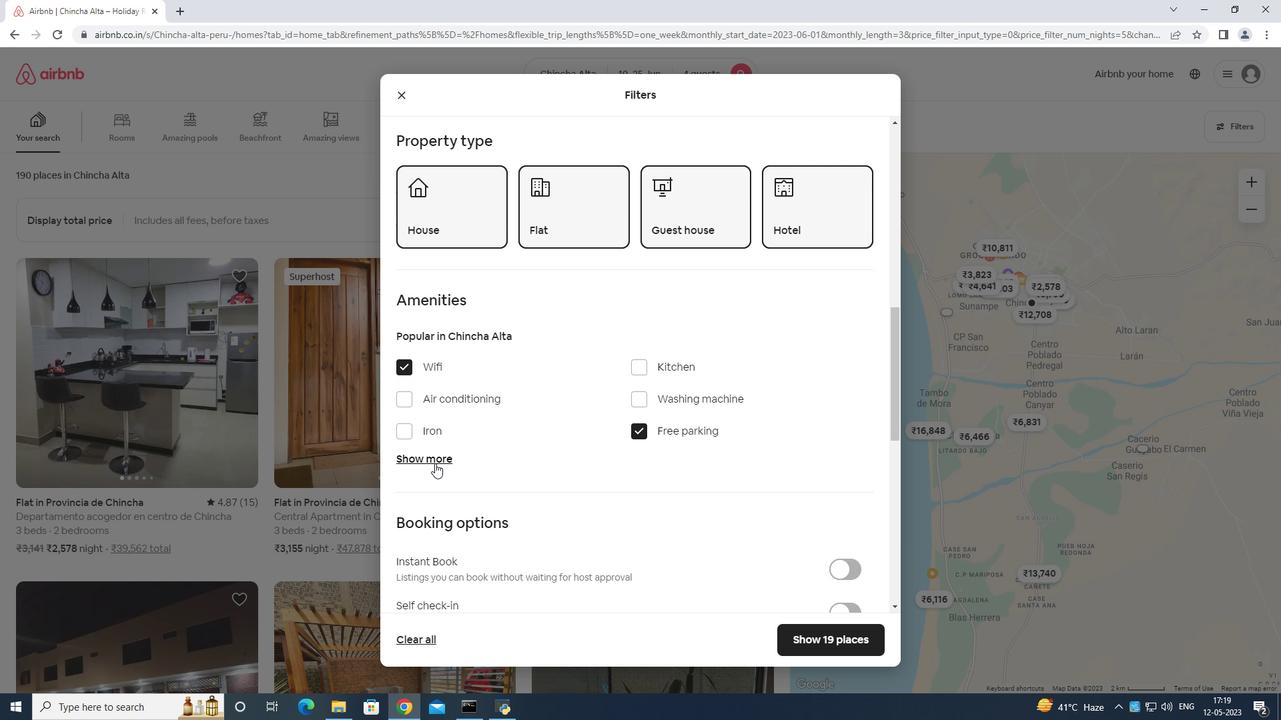 
Action: Mouse pressed left at (436, 463)
Screenshot: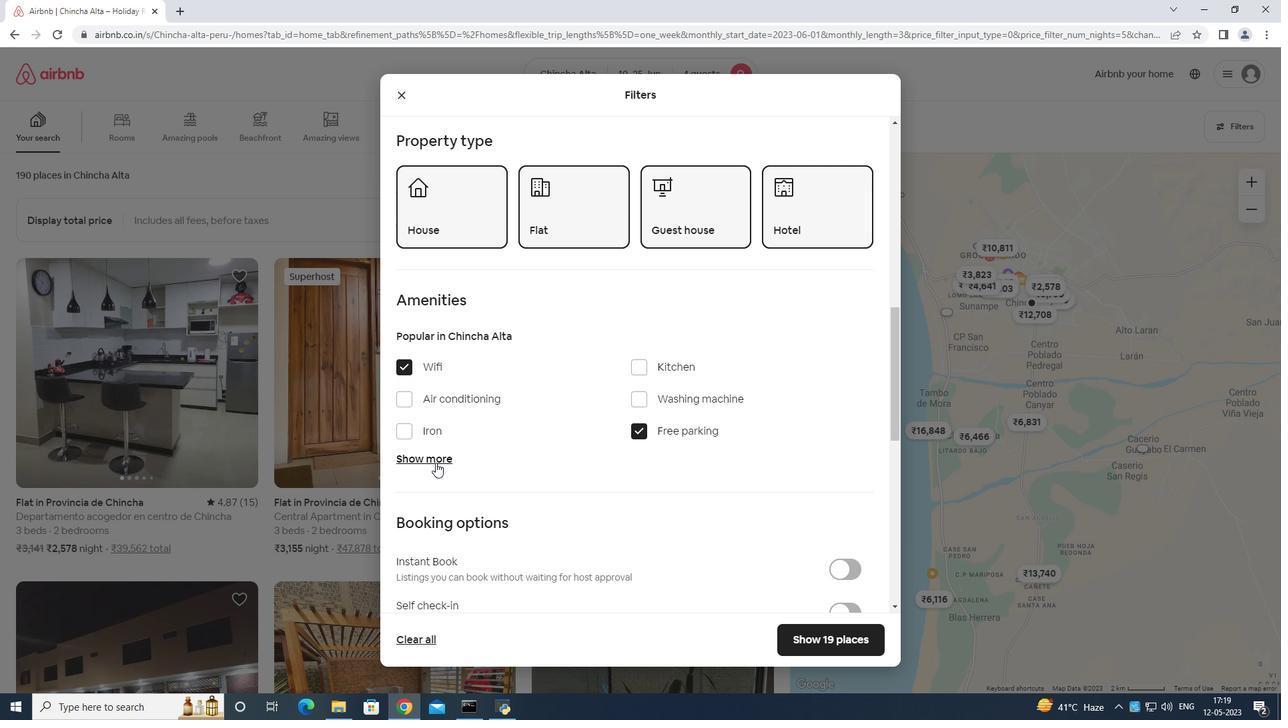 
Action: Mouse moved to (463, 457)
Screenshot: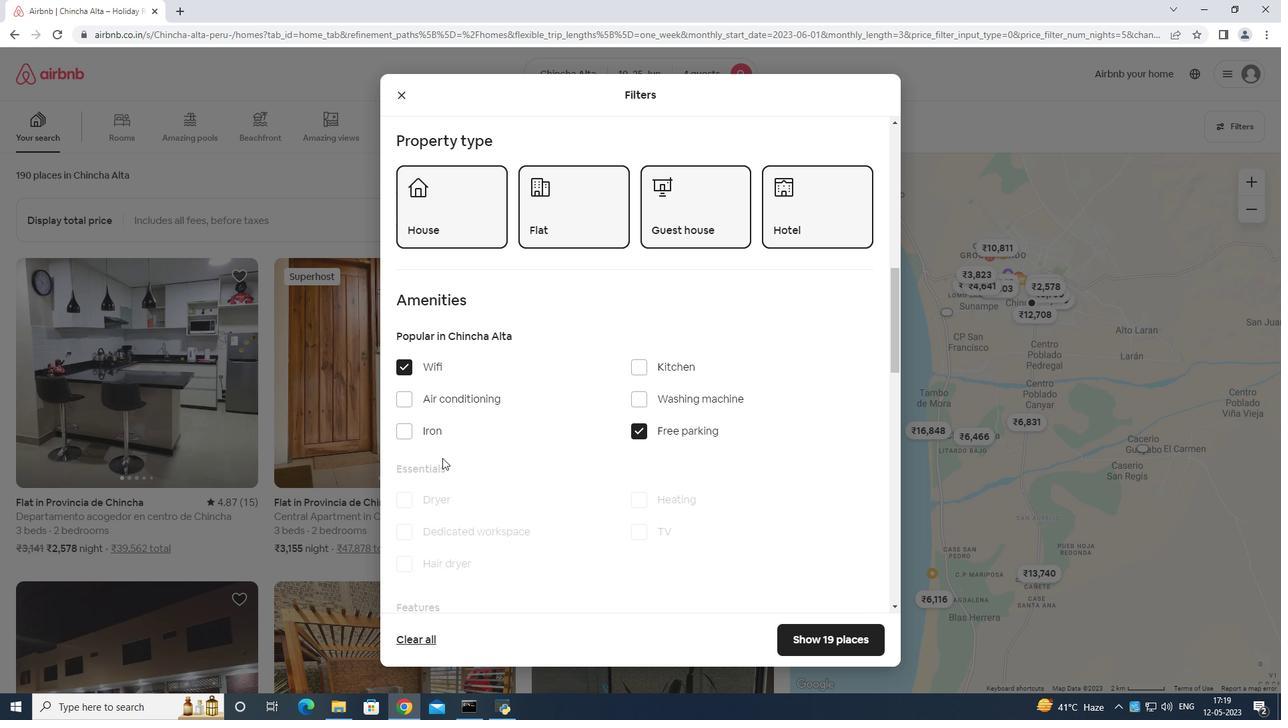 
Action: Mouse scrolled (463, 456) with delta (0, 0)
Screenshot: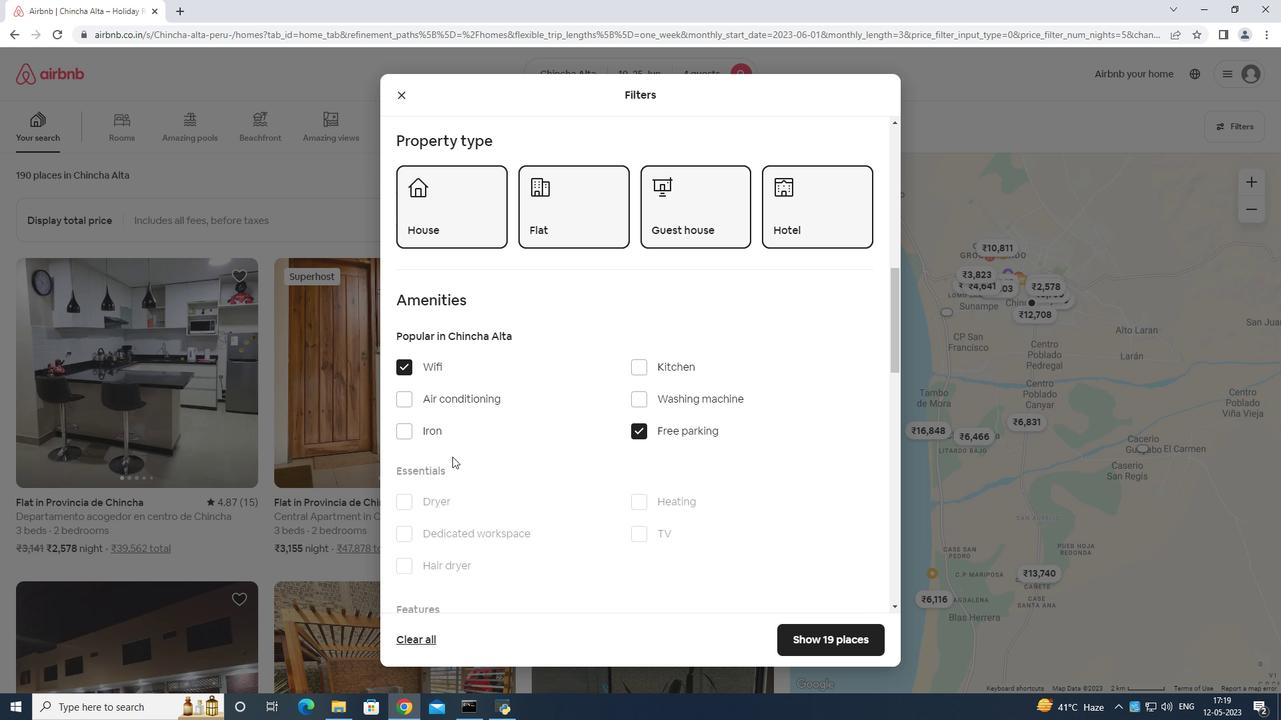 
Action: Mouse moved to (586, 442)
Screenshot: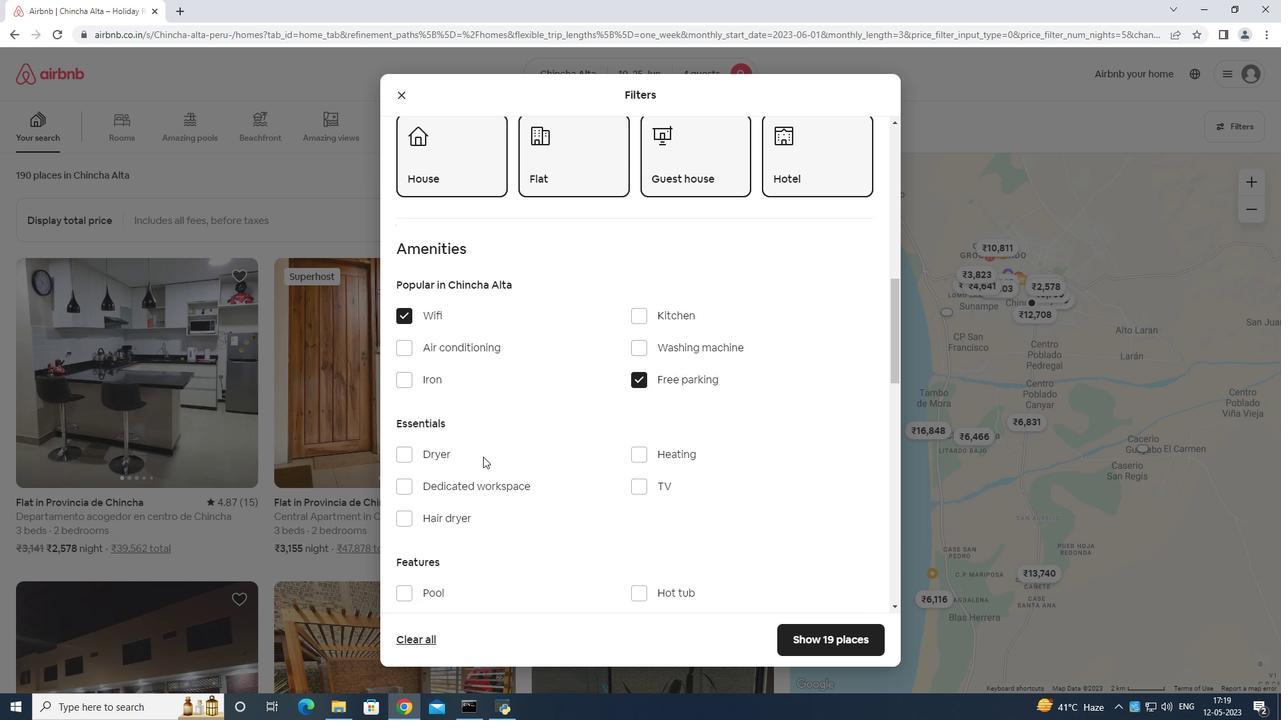 
Action: Mouse scrolled (490, 455) with delta (0, 0)
Screenshot: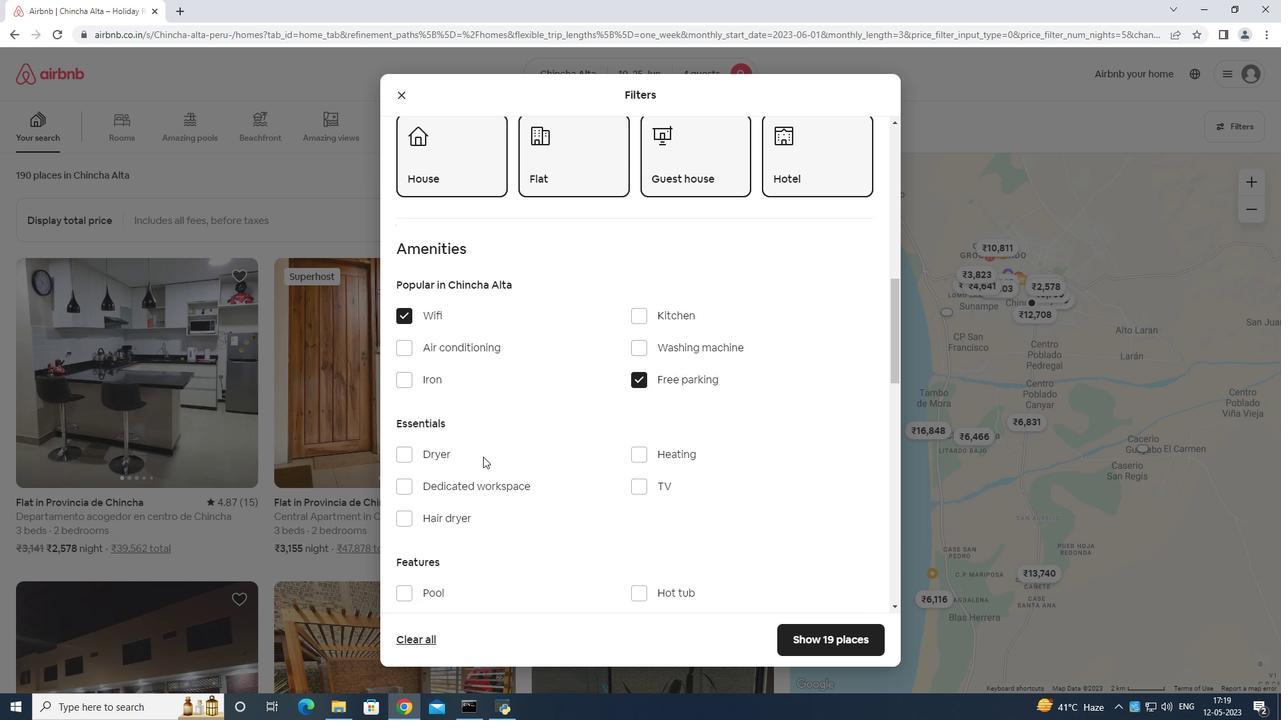 
Action: Mouse moved to (640, 407)
Screenshot: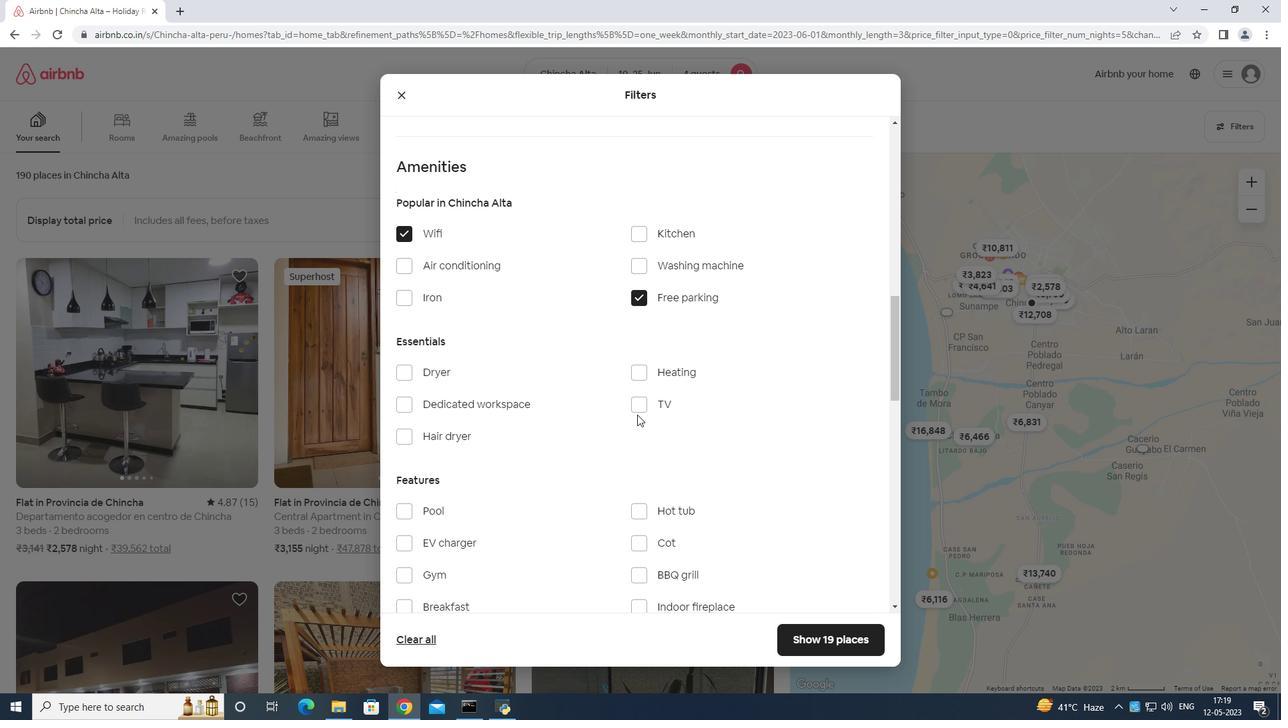 
Action: Mouse pressed left at (640, 407)
Screenshot: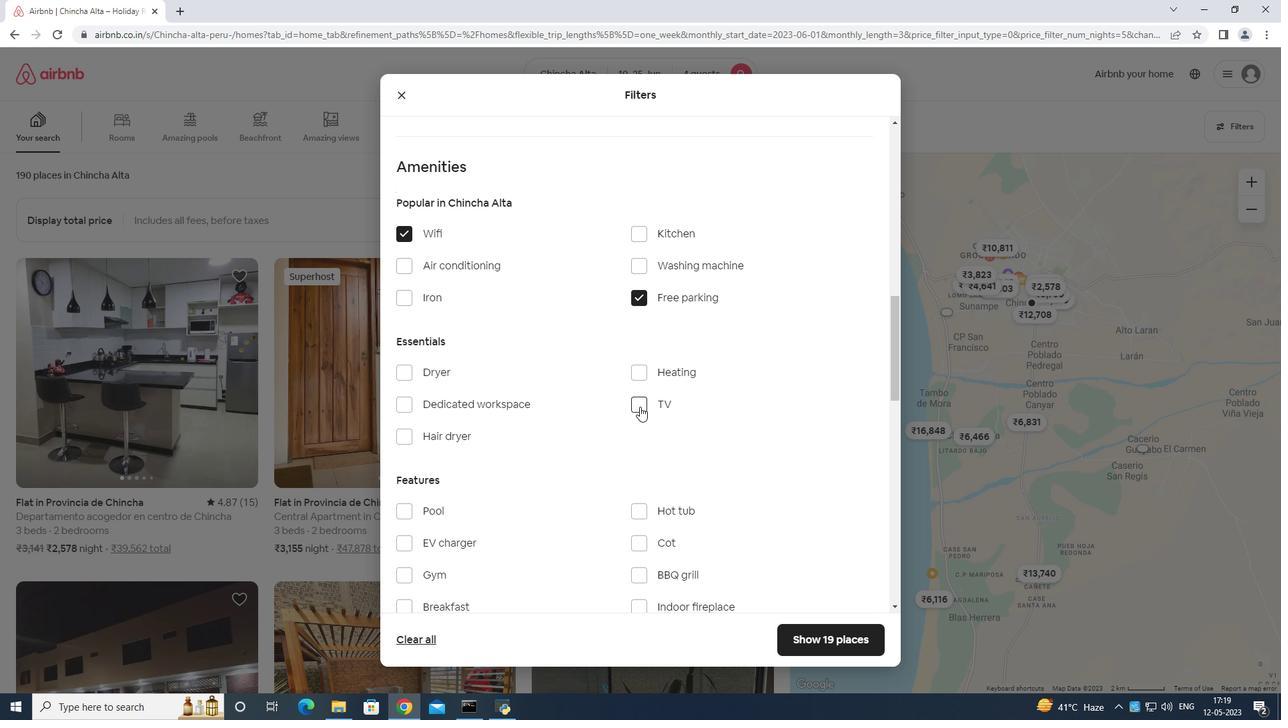 
Action: Mouse moved to (642, 405)
Screenshot: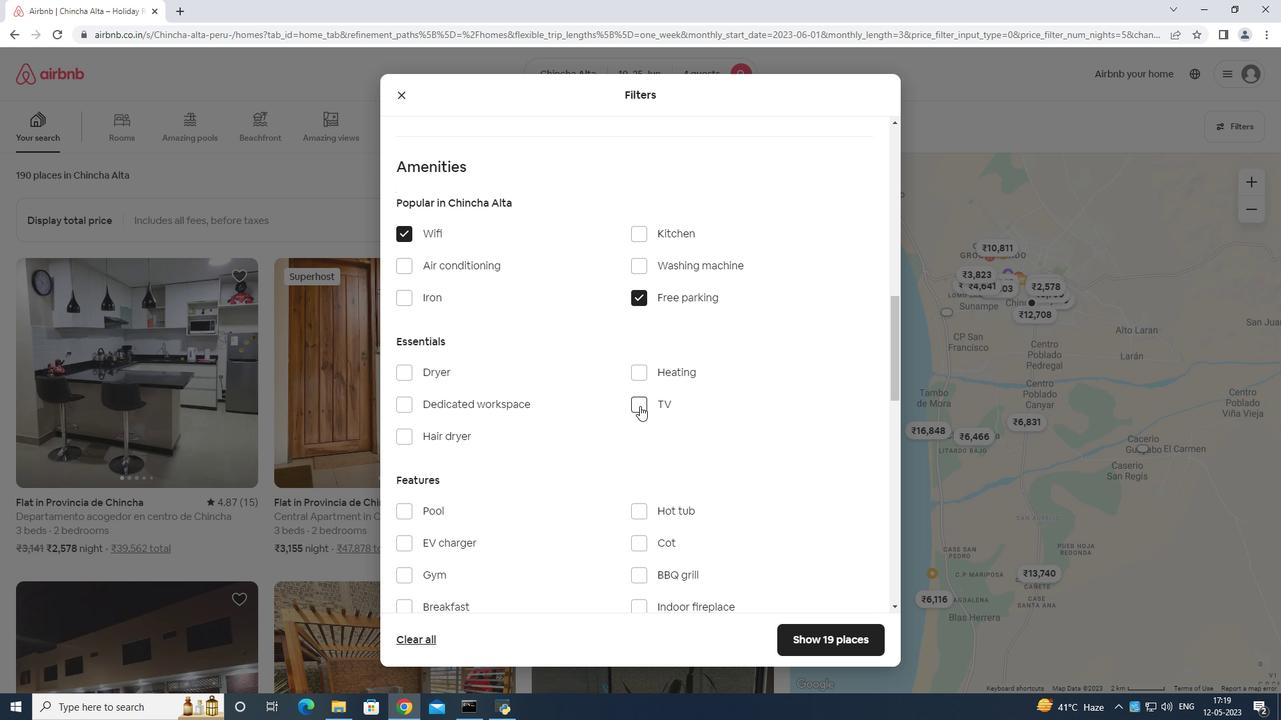 
Action: Mouse scrolled (642, 405) with delta (0, 0)
Screenshot: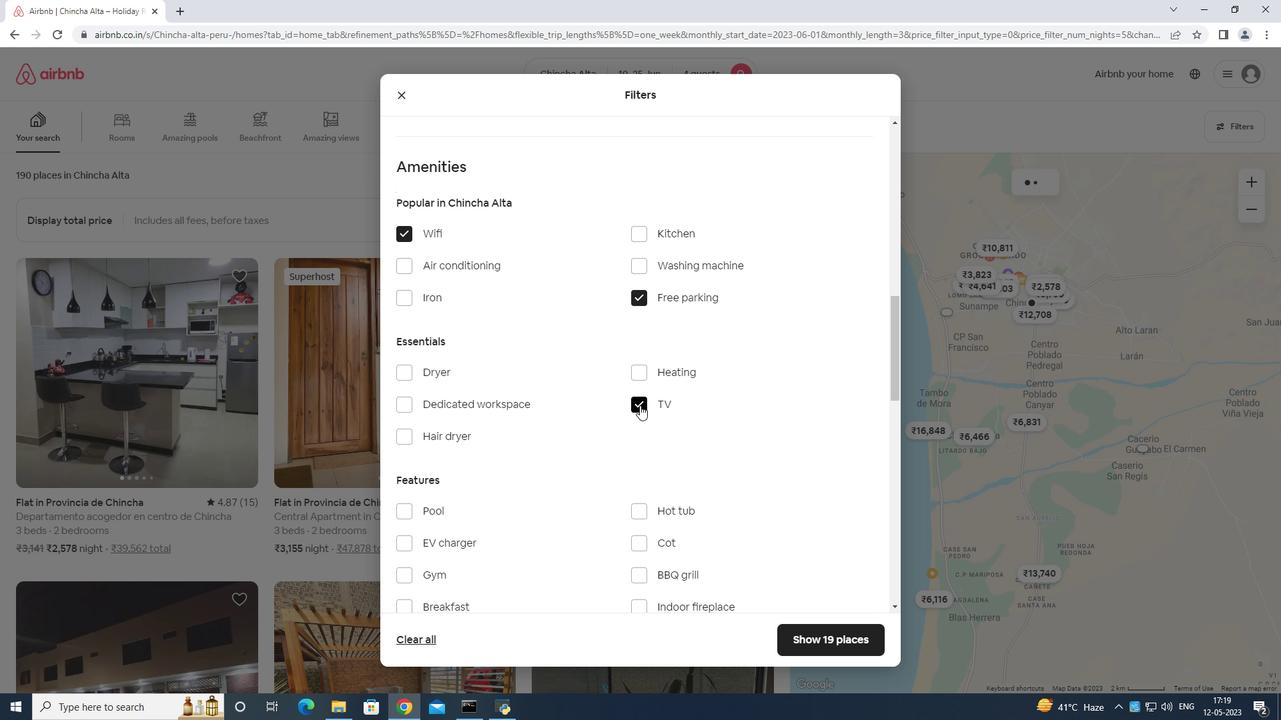 
Action: Mouse scrolled (642, 405) with delta (0, 0)
Screenshot: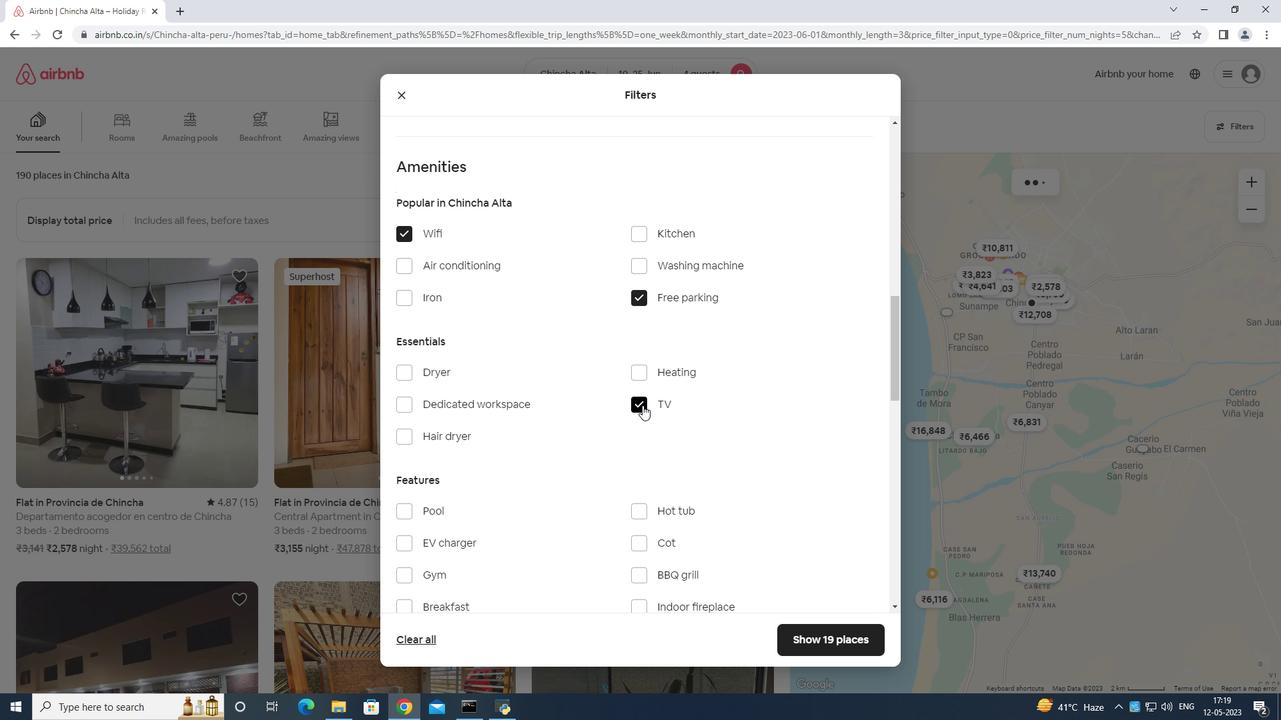 
Action: Mouse moved to (407, 441)
Screenshot: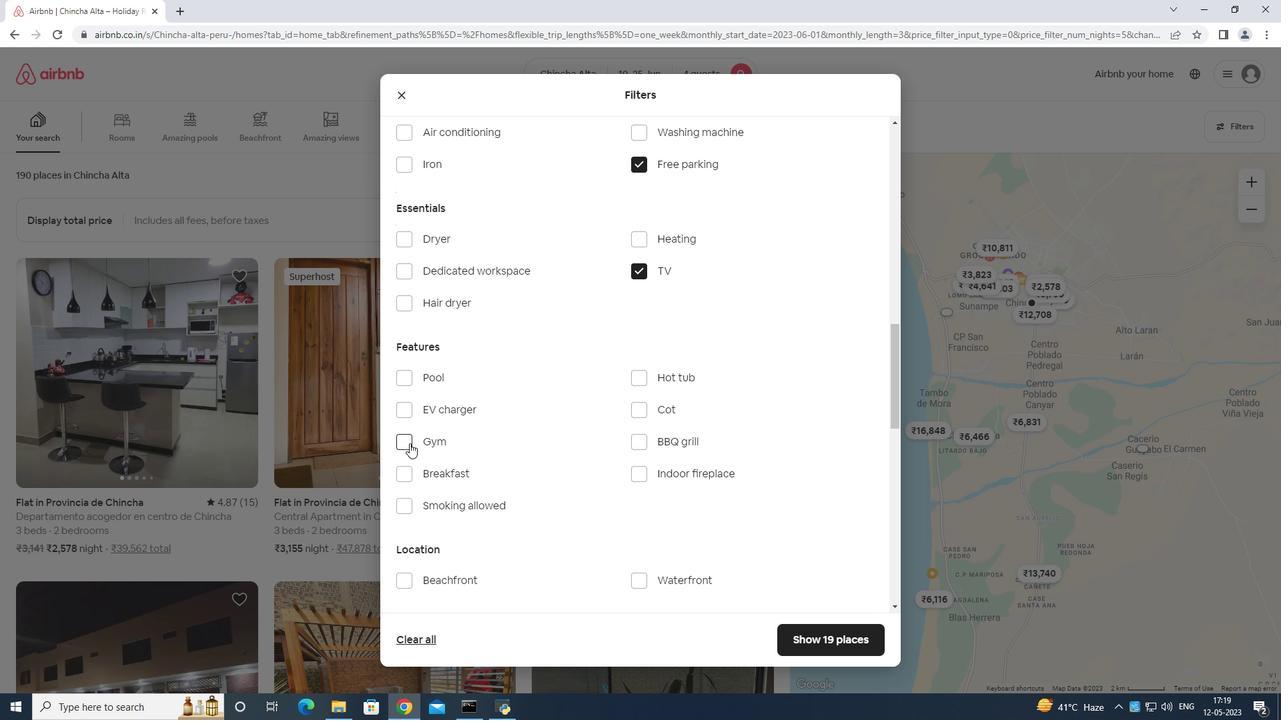 
Action: Mouse pressed left at (407, 441)
Screenshot: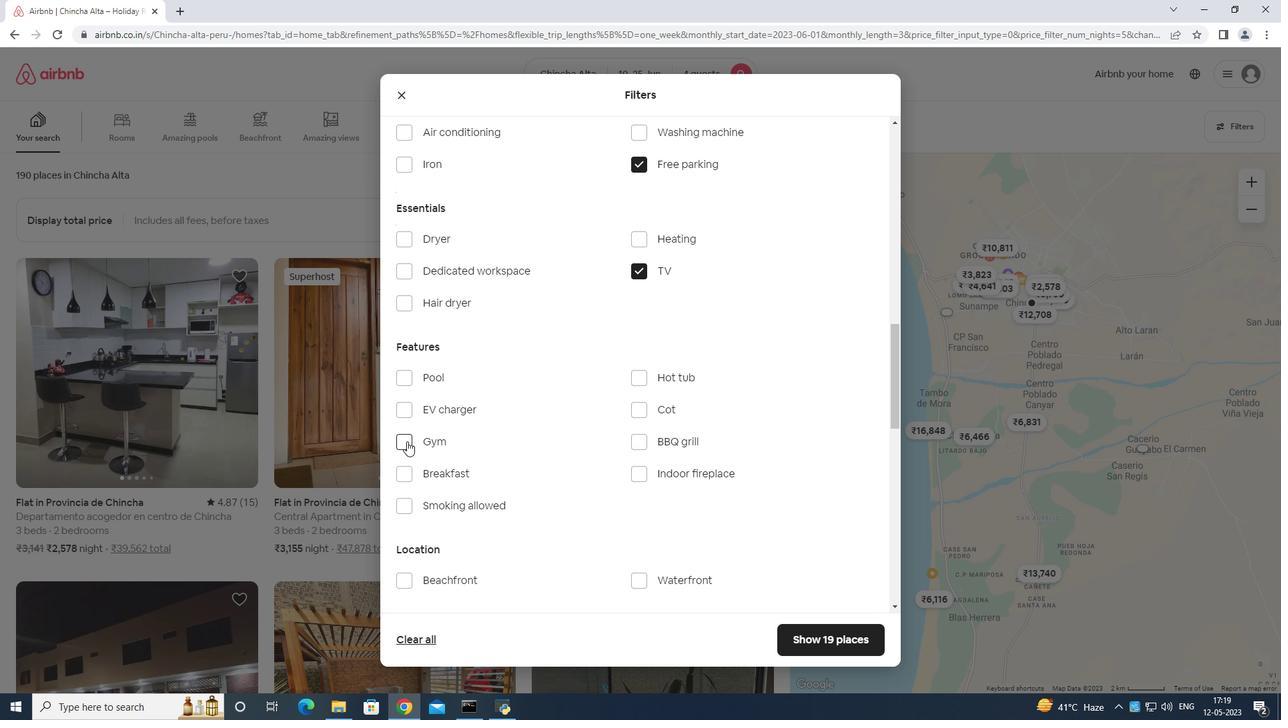 
Action: Mouse moved to (401, 475)
Screenshot: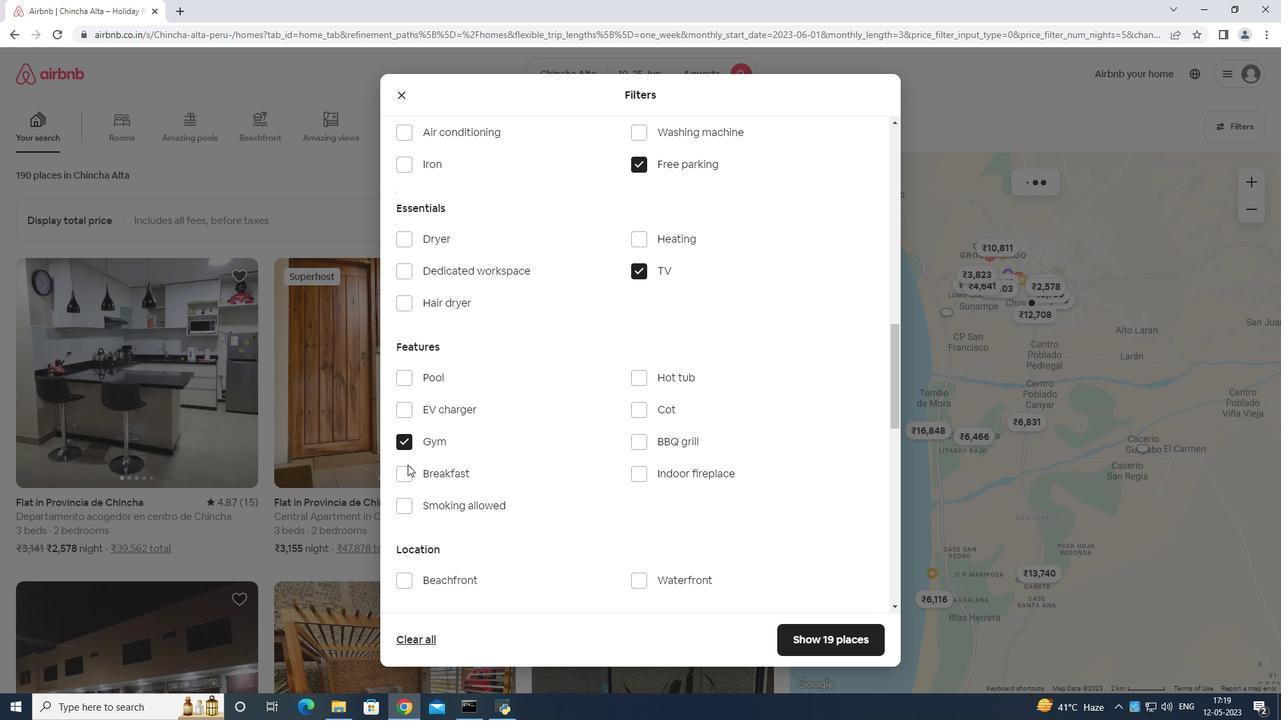 
Action: Mouse pressed left at (401, 475)
Screenshot: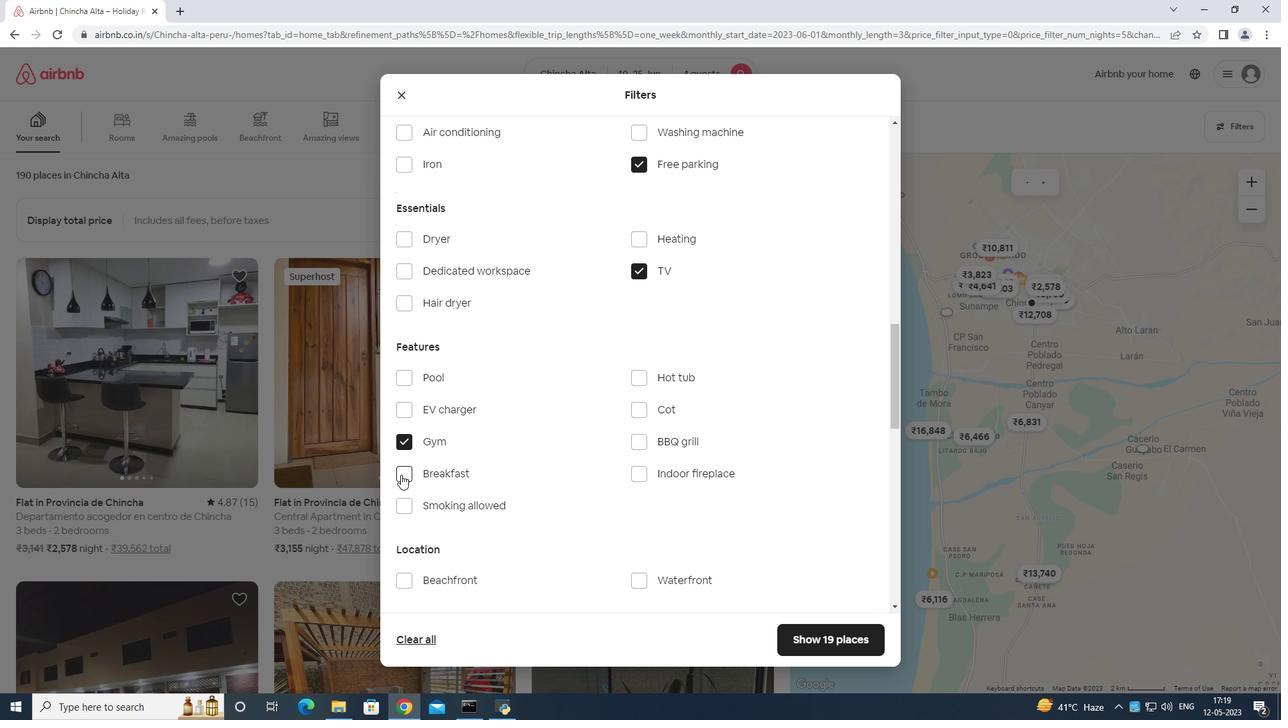
Action: Mouse moved to (499, 458)
Screenshot: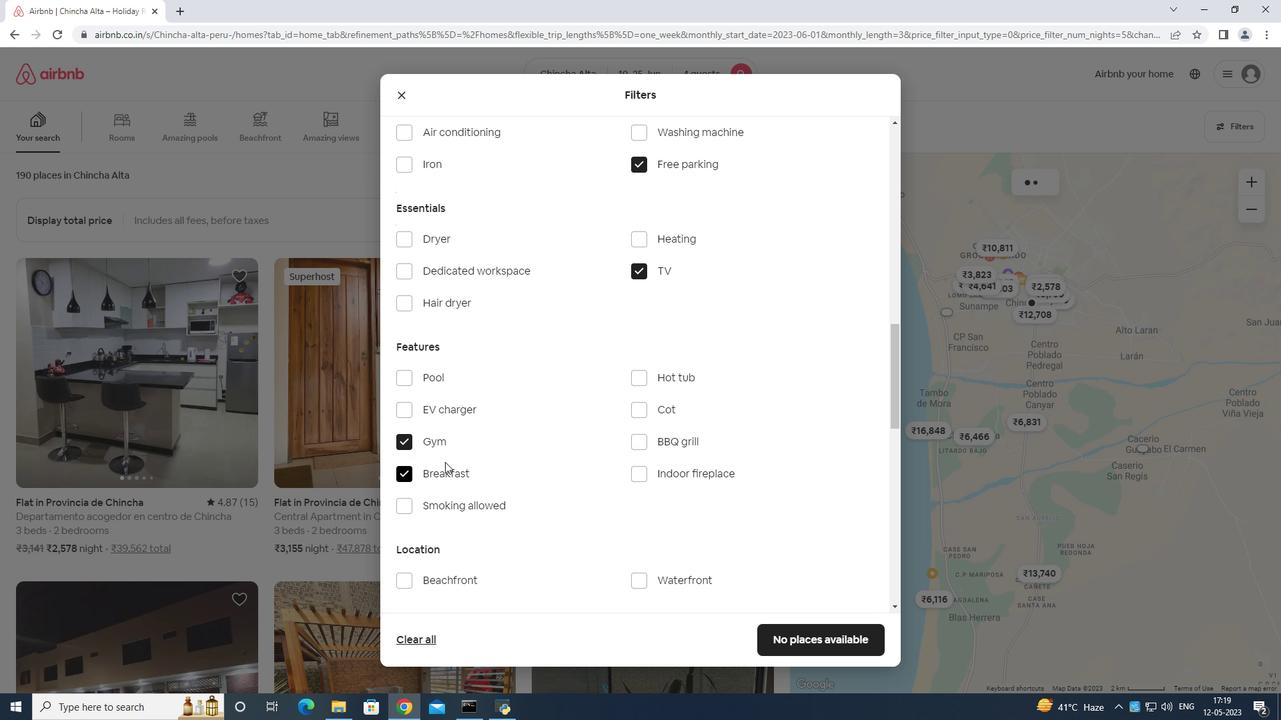 
Action: Mouse scrolled (499, 457) with delta (0, 0)
Screenshot: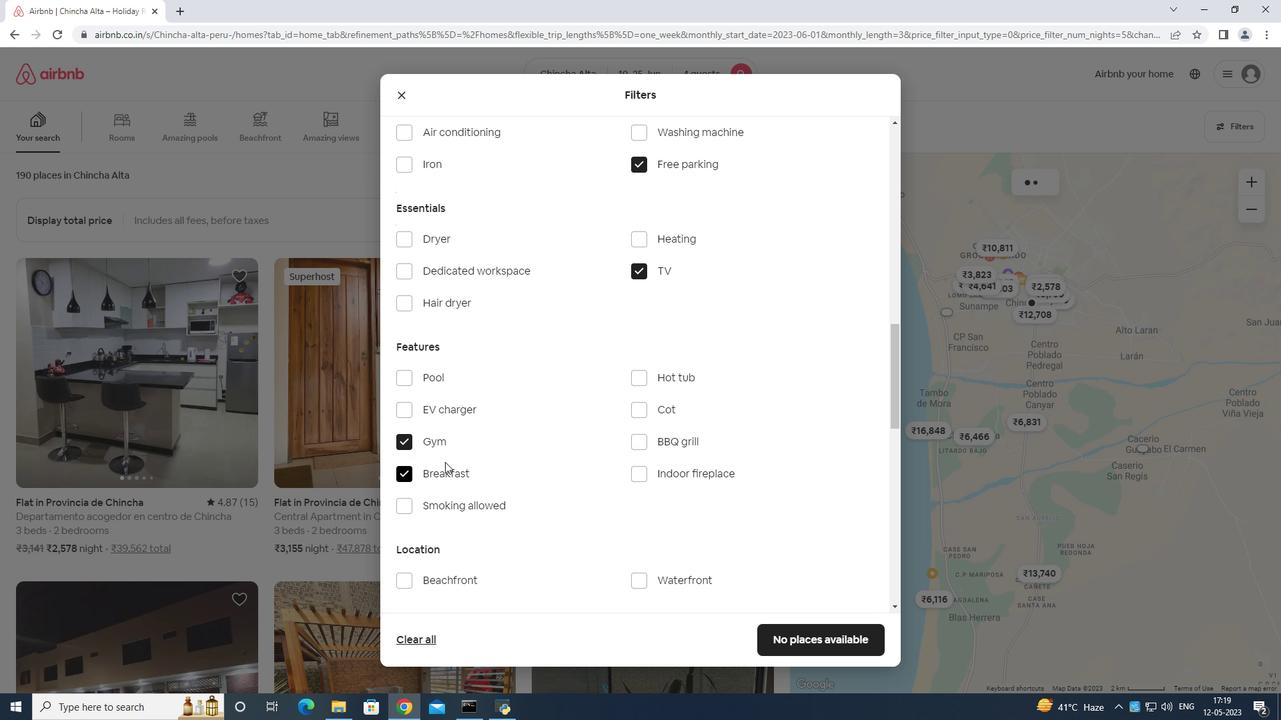 
Action: Mouse moved to (549, 459)
Screenshot: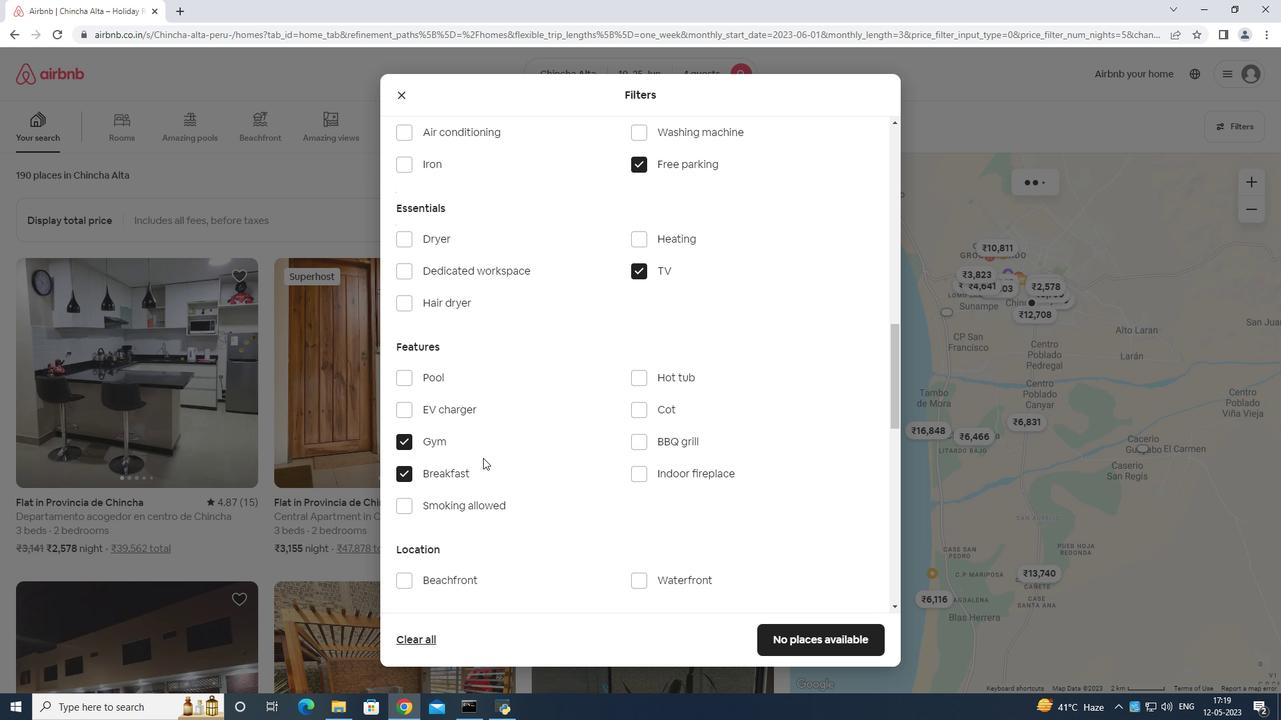 
Action: Mouse scrolled (549, 459) with delta (0, 0)
Screenshot: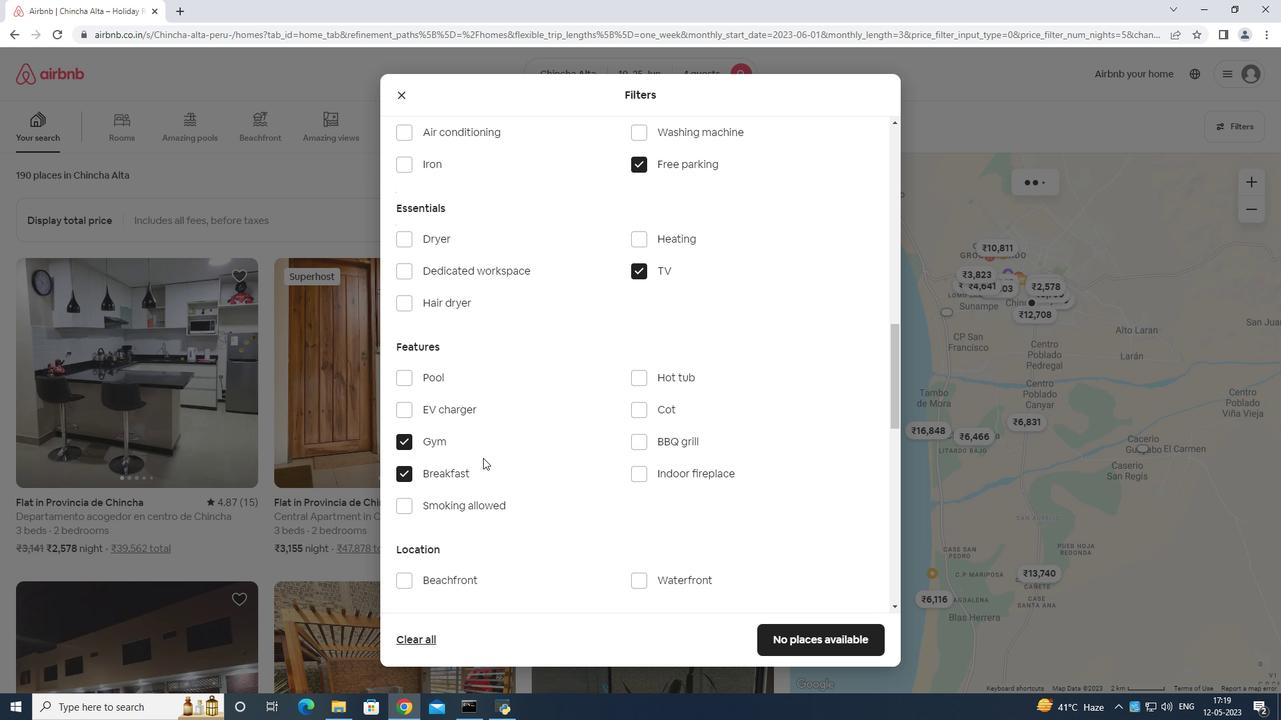
Action: Mouse moved to (590, 461)
Screenshot: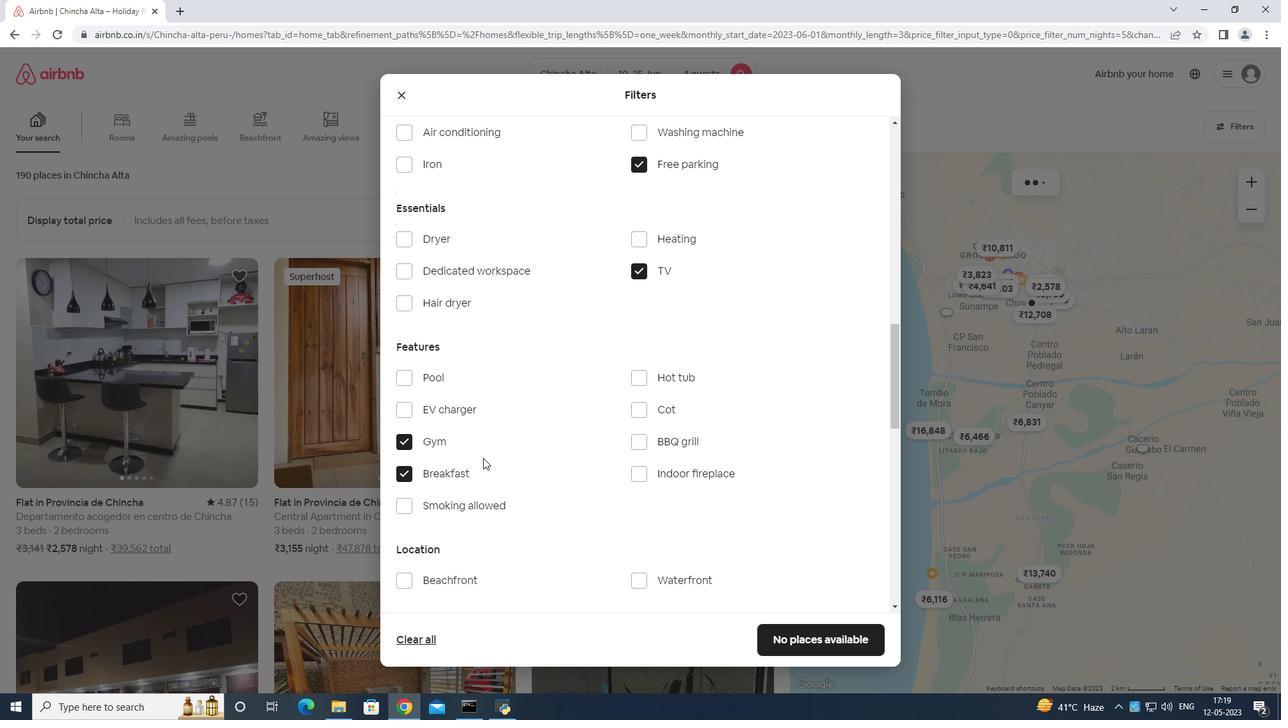 
Action: Mouse scrolled (590, 460) with delta (0, 0)
Screenshot: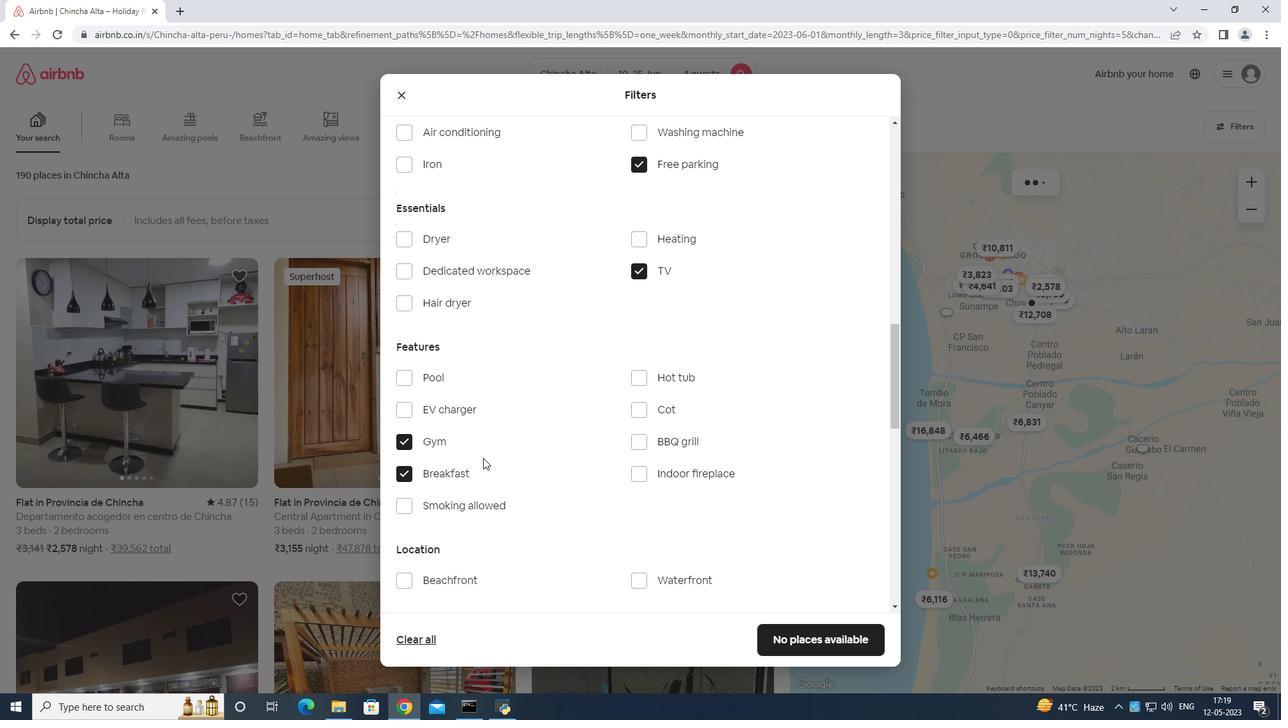 
Action: Mouse moved to (659, 461)
Screenshot: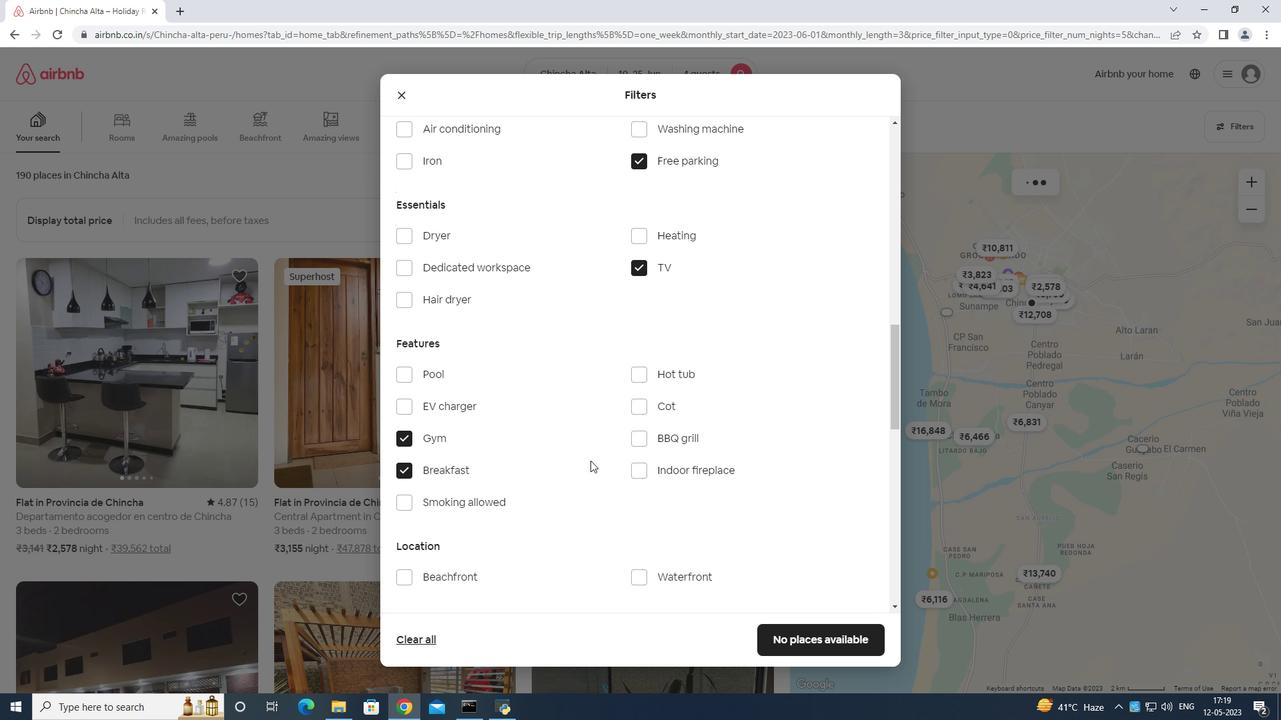 
Action: Mouse scrolled (659, 460) with delta (0, 0)
Screenshot: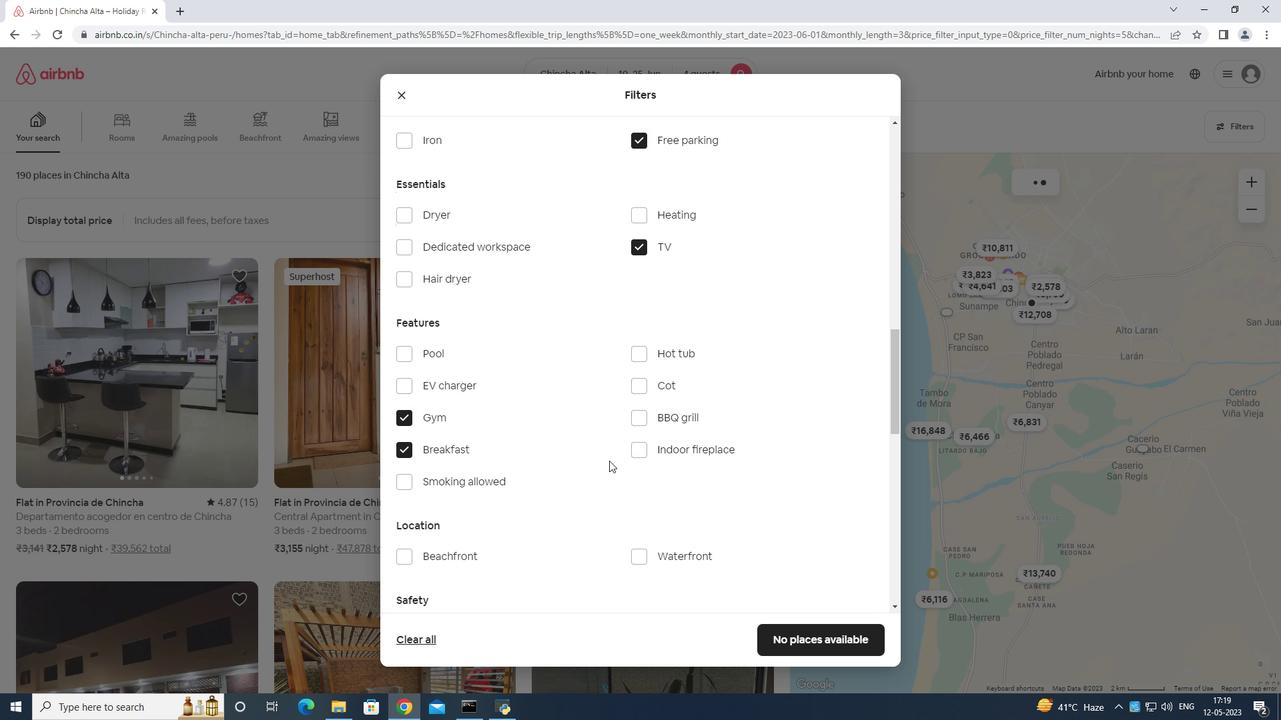 
Action: Mouse moved to (841, 566)
Screenshot: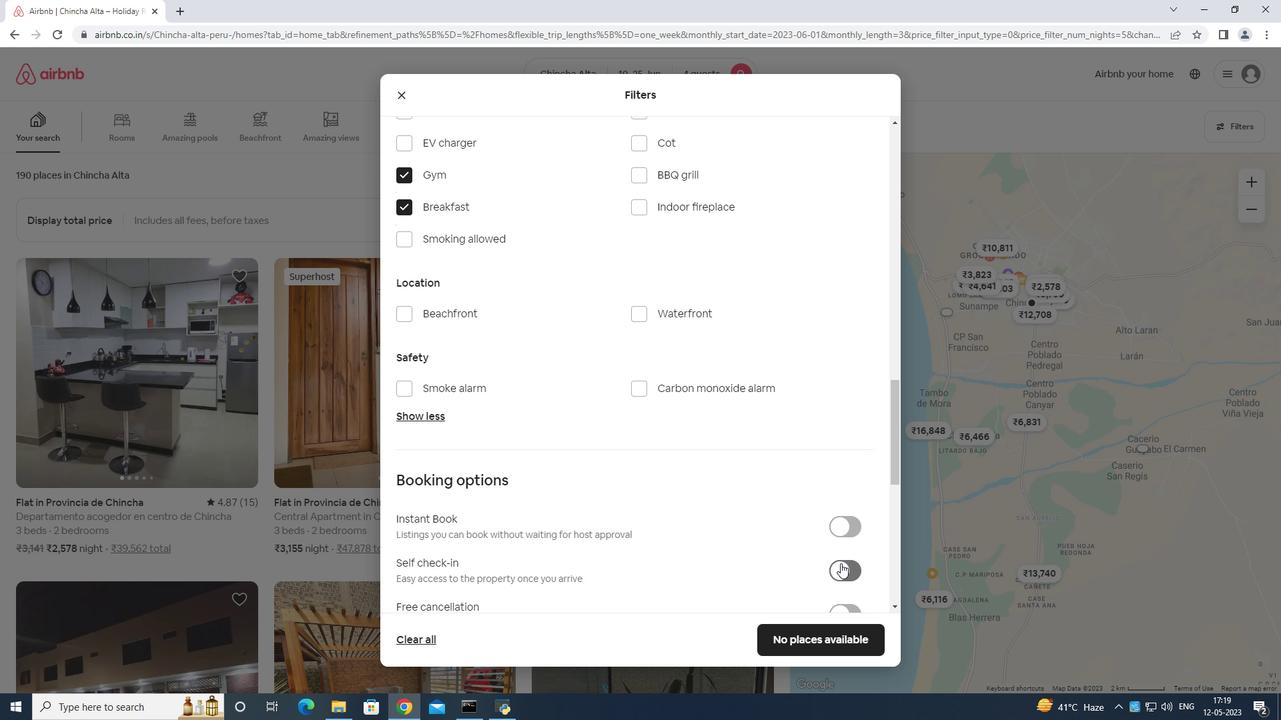 
Action: Mouse pressed left at (841, 566)
Screenshot: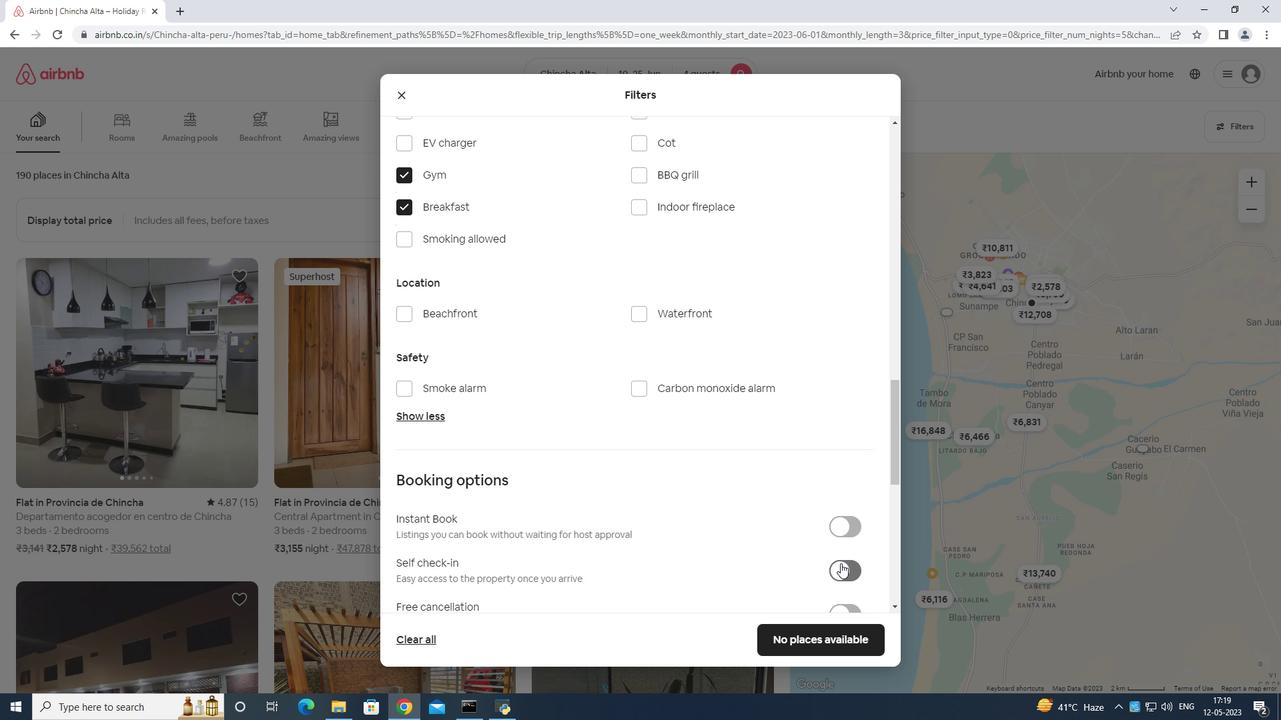 
Action: Mouse moved to (843, 566)
Screenshot: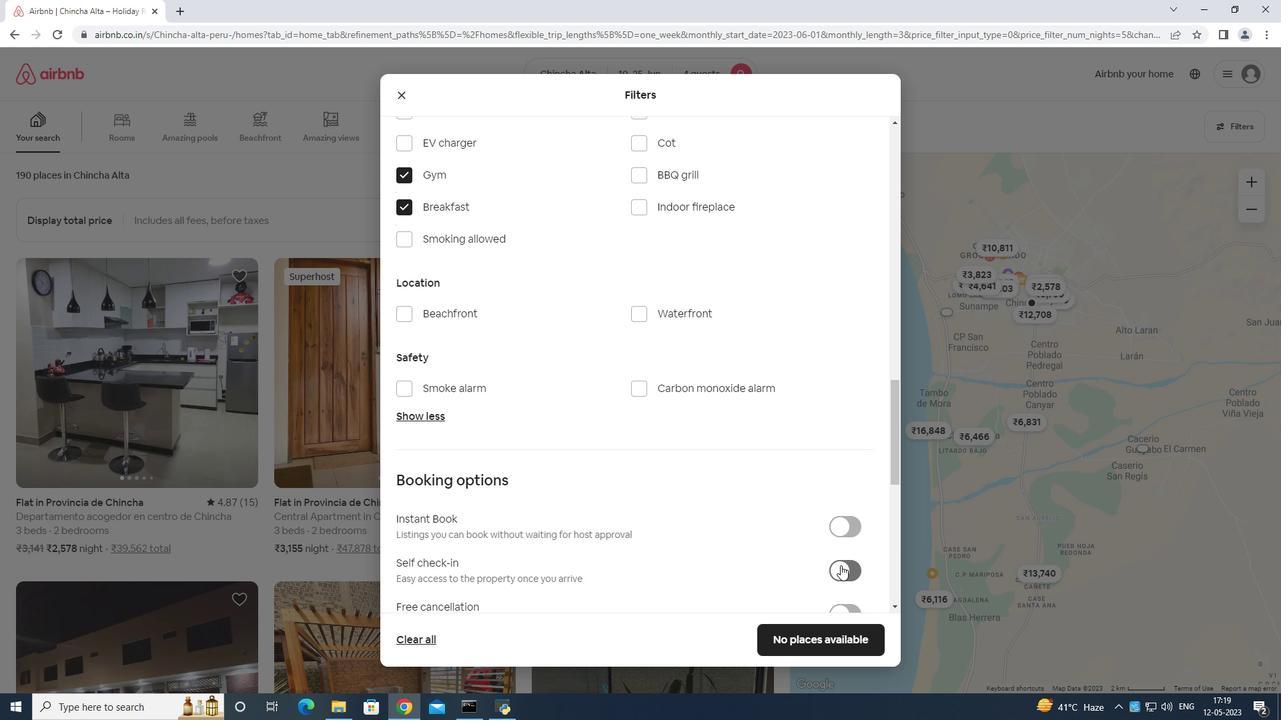 
Action: Mouse scrolled (843, 566) with delta (0, 0)
Screenshot: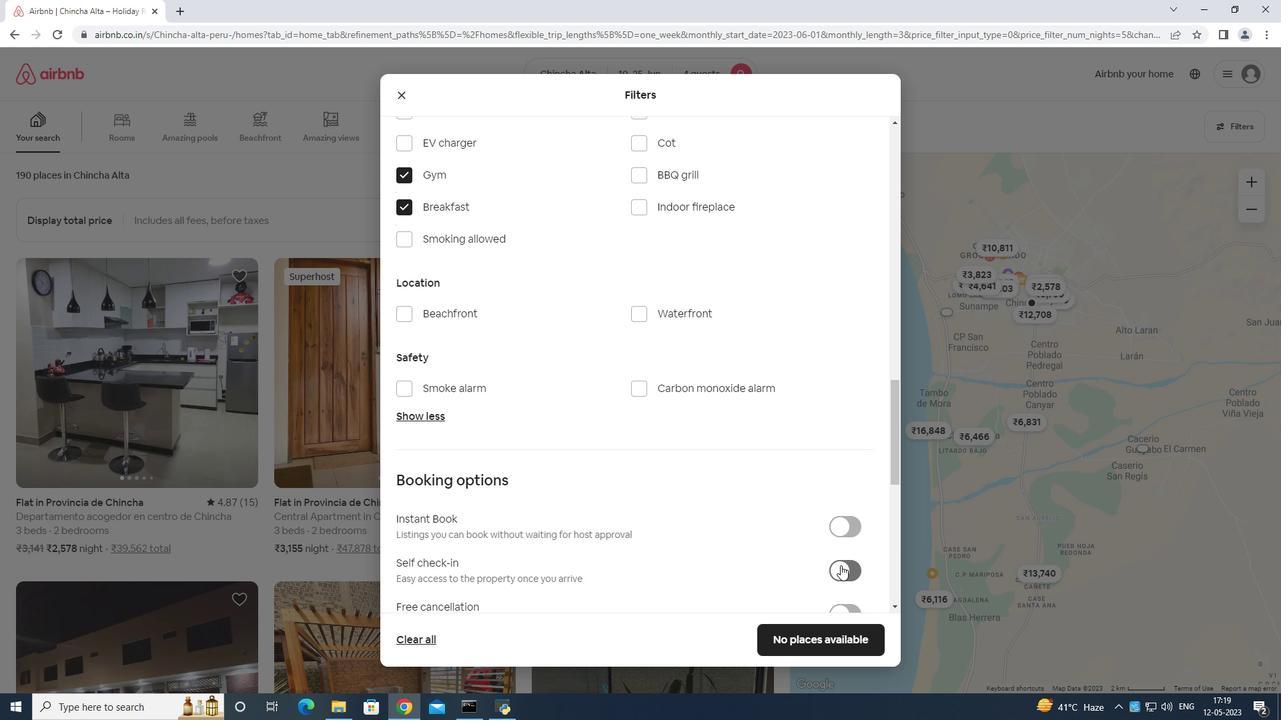 
Action: Mouse scrolled (843, 566) with delta (0, 0)
Screenshot: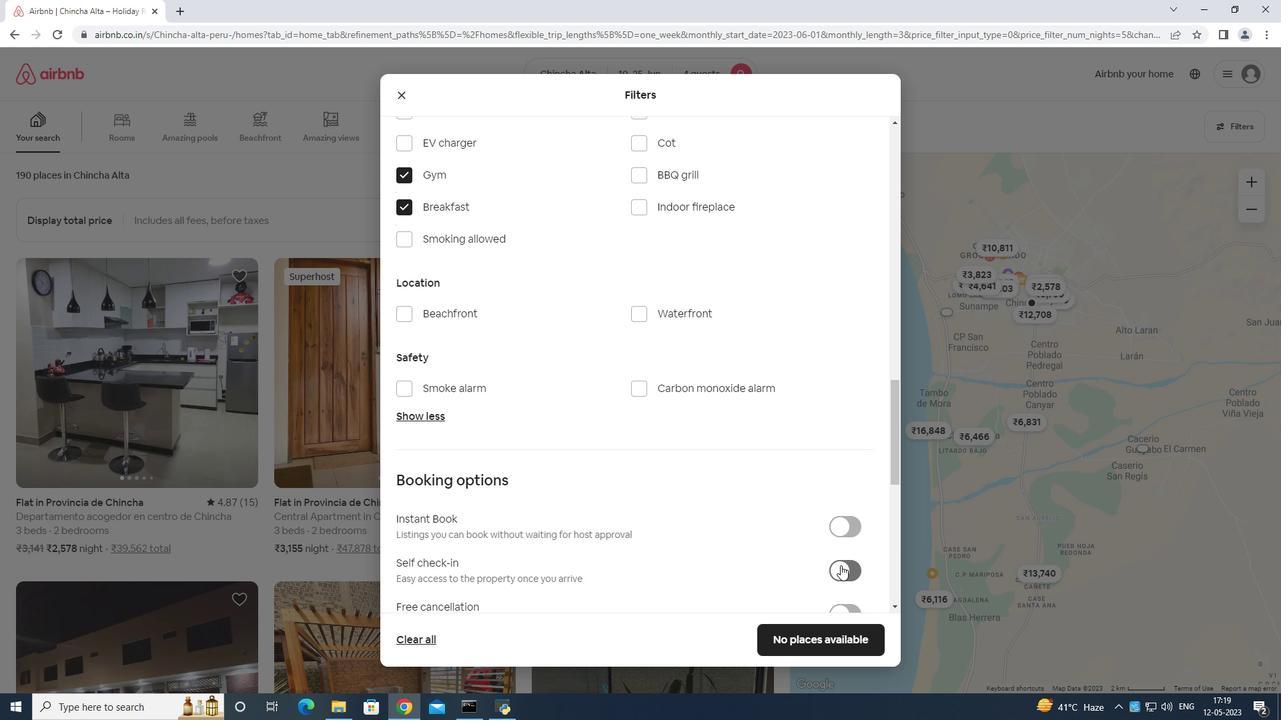 
Action: Mouse scrolled (843, 566) with delta (0, 0)
Screenshot: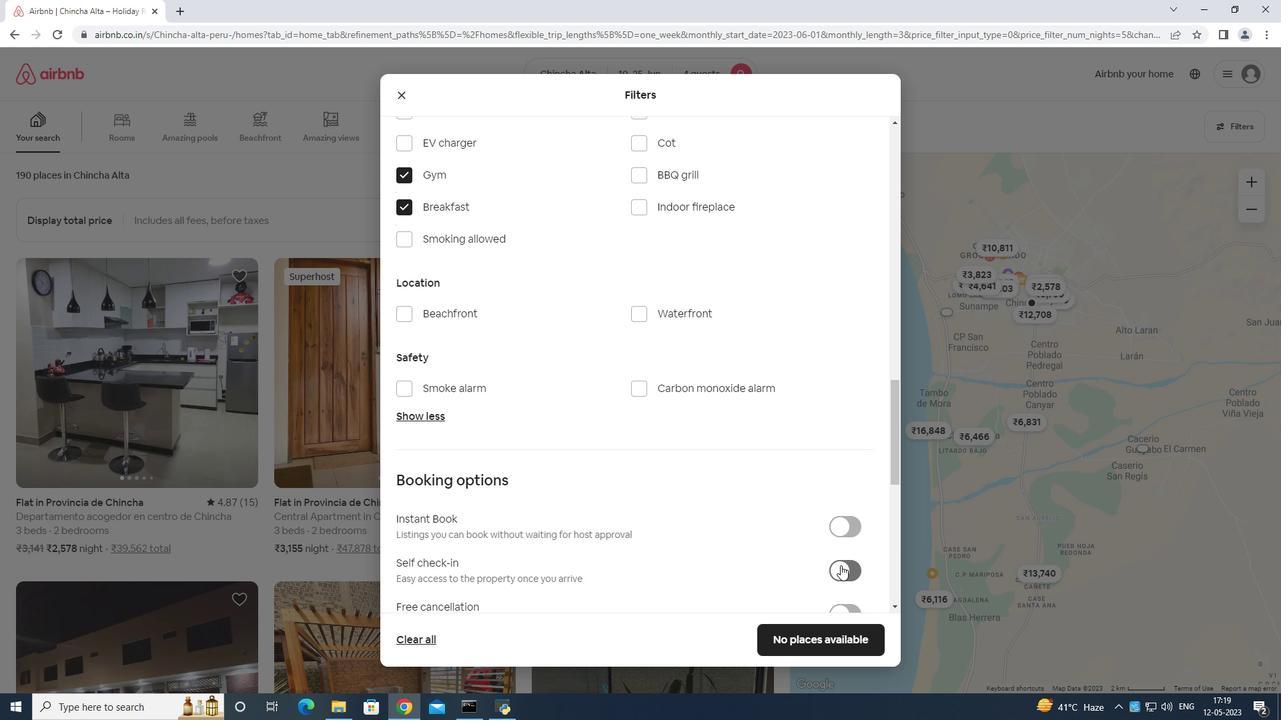 
Action: Mouse moved to (844, 564)
Screenshot: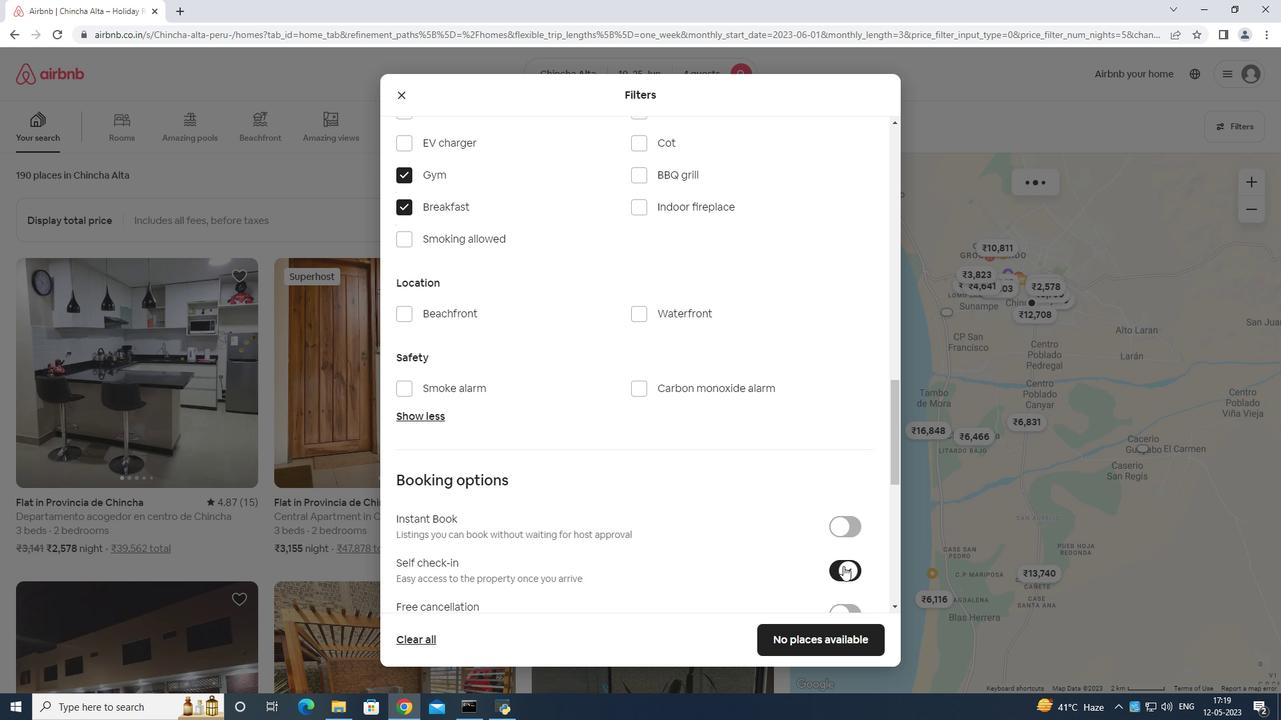 
Action: Mouse scrolled (844, 563) with delta (0, 0)
Screenshot: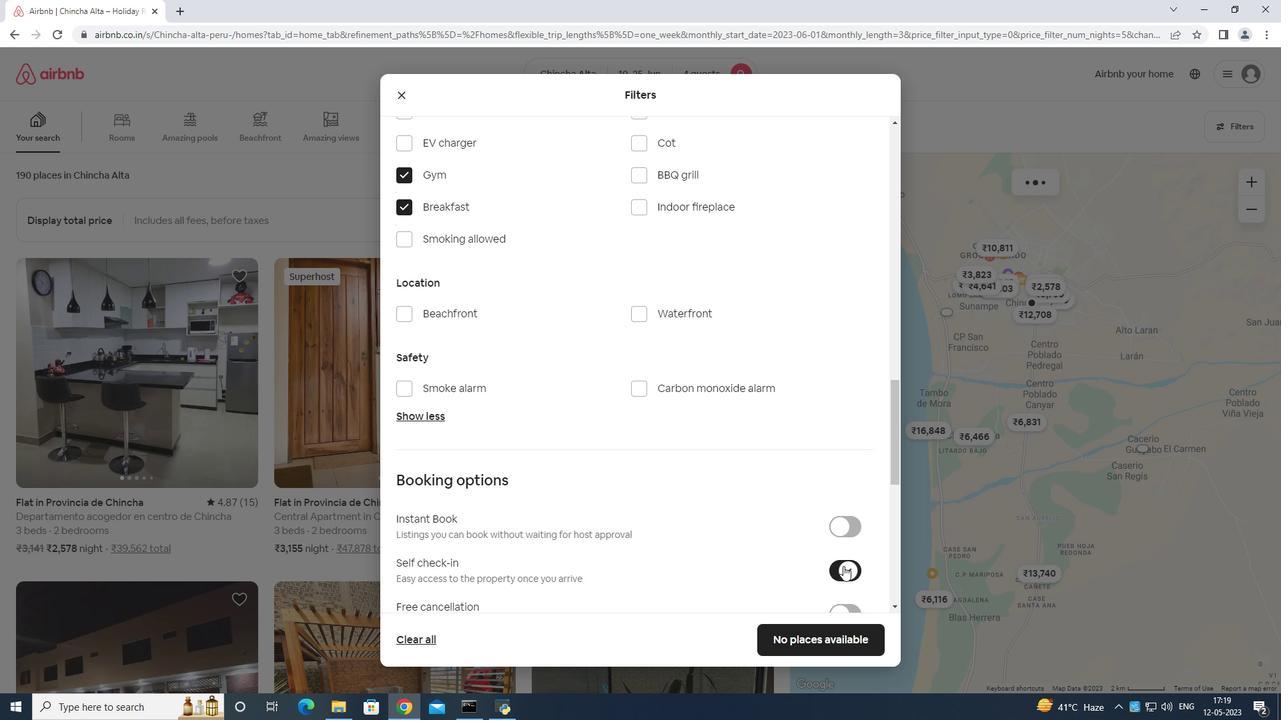 
Action: Mouse scrolled (844, 563) with delta (0, 0)
Screenshot: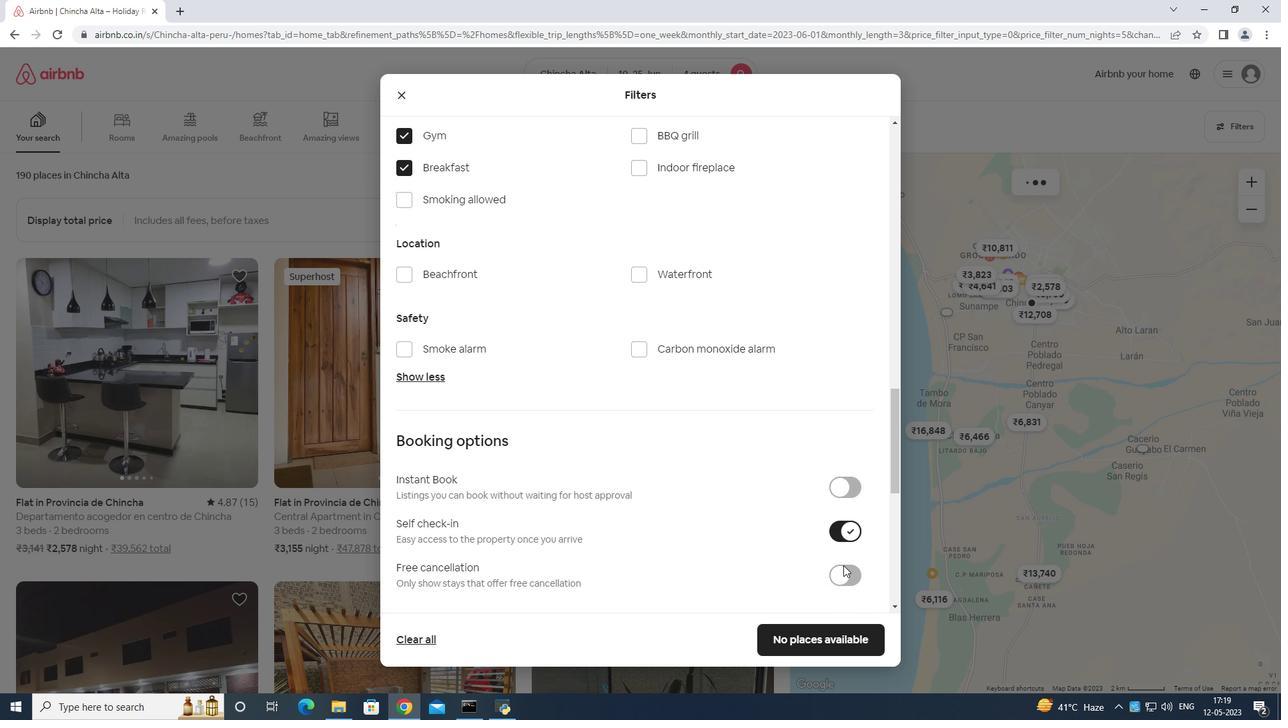
Action: Mouse scrolled (844, 563) with delta (0, 0)
Screenshot: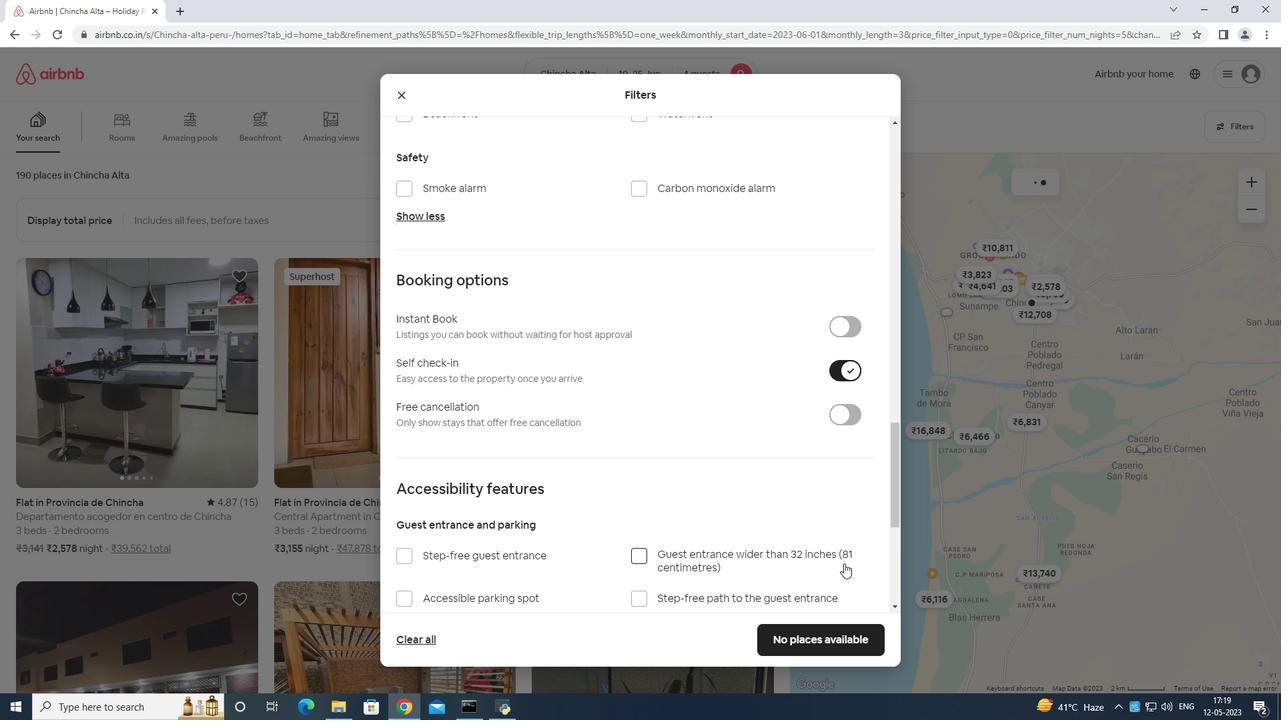 
Action: Mouse moved to (844, 563)
Screenshot: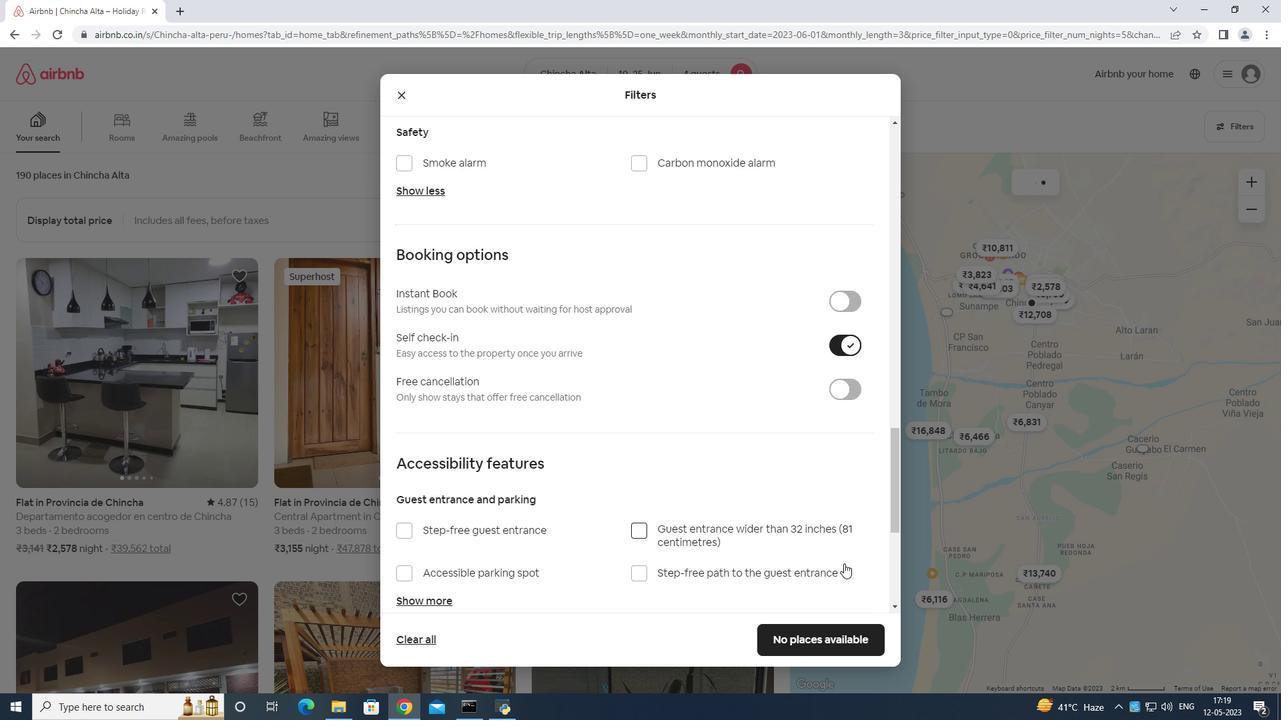 
Action: Mouse scrolled (844, 563) with delta (0, 0)
Screenshot: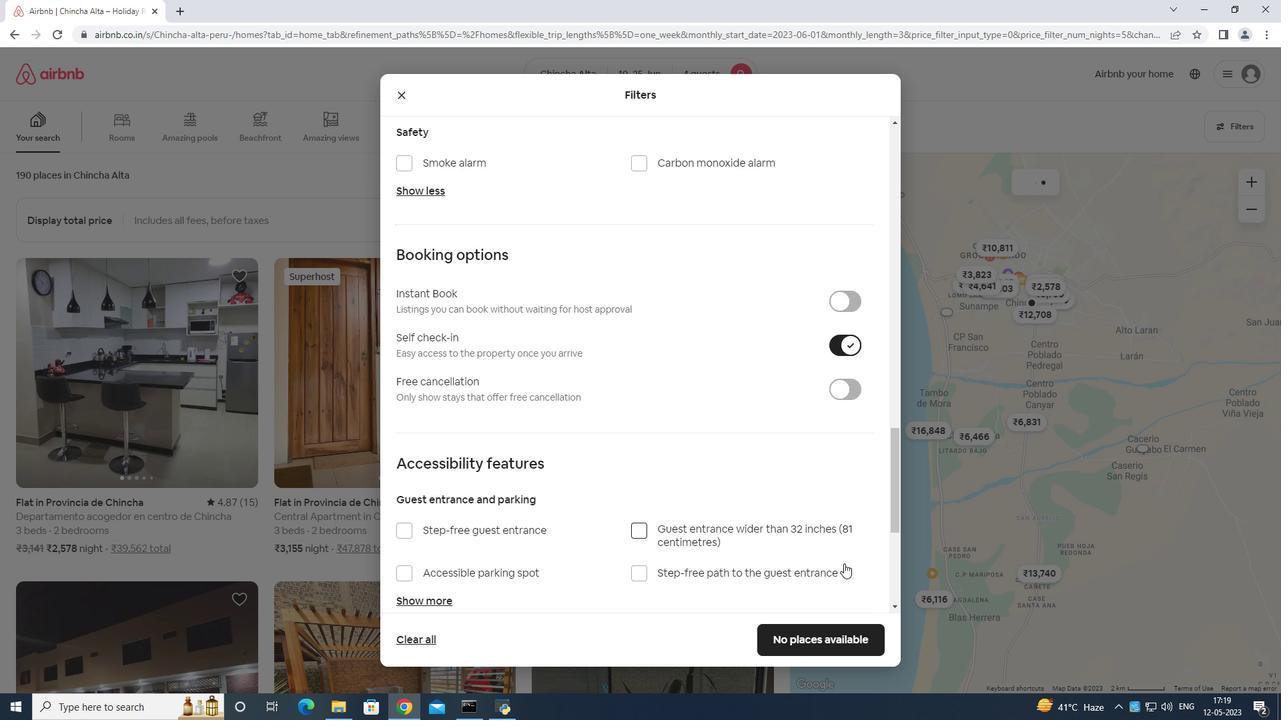 
Action: Mouse moved to (844, 562)
Screenshot: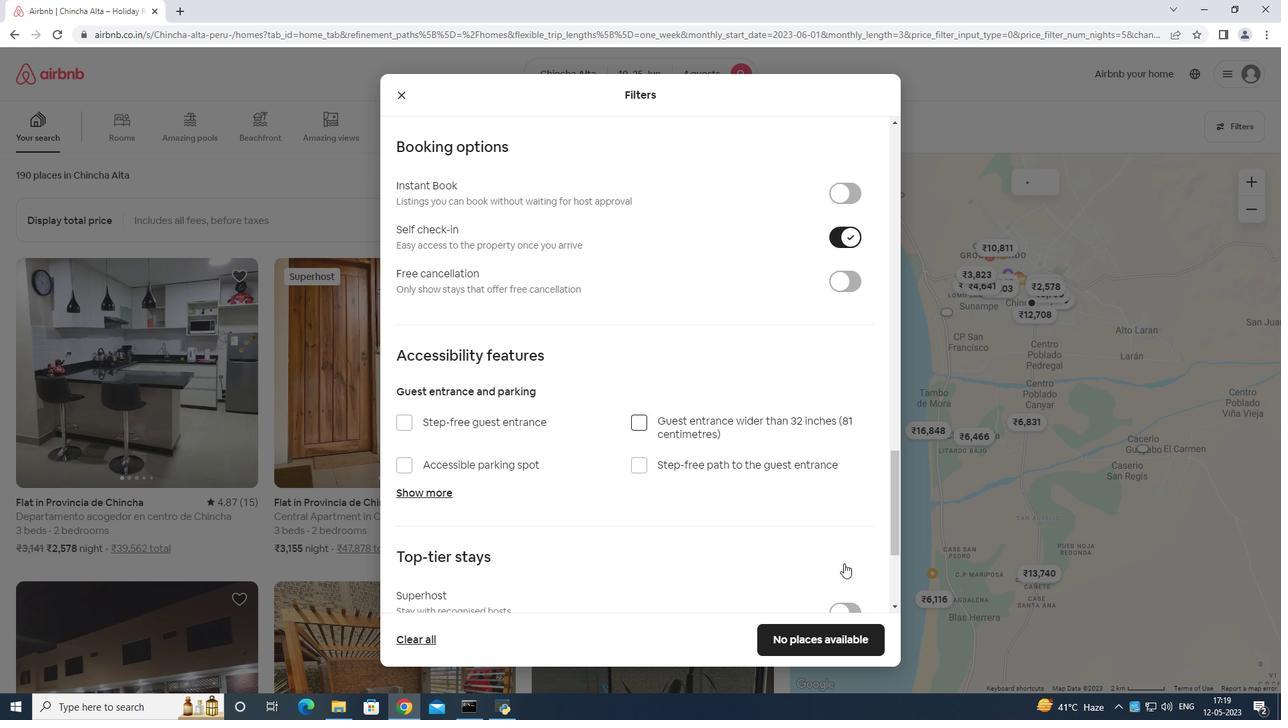 
Action: Mouse scrolled (844, 562) with delta (0, 0)
Screenshot: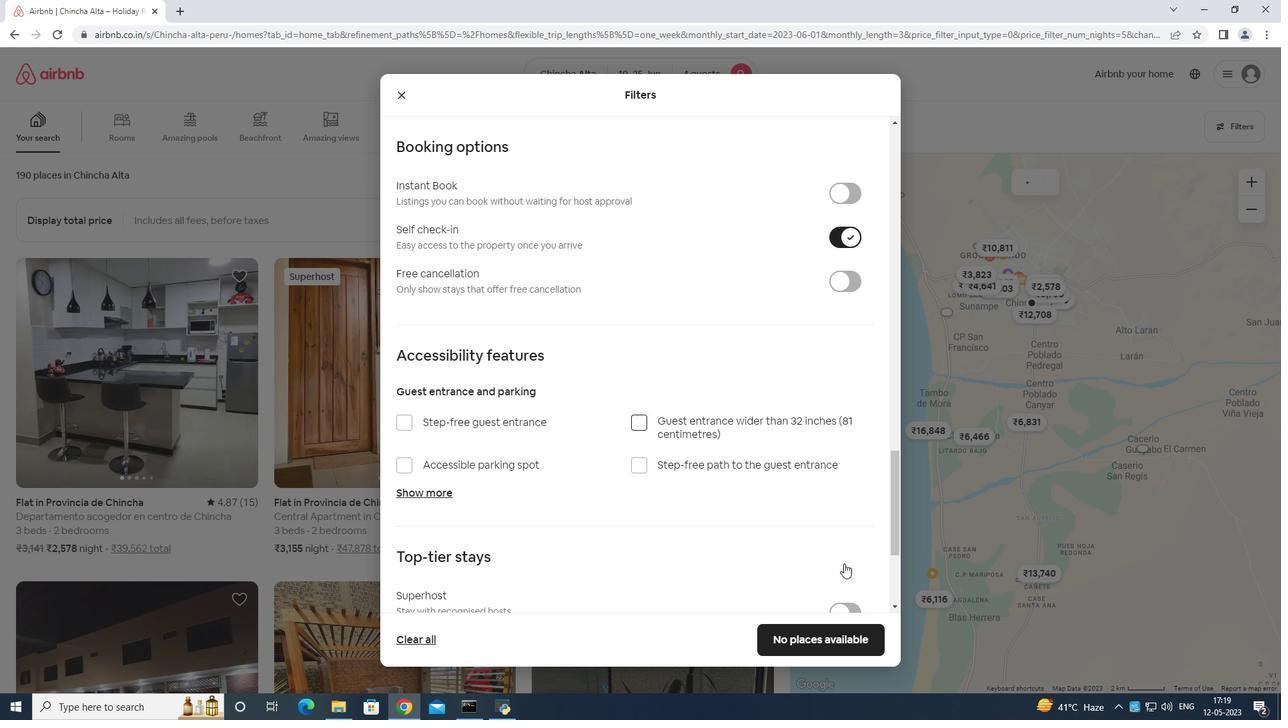 
Action: Mouse scrolled (844, 562) with delta (0, 0)
Screenshot: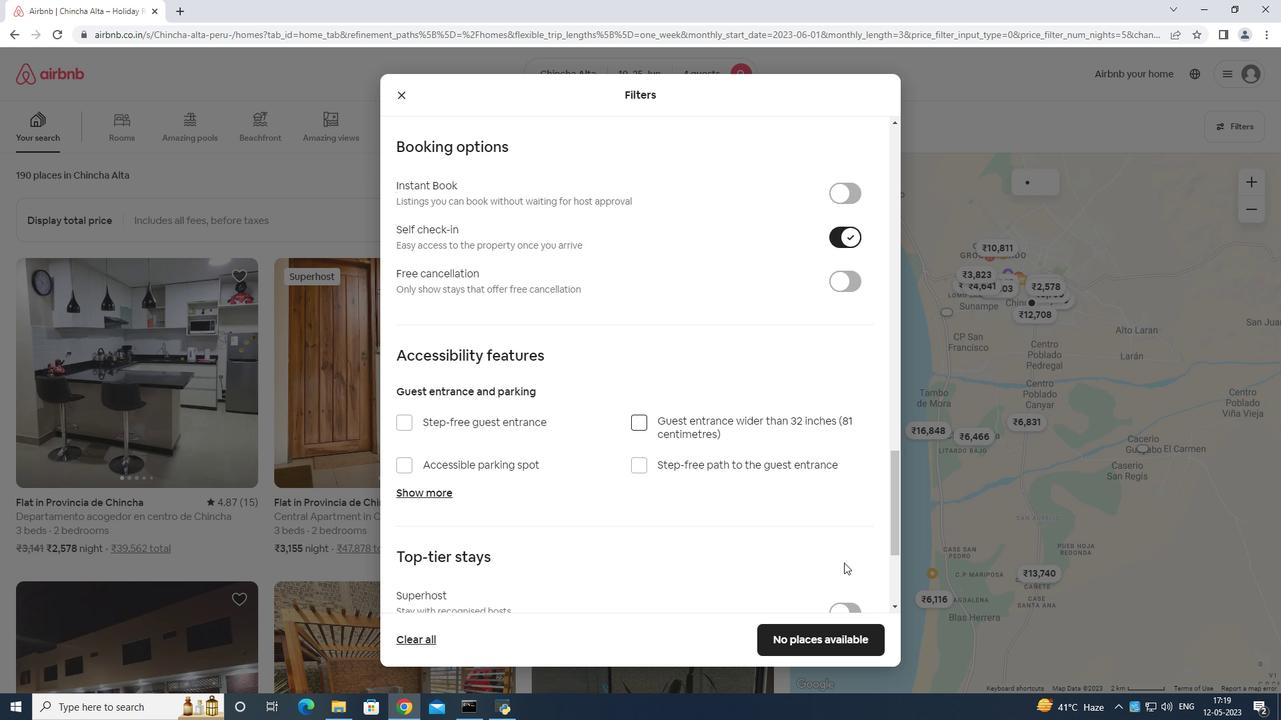 
Action: Mouse scrolled (844, 562) with delta (0, 0)
Screenshot: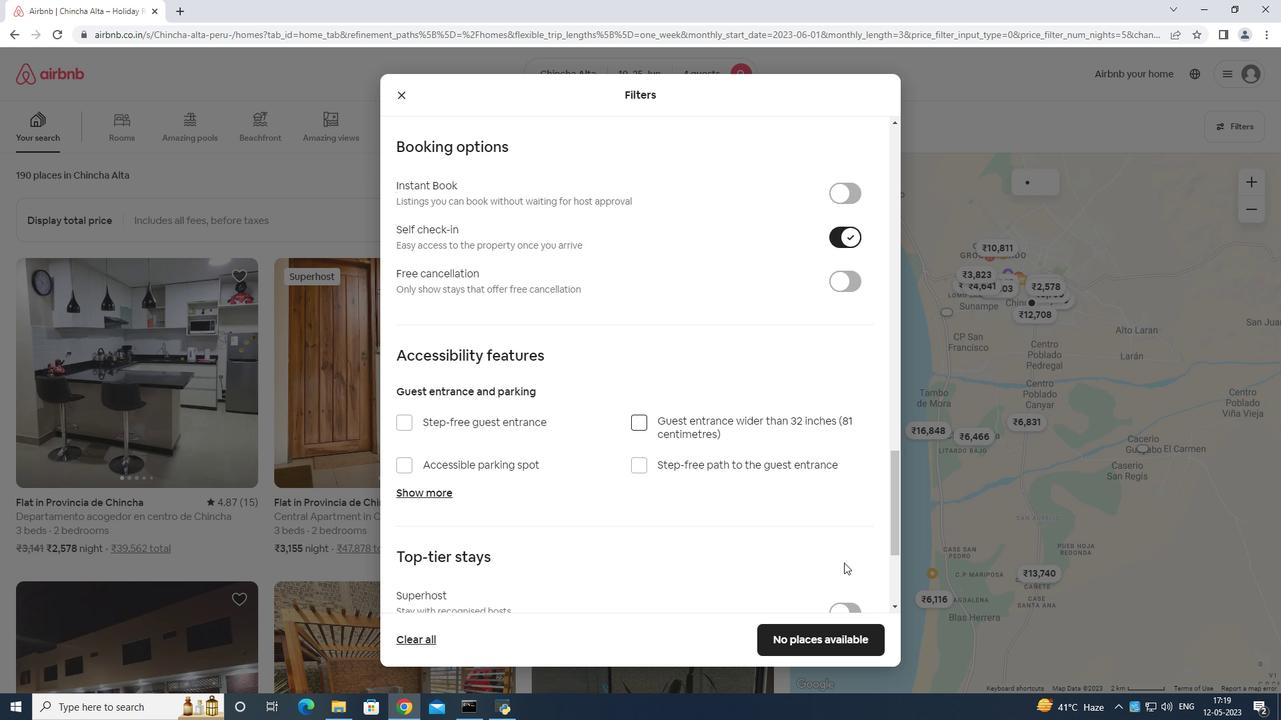 
Action: Mouse moved to (839, 562)
Screenshot: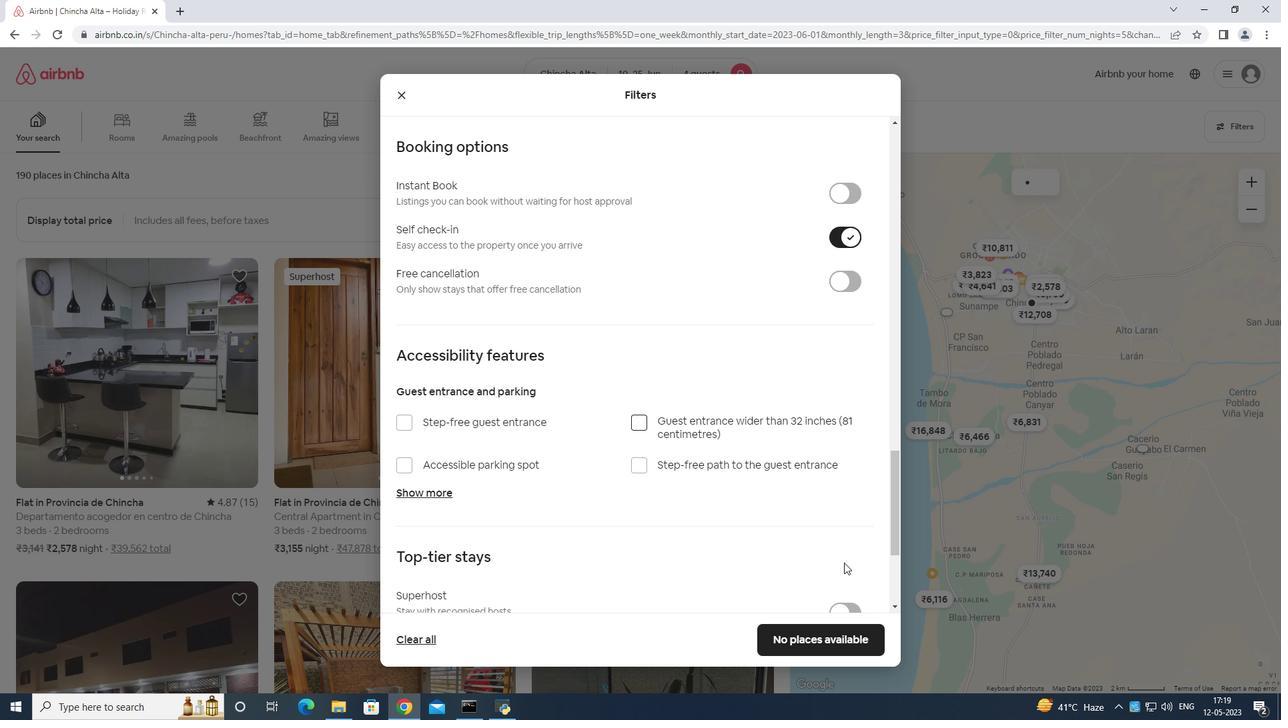 
Action: Mouse scrolled (839, 562) with delta (0, 0)
Screenshot: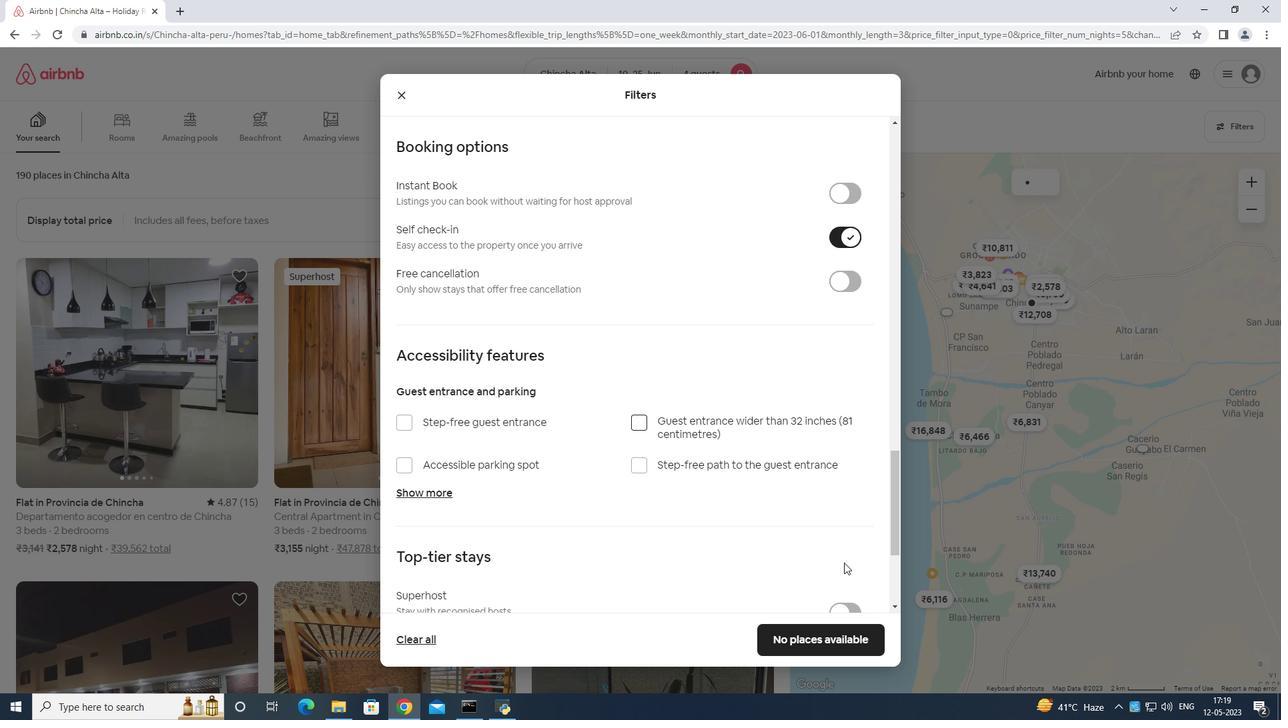 
Action: Mouse moved to (405, 513)
Screenshot: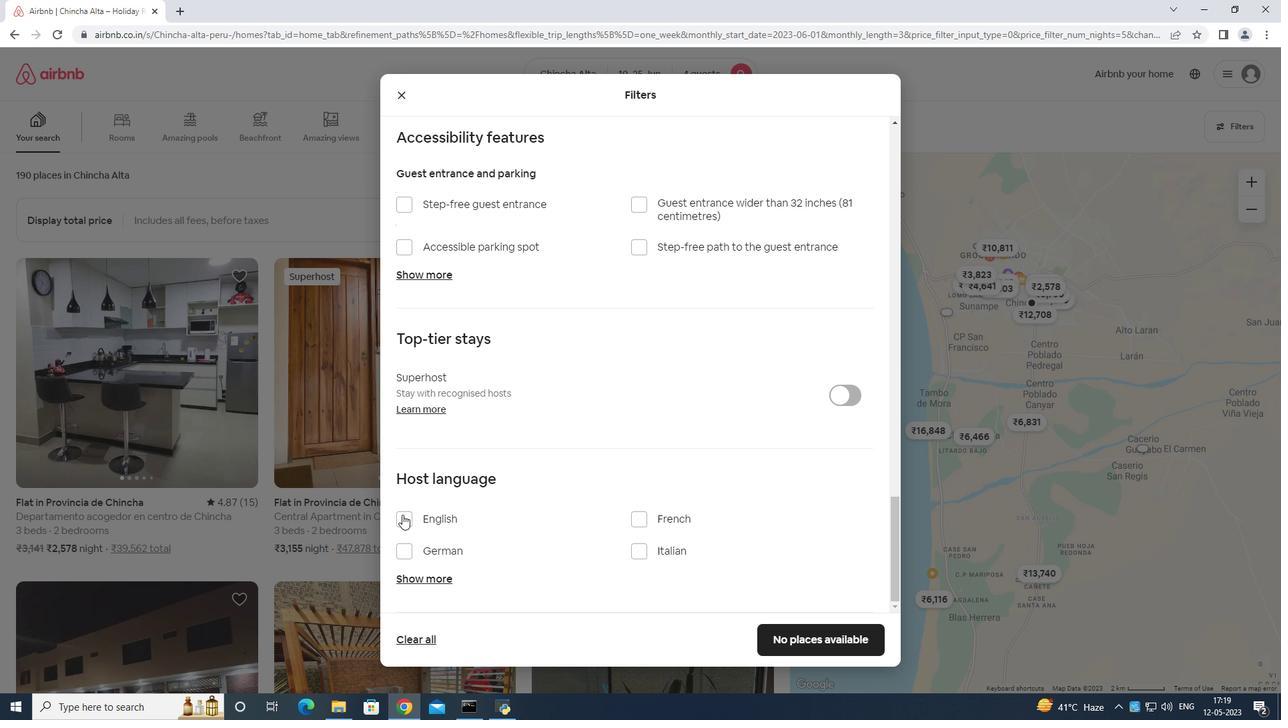 
Action: Mouse pressed left at (405, 513)
Screenshot: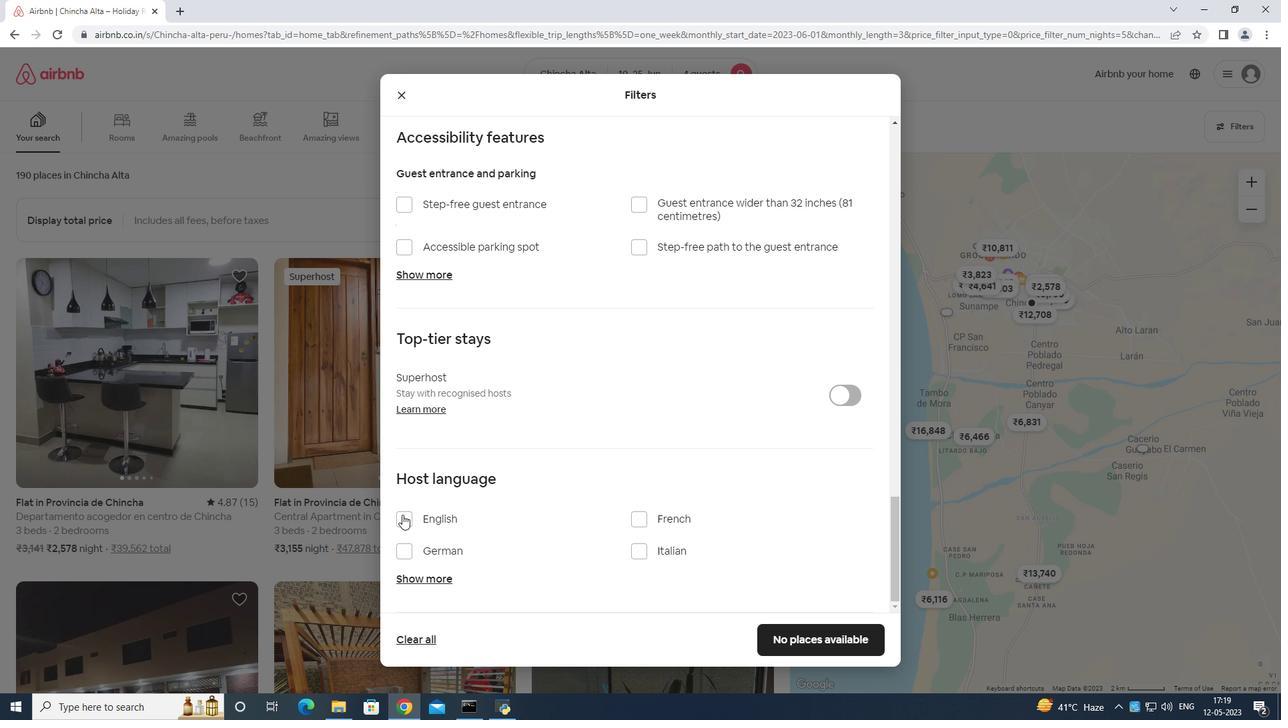 
Action: Mouse moved to (805, 637)
Screenshot: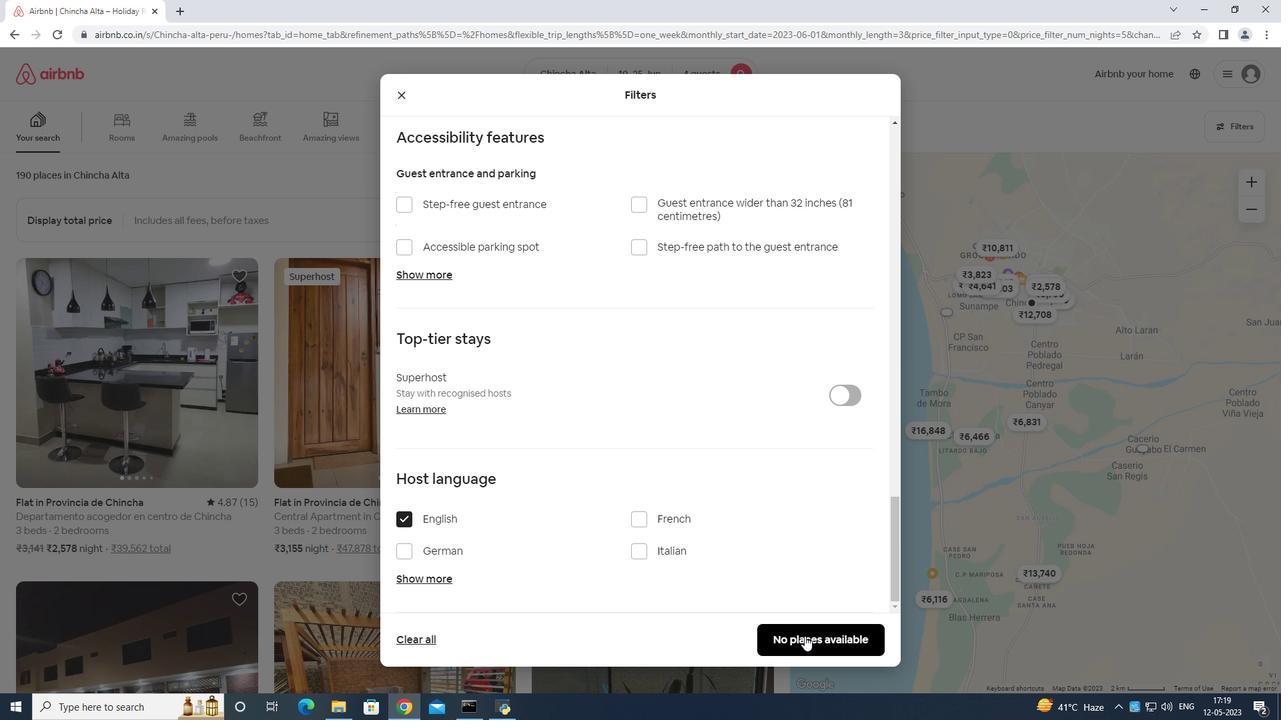 
Action: Mouse pressed left at (805, 637)
Screenshot: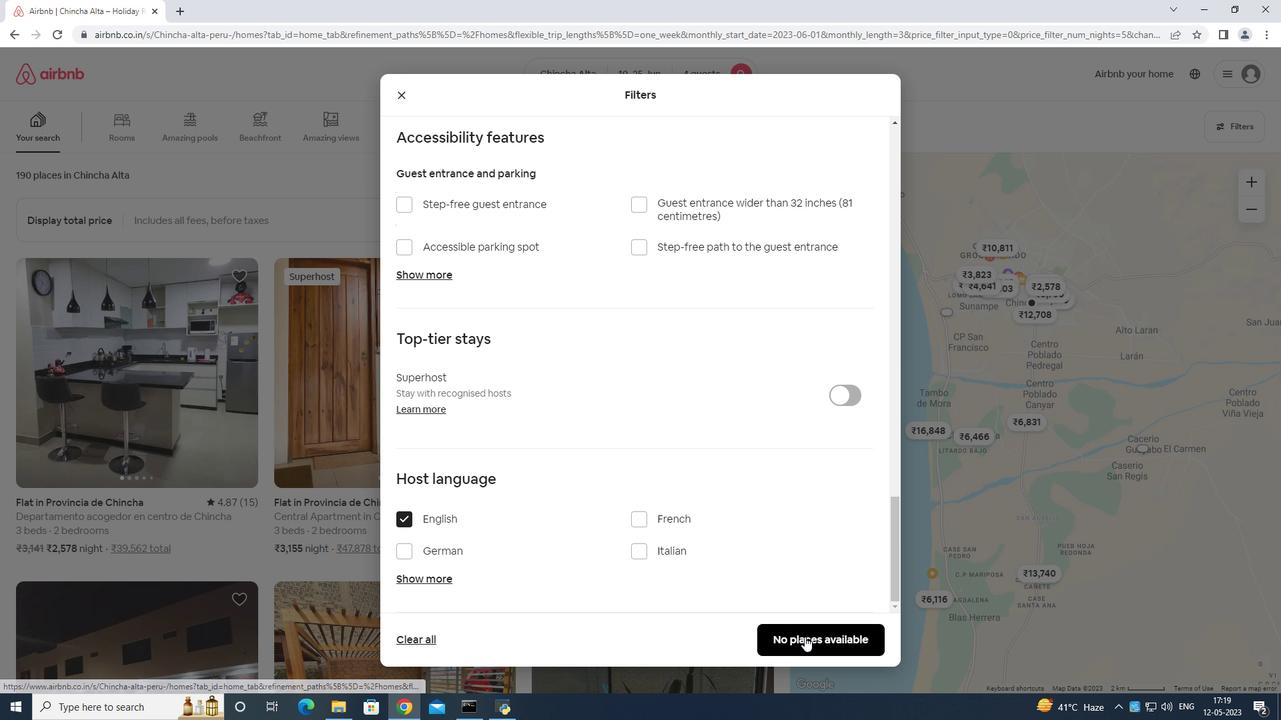 
